 Task: Find a place to stay in Moorhead, United States, from July 10 to July 15 for 7 guests, with 4 bedrooms, 7 beds, 4 bathrooms, a price range of ₹10,000 to ₹15,000, and amenities like free parking and TV.
Action: Mouse moved to (830, 161)
Screenshot: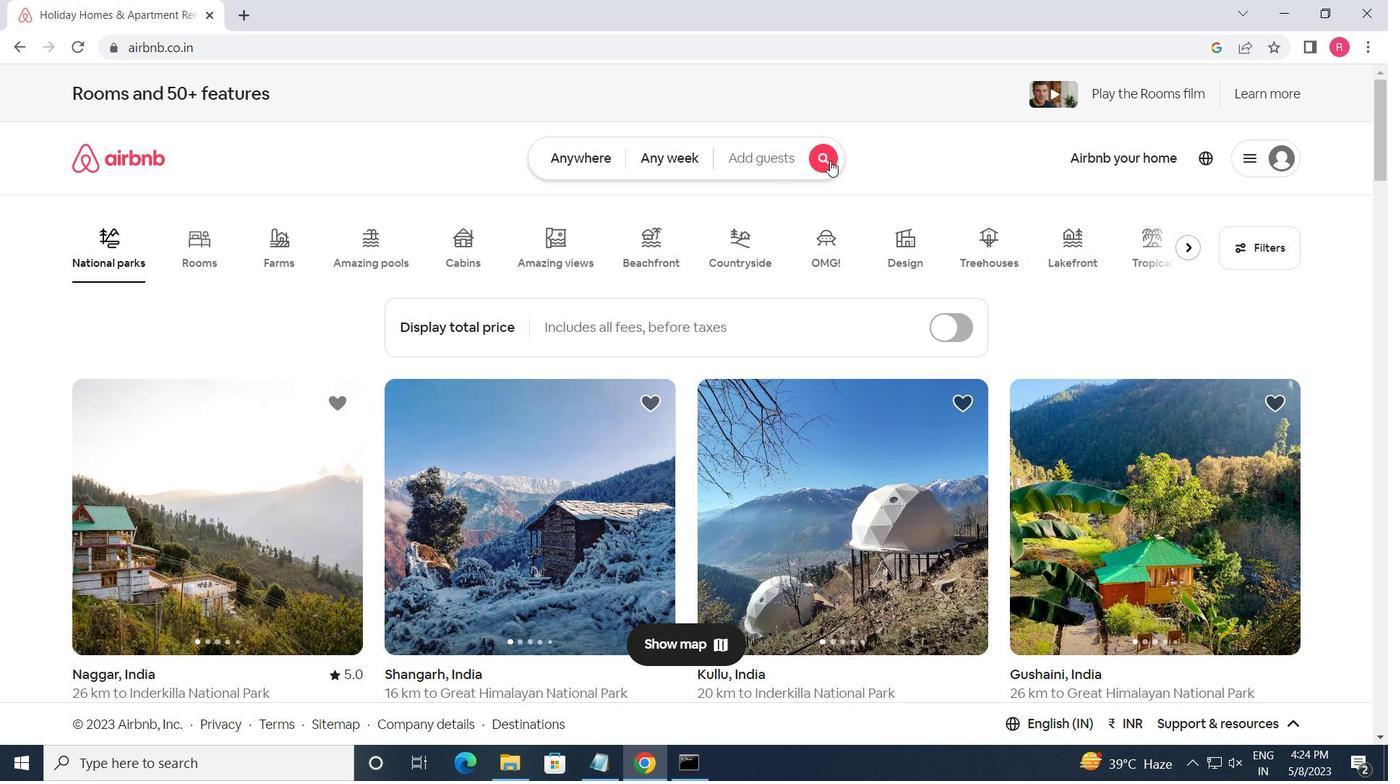 
Action: Mouse pressed left at (830, 161)
Screenshot: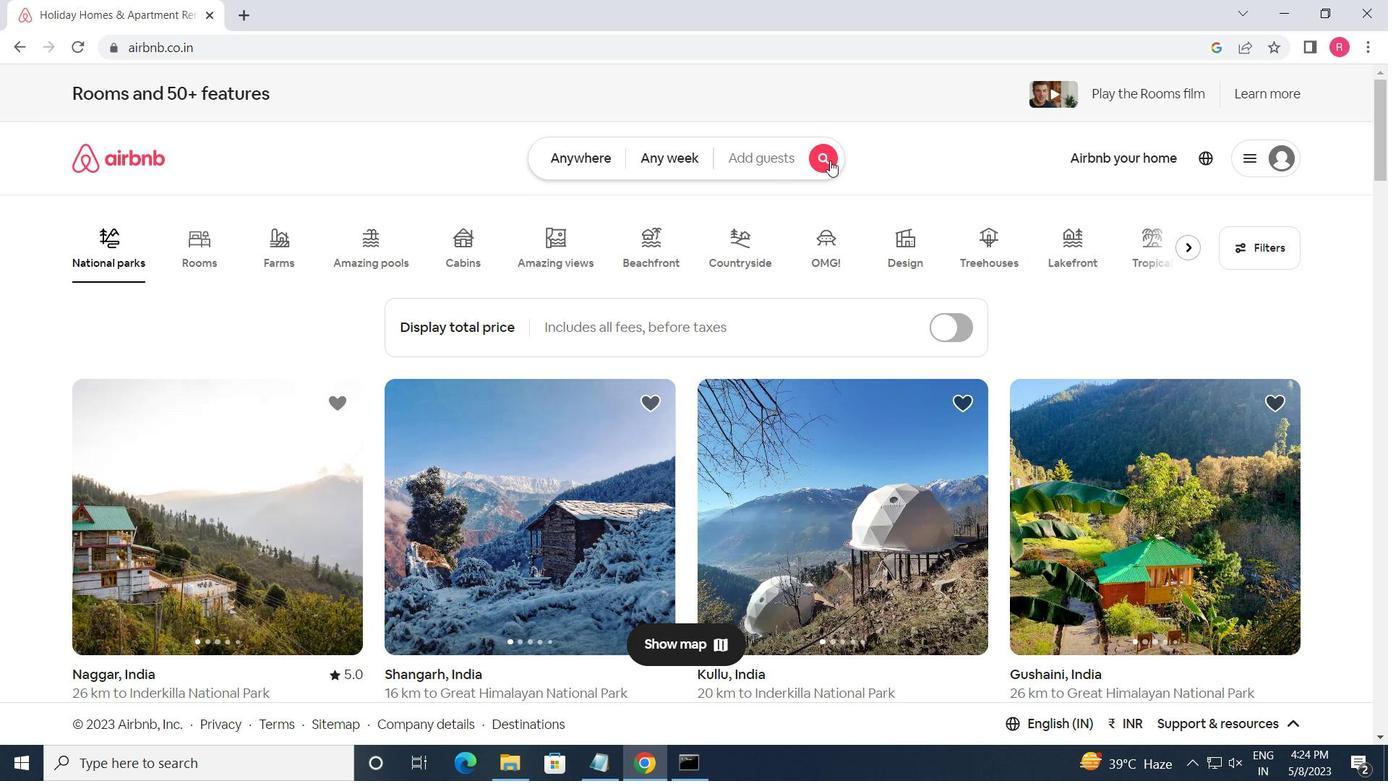 
Action: Mouse moved to (542, 219)
Screenshot: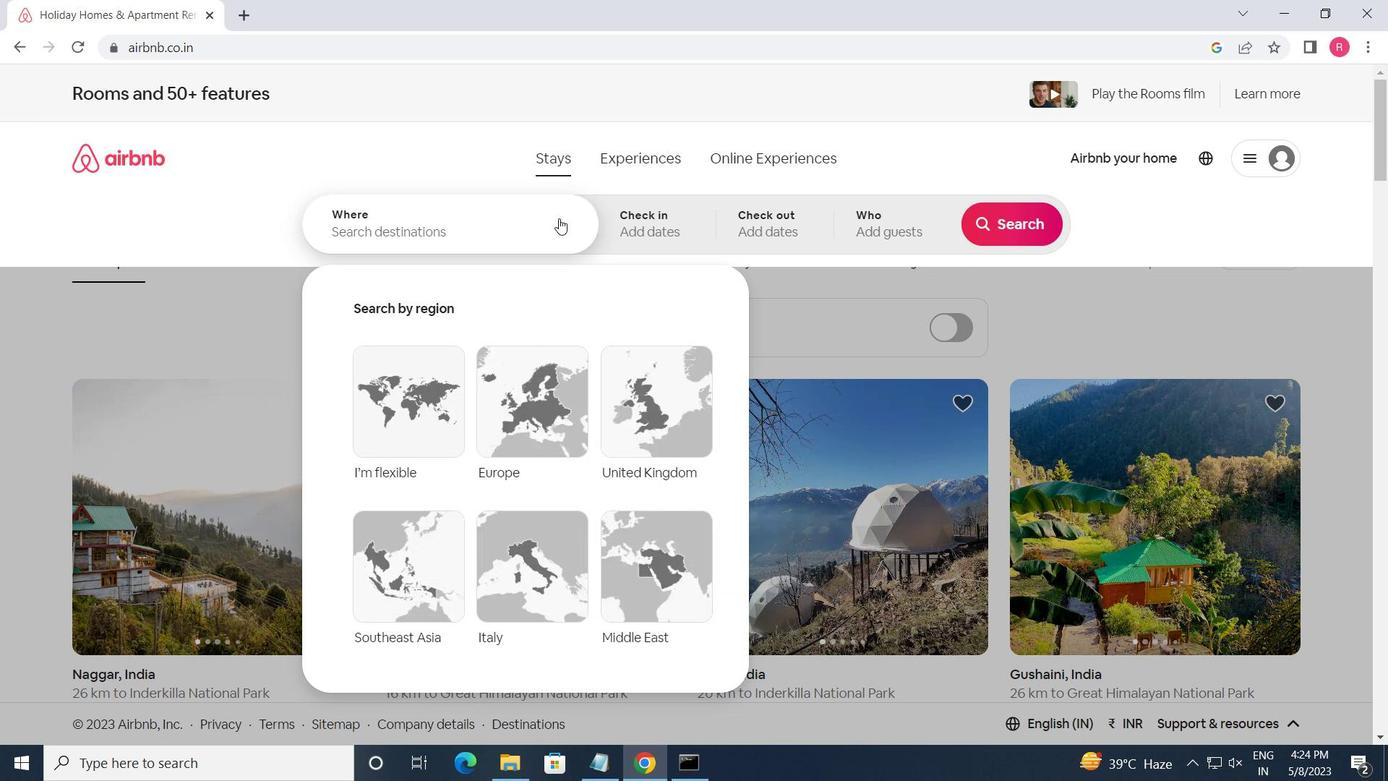 
Action: Mouse pressed left at (542, 219)
Screenshot: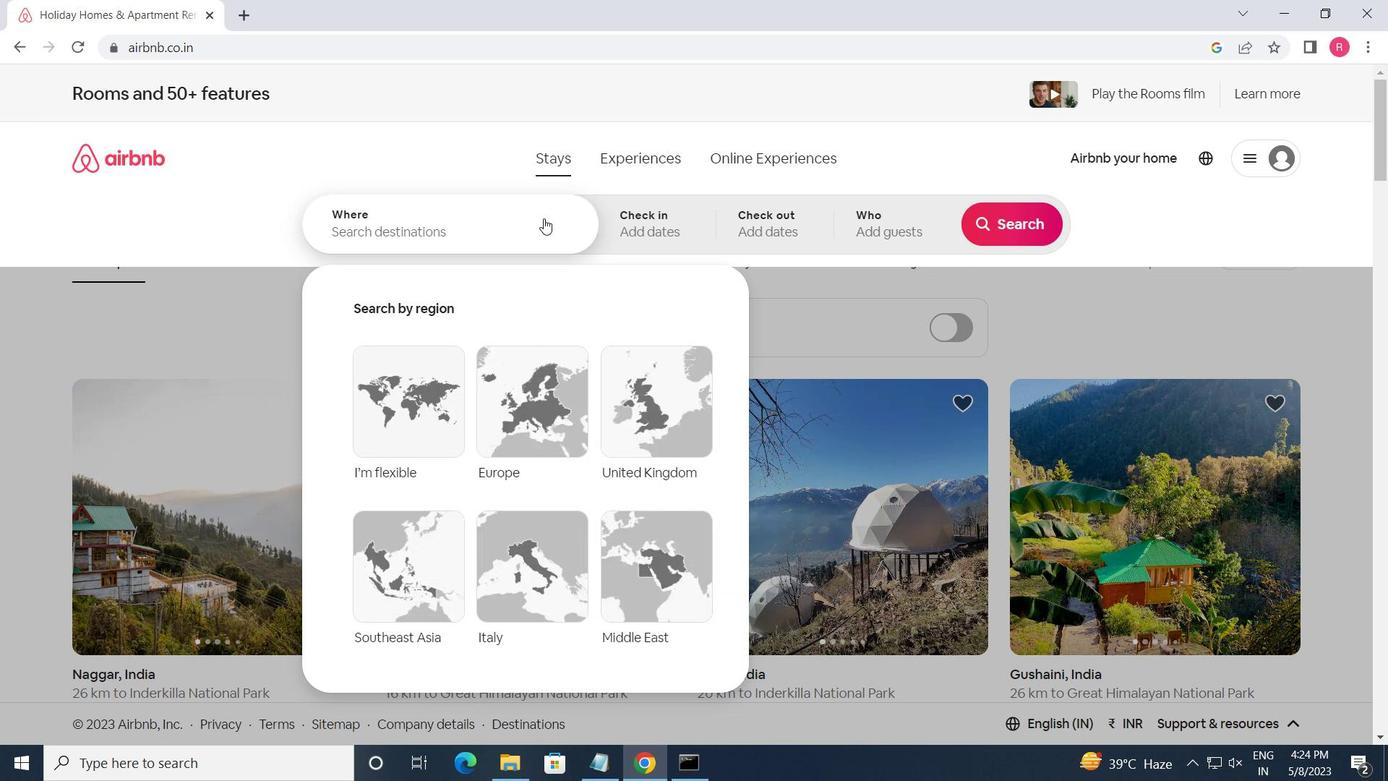 
Action: Key pressed <Key.shift_r>Moorhead,<Key.space><Key.shift_r>United<Key.space><Key.shift>STATE<Key.enter>
Screenshot: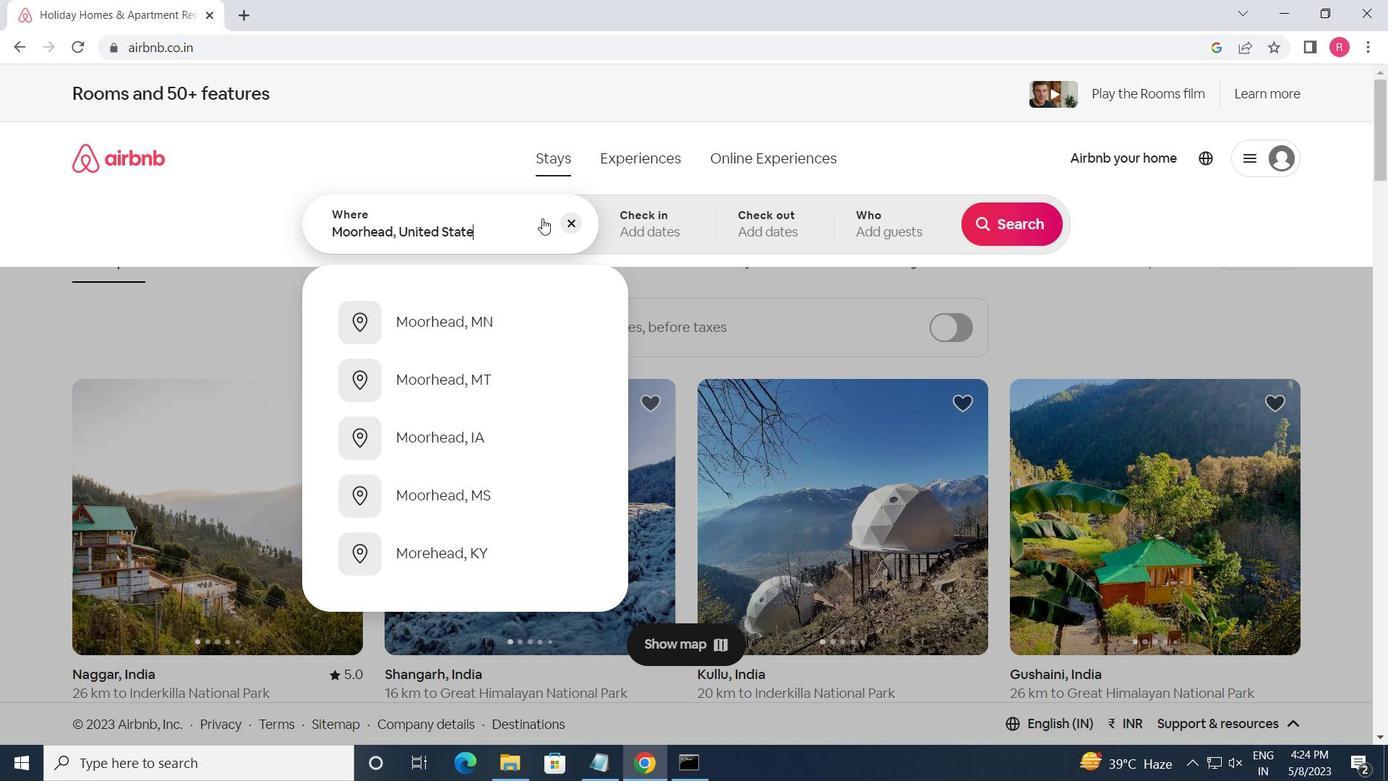 
Action: Mouse moved to (1005, 381)
Screenshot: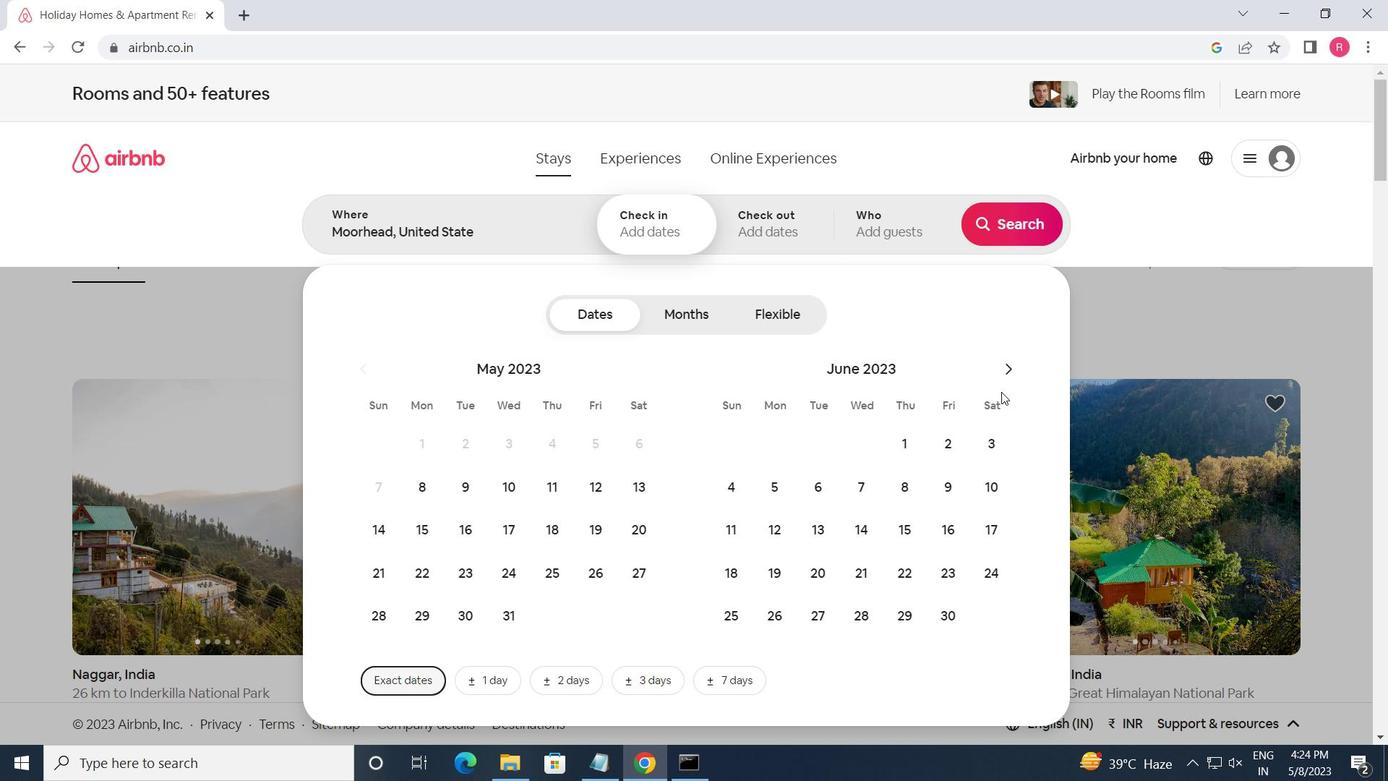 
Action: Mouse pressed left at (1005, 381)
Screenshot: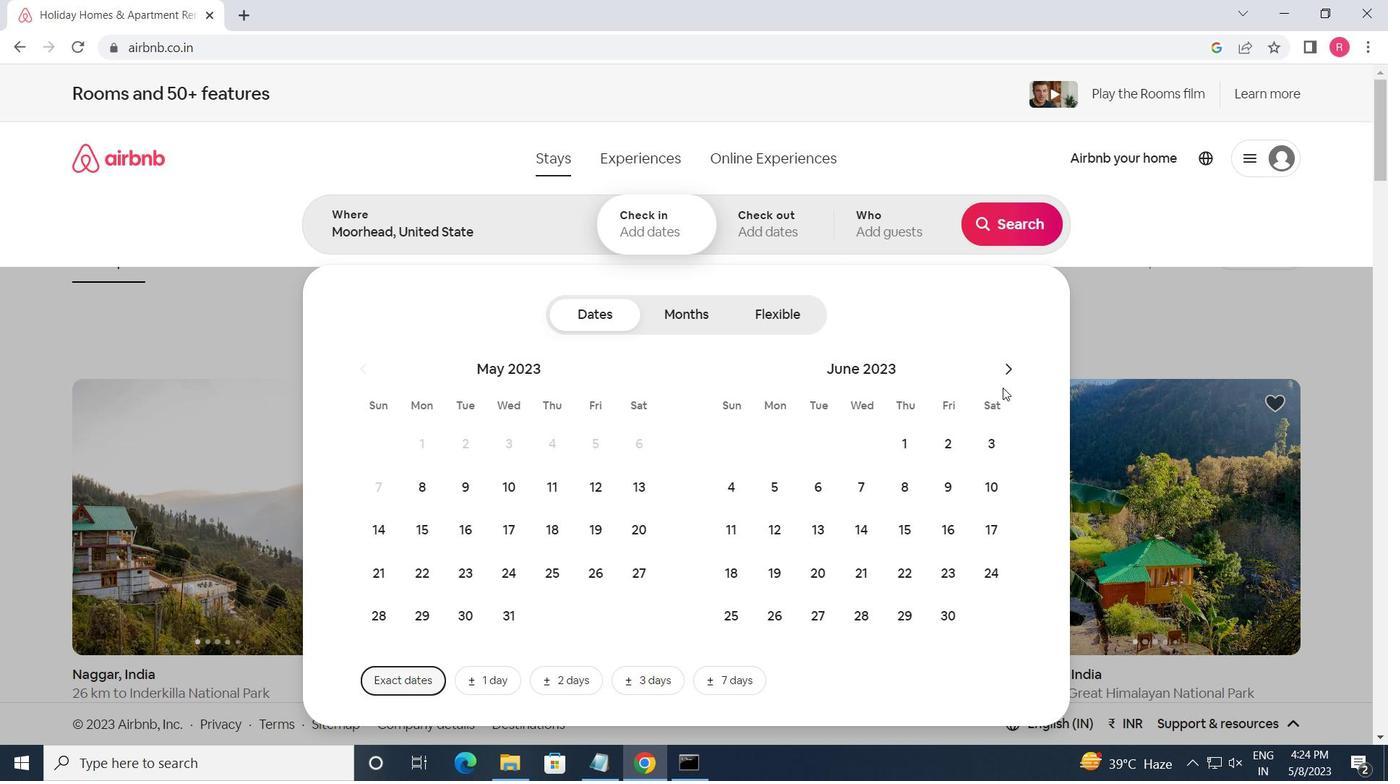
Action: Mouse moved to (773, 528)
Screenshot: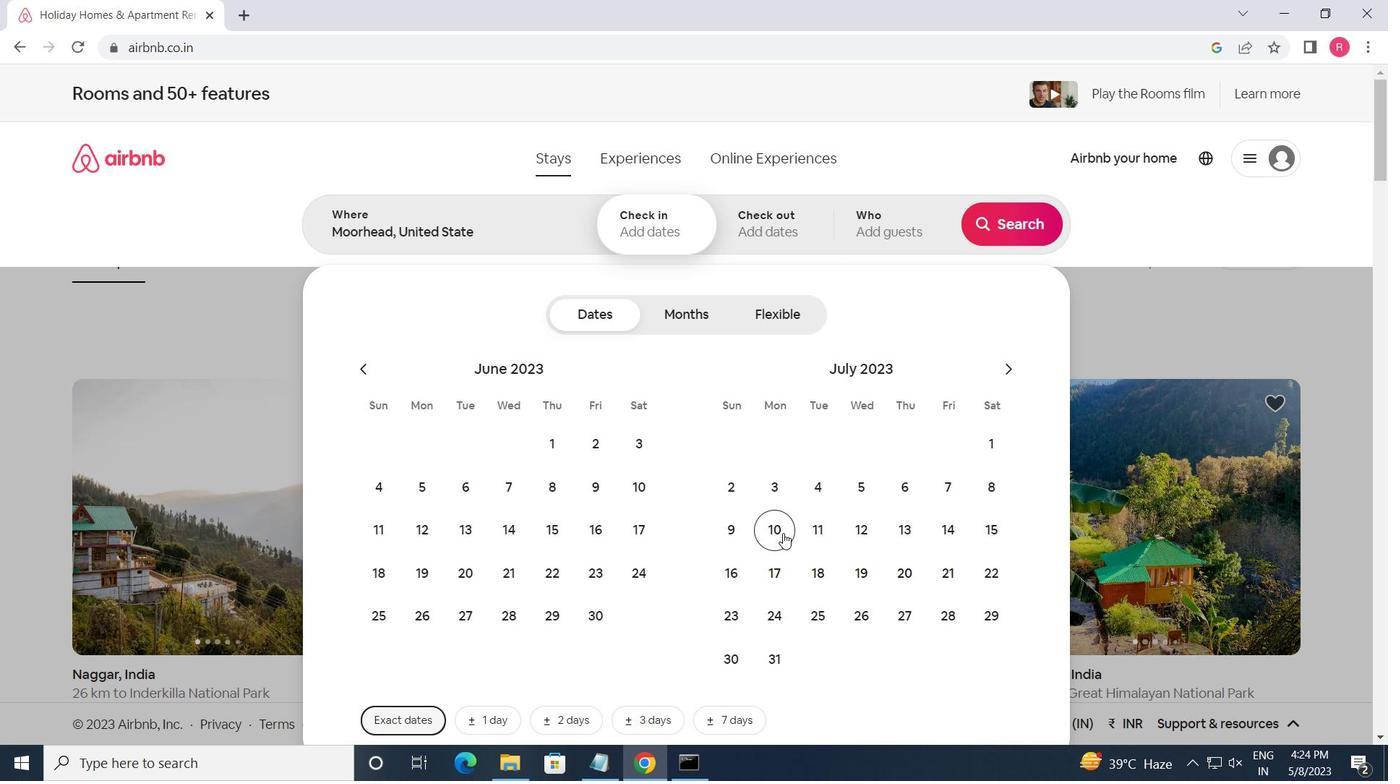 
Action: Mouse pressed left at (773, 528)
Screenshot: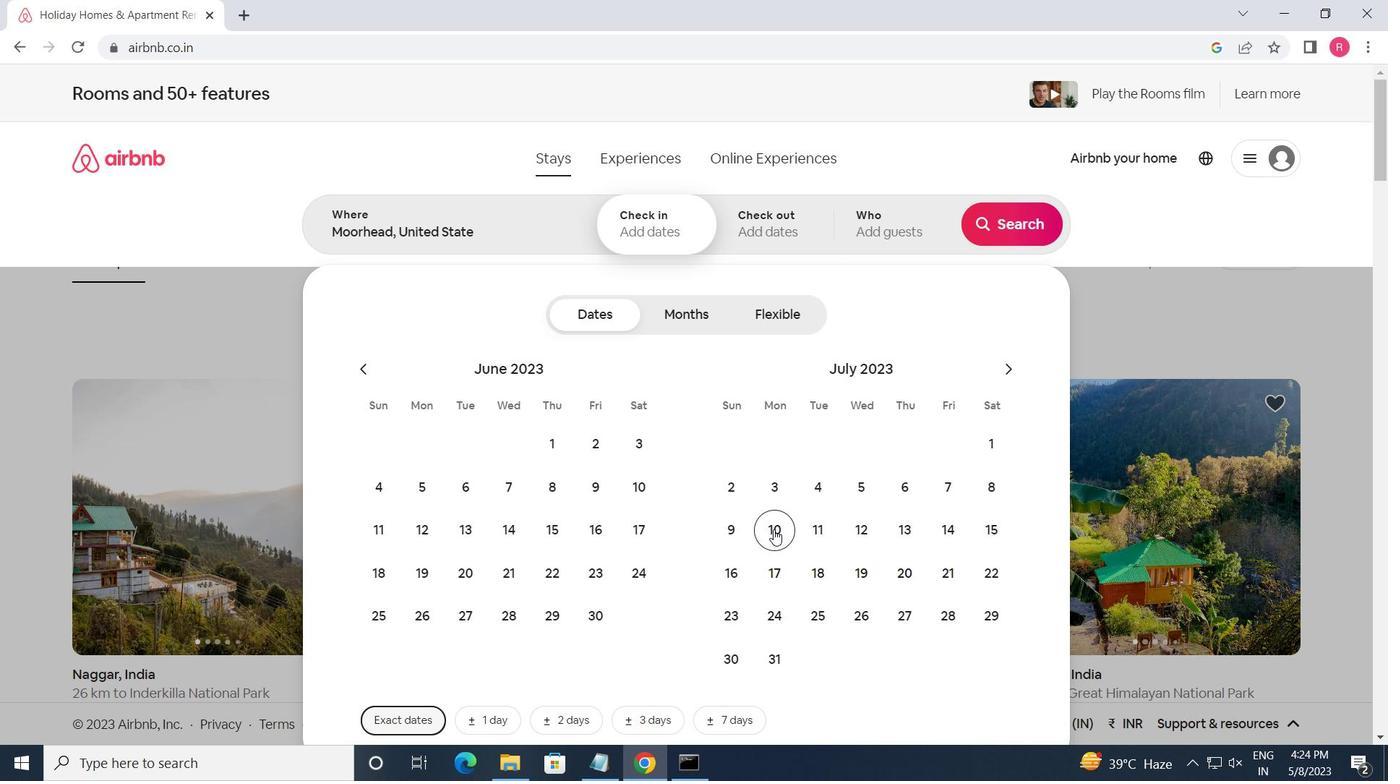 
Action: Mouse moved to (993, 532)
Screenshot: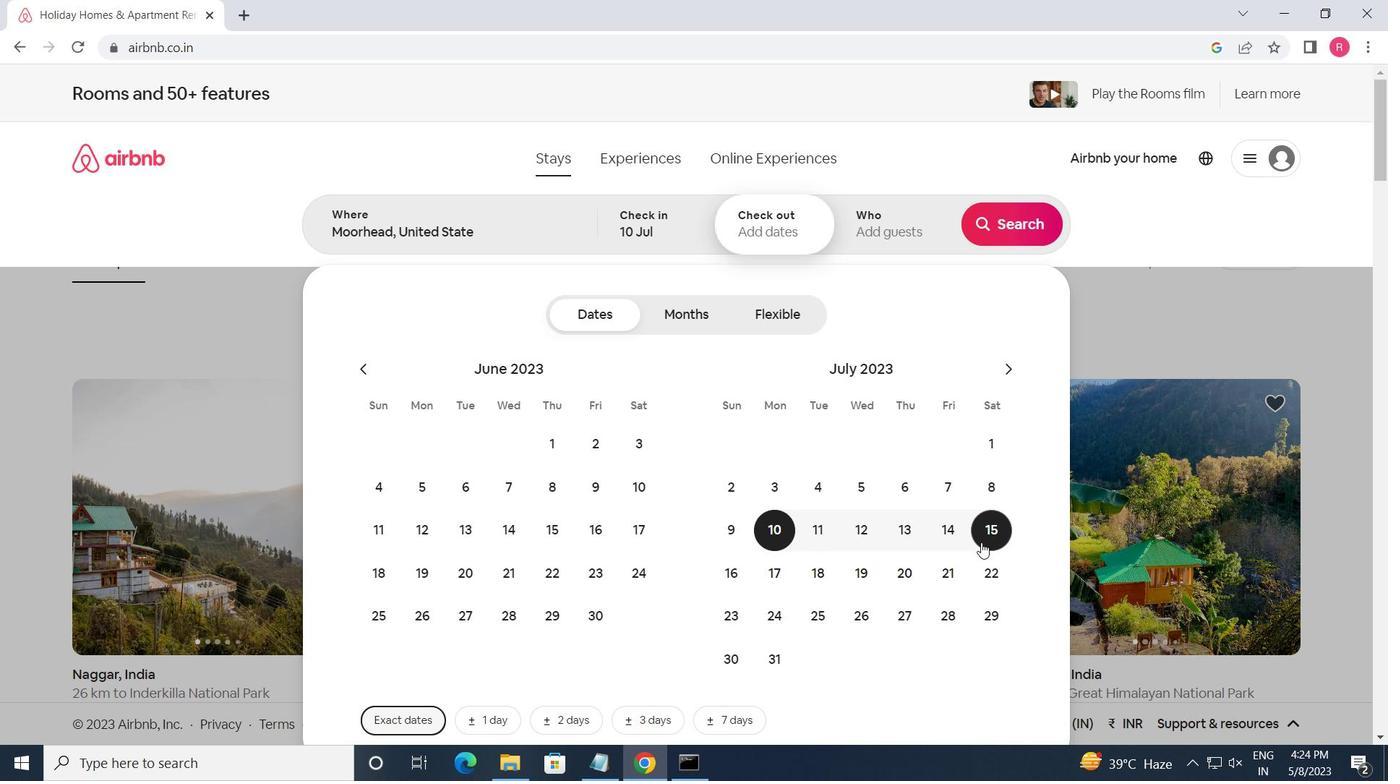
Action: Mouse pressed left at (993, 532)
Screenshot: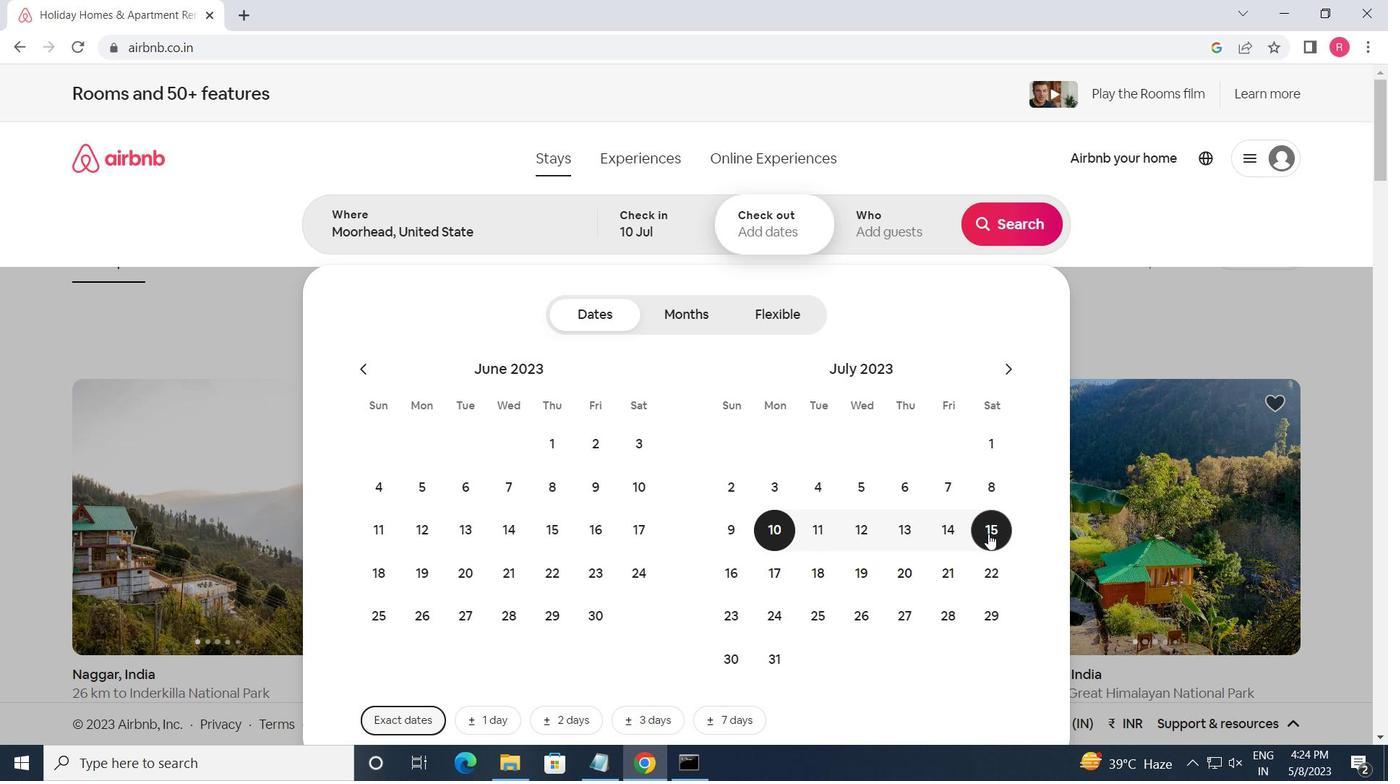 
Action: Mouse moved to (890, 241)
Screenshot: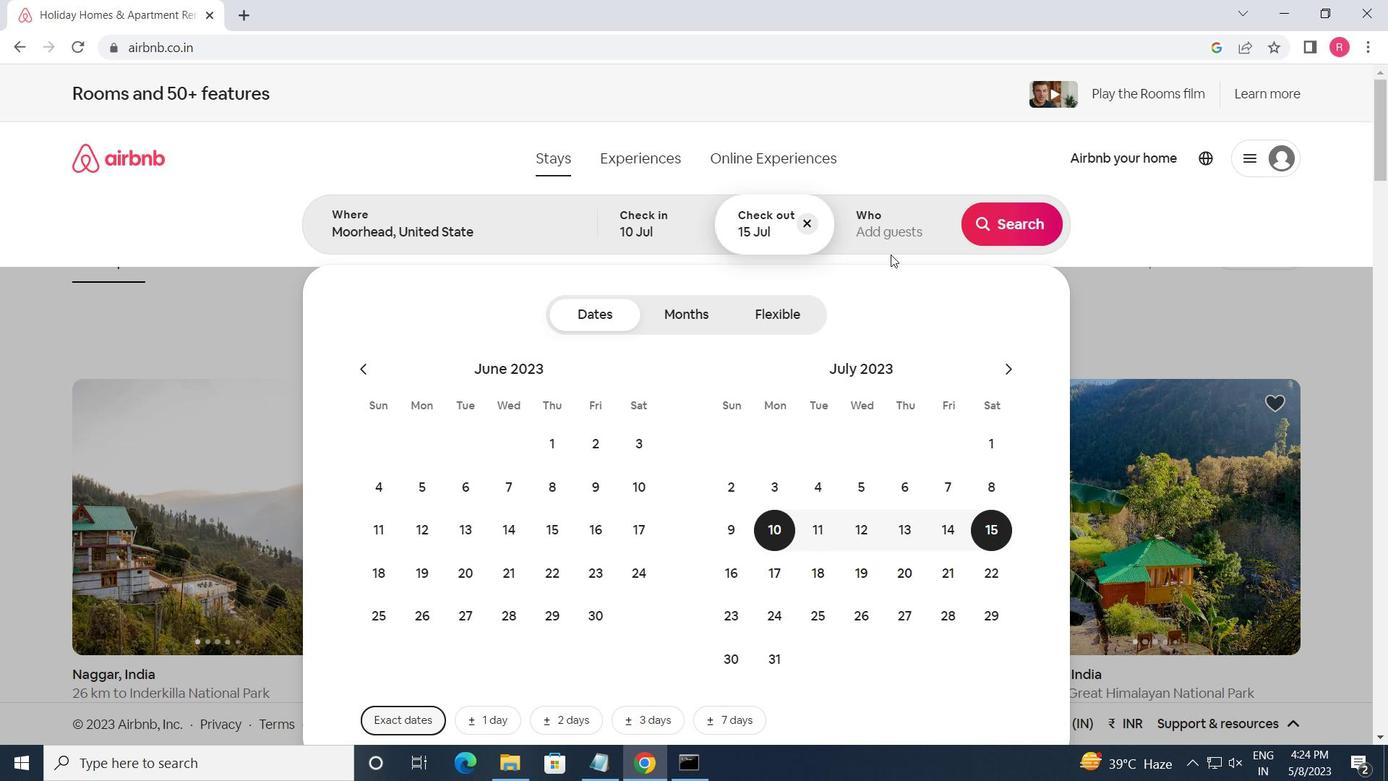 
Action: Mouse pressed left at (890, 241)
Screenshot: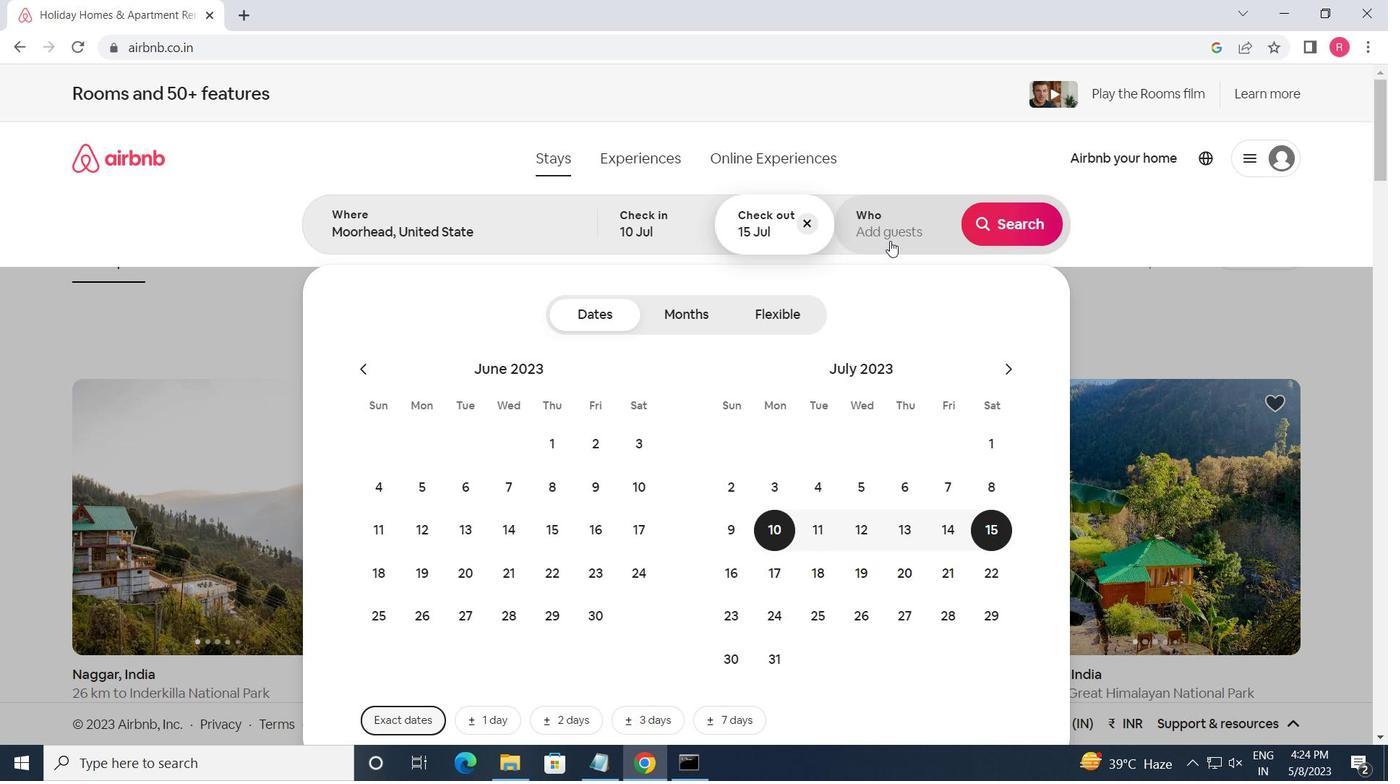 
Action: Mouse moved to (1019, 321)
Screenshot: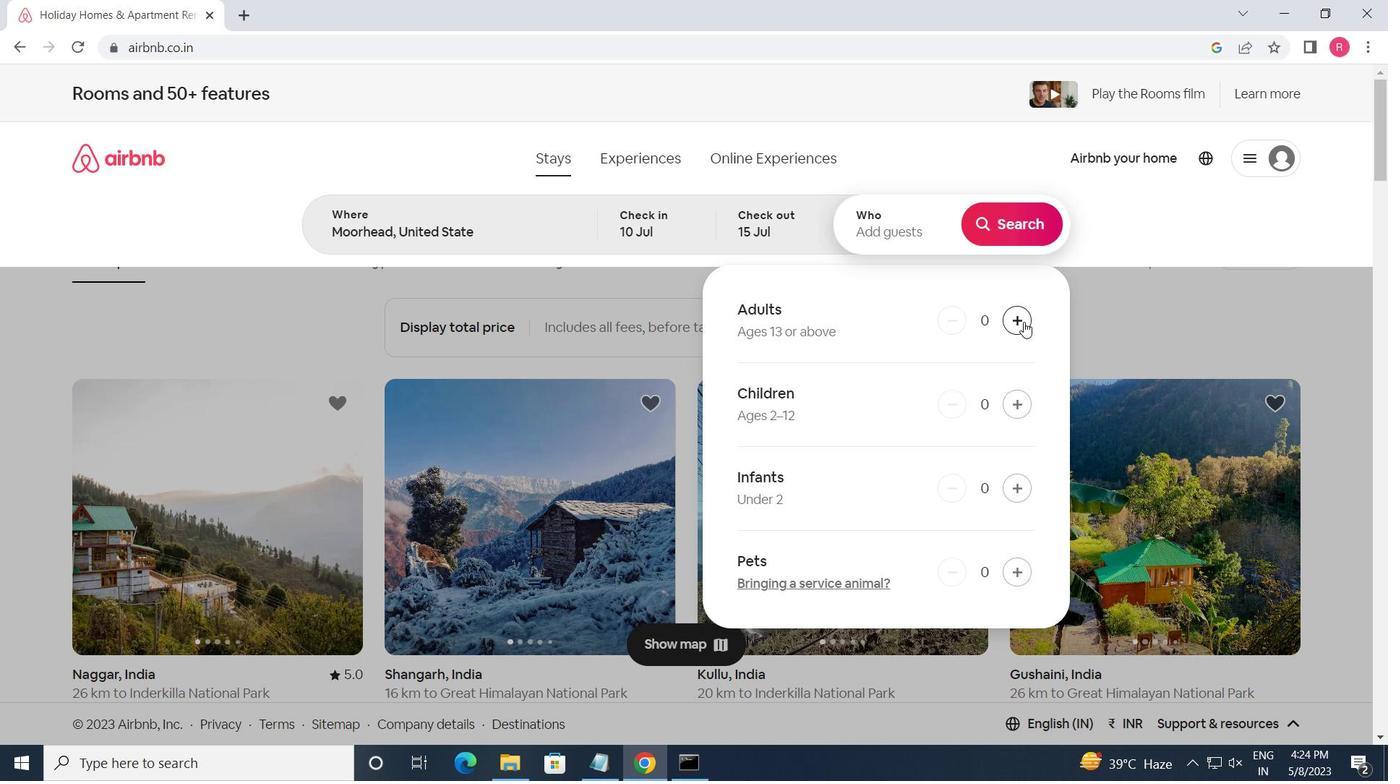 
Action: Mouse pressed left at (1019, 321)
Screenshot: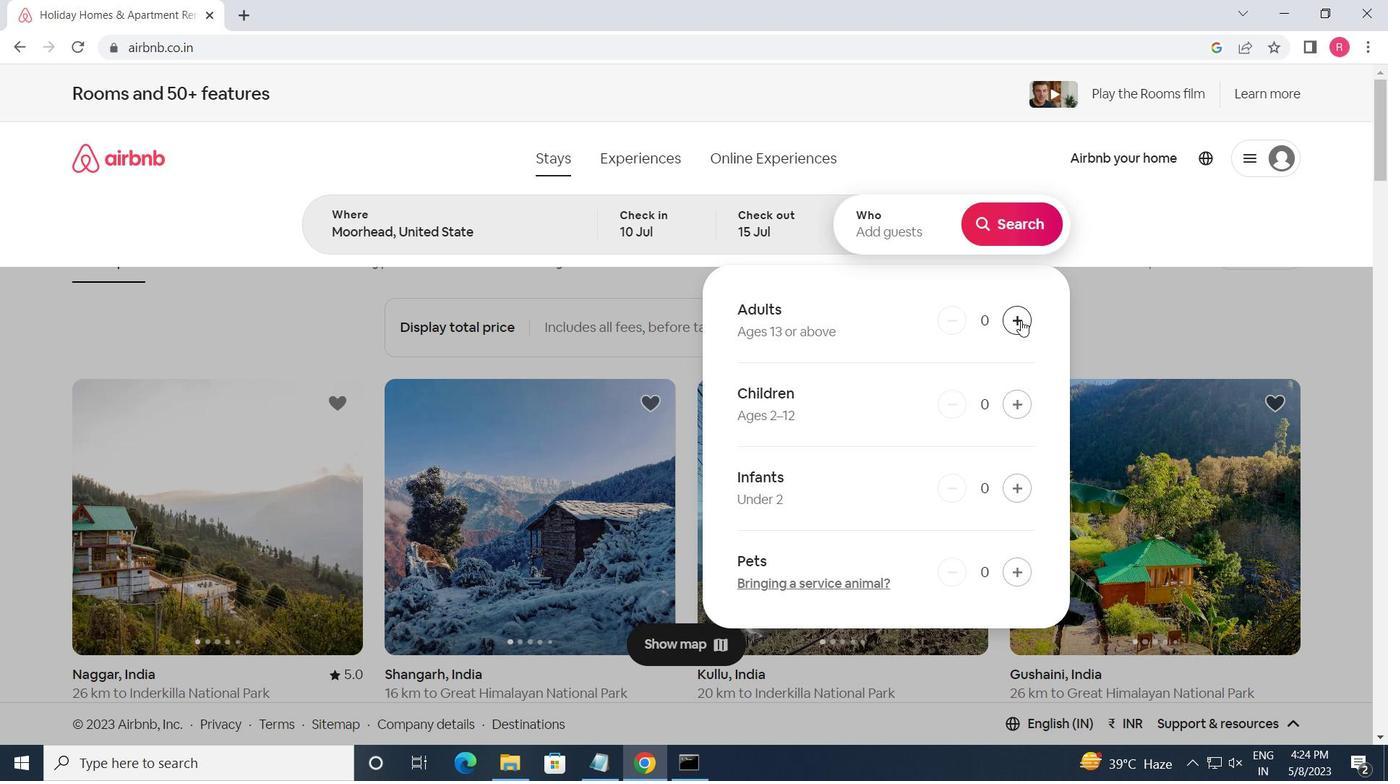 
Action: Mouse pressed left at (1019, 321)
Screenshot: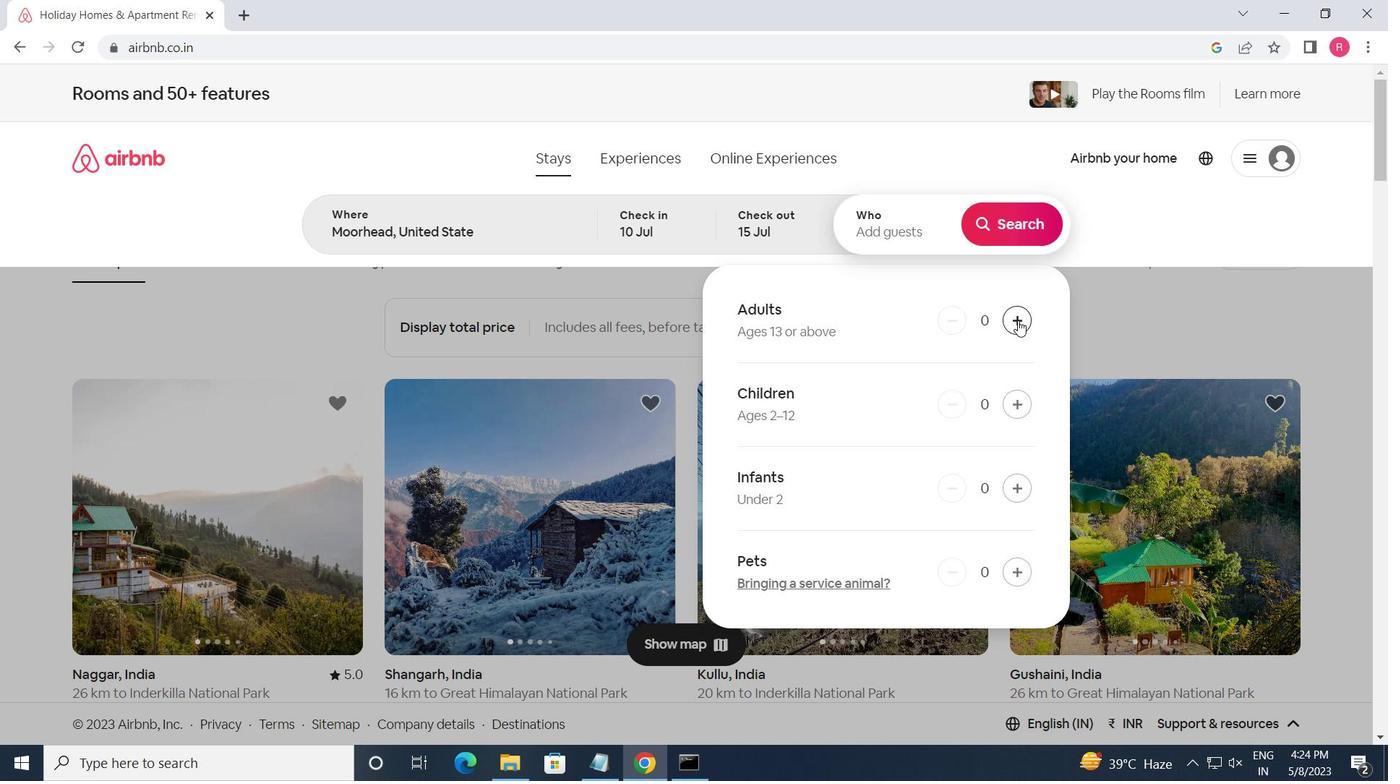 
Action: Mouse pressed left at (1019, 321)
Screenshot: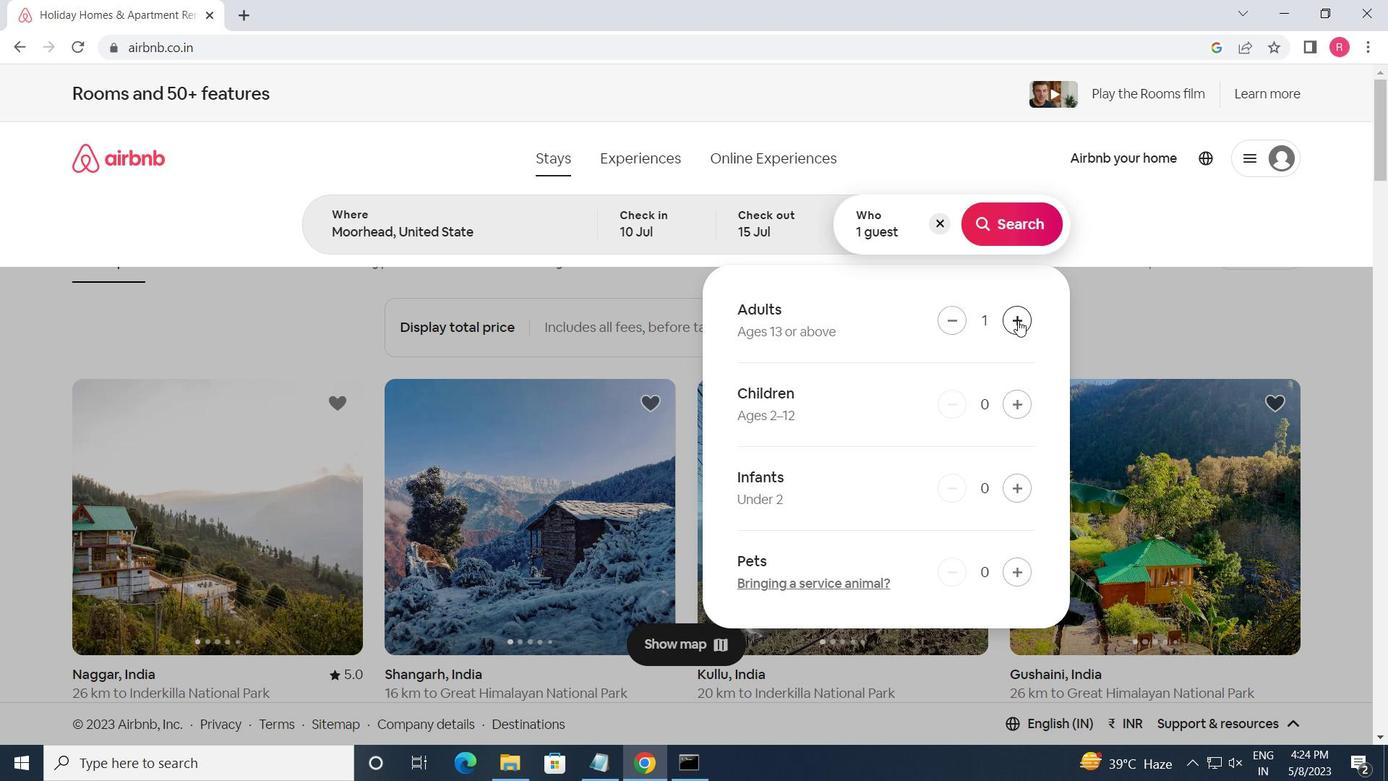 
Action: Mouse pressed left at (1019, 321)
Screenshot: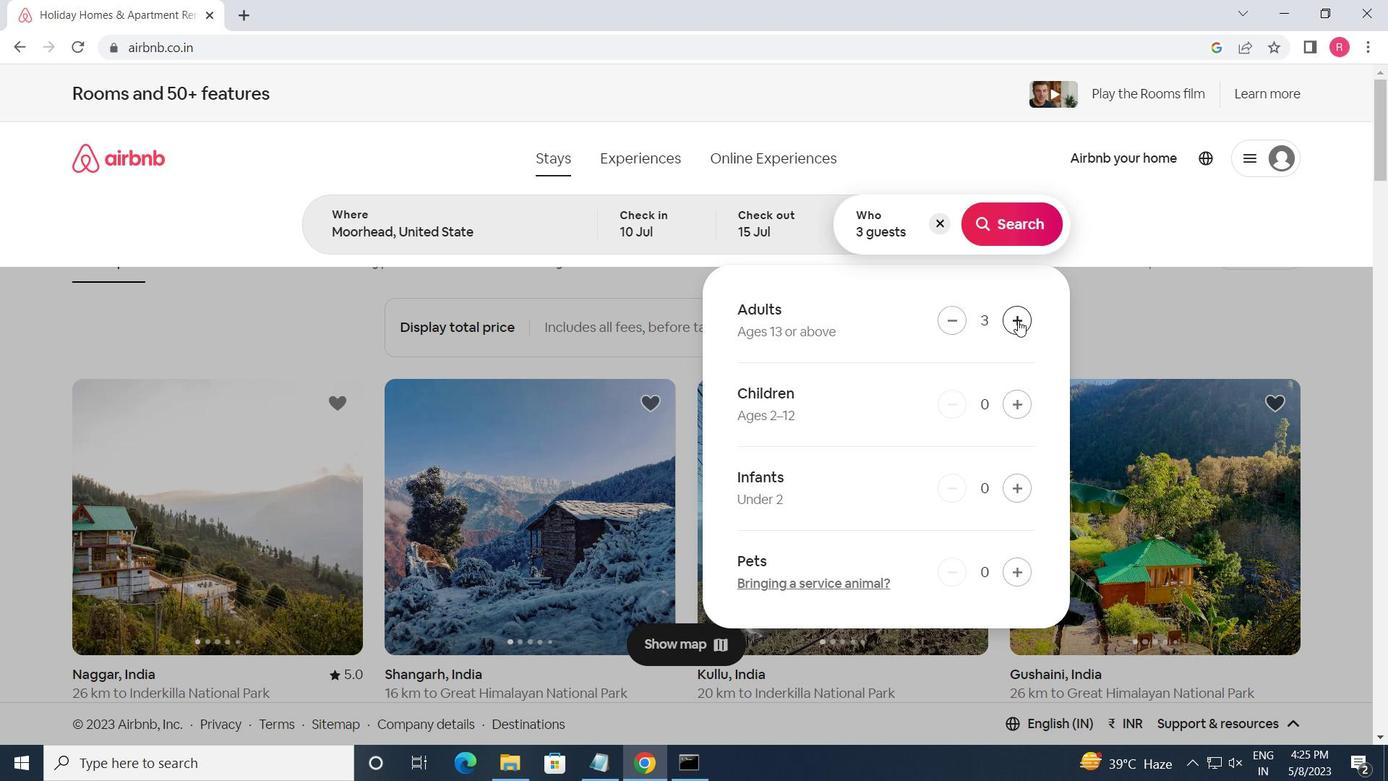
Action: Mouse pressed left at (1019, 321)
Screenshot: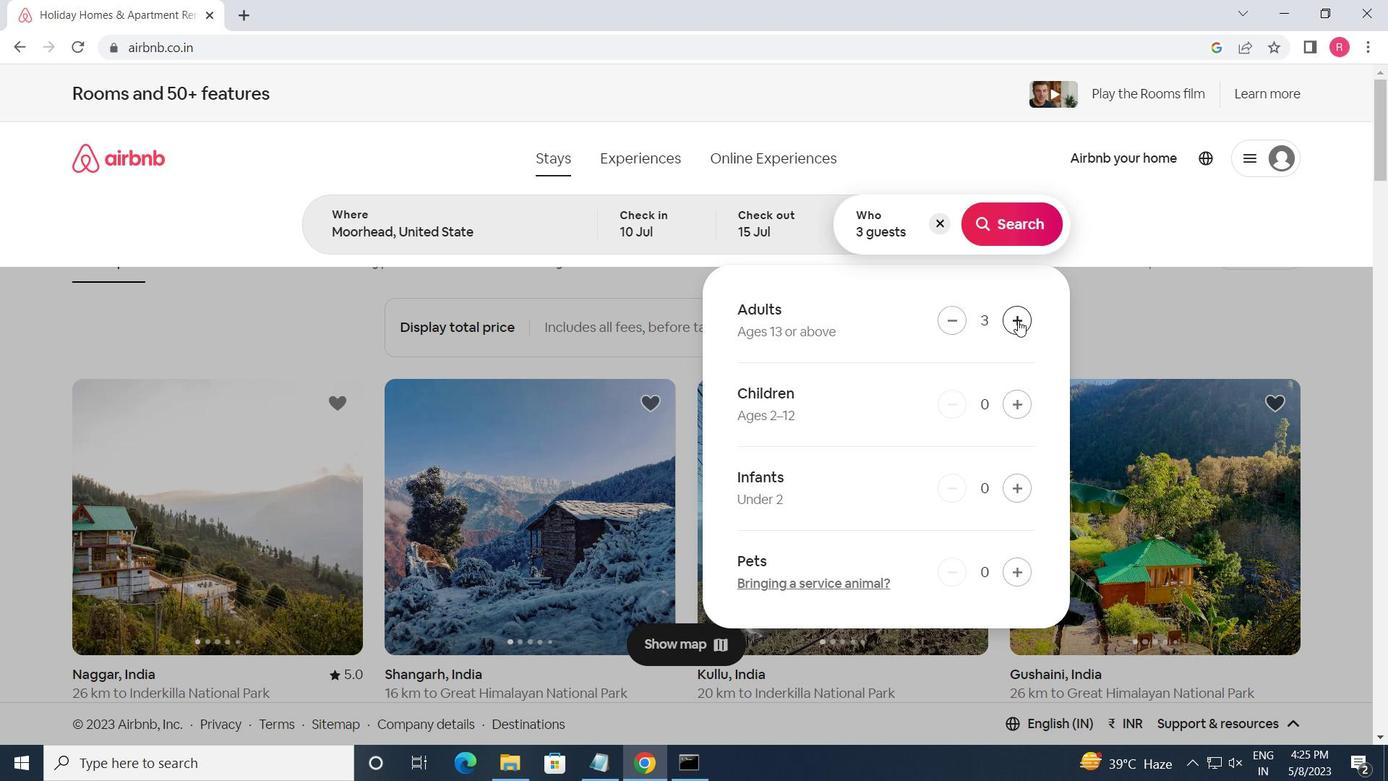 
Action: Mouse pressed left at (1019, 321)
Screenshot: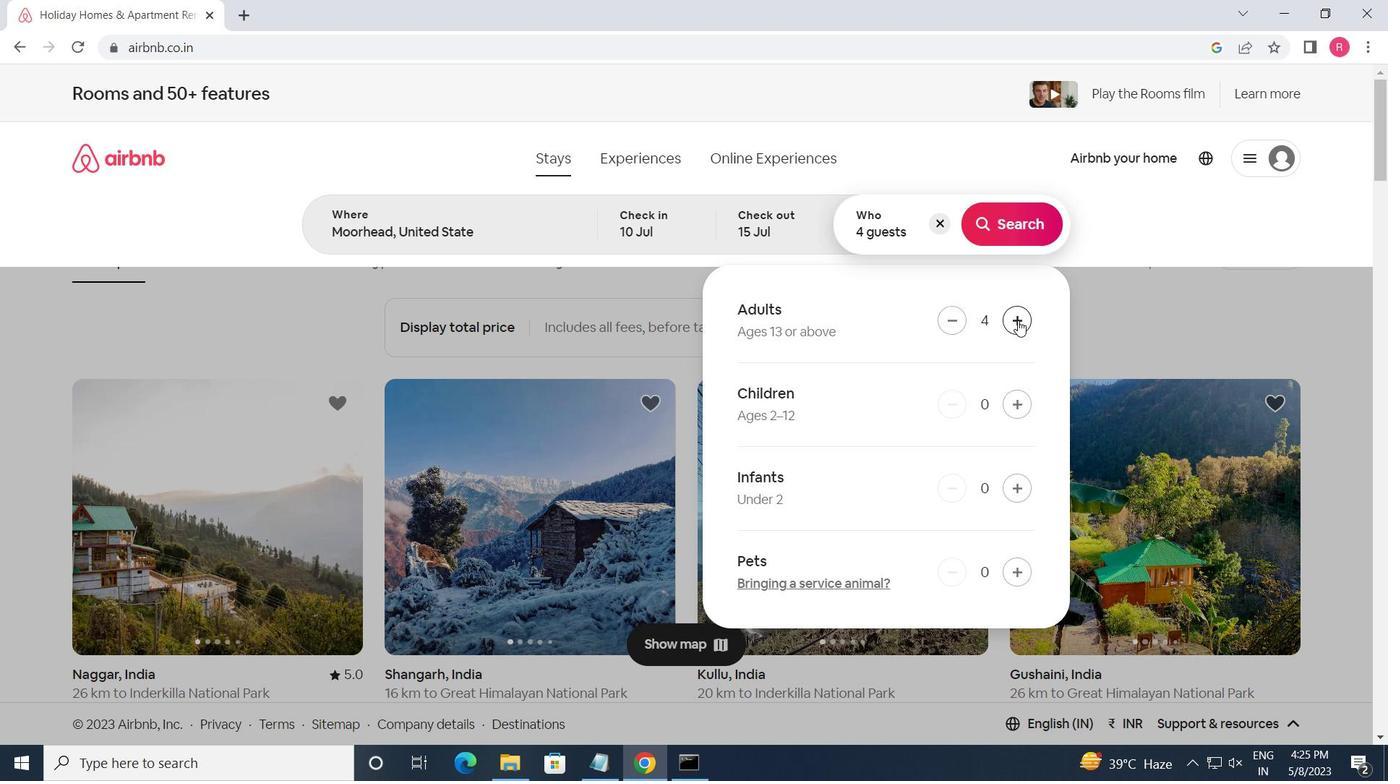 
Action: Mouse pressed left at (1019, 321)
Screenshot: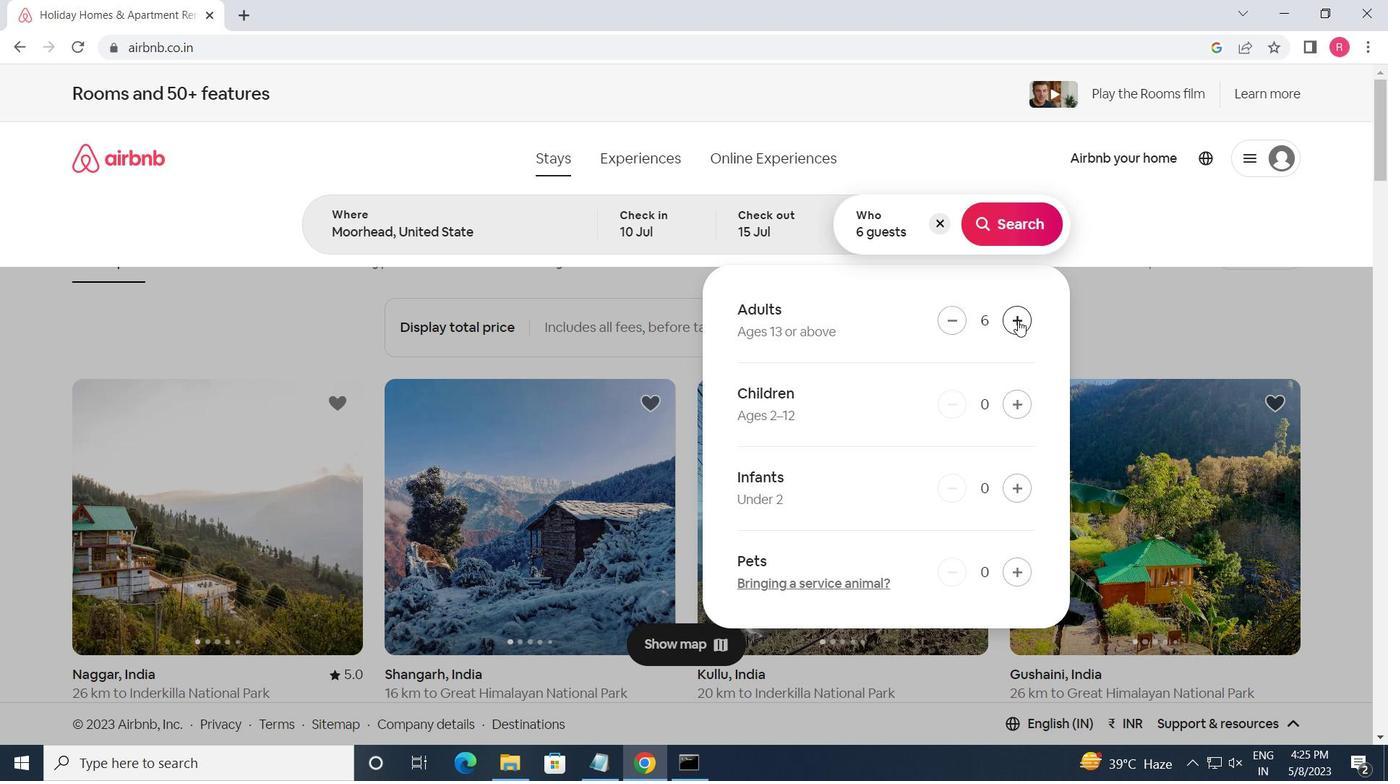 
Action: Mouse moved to (1010, 236)
Screenshot: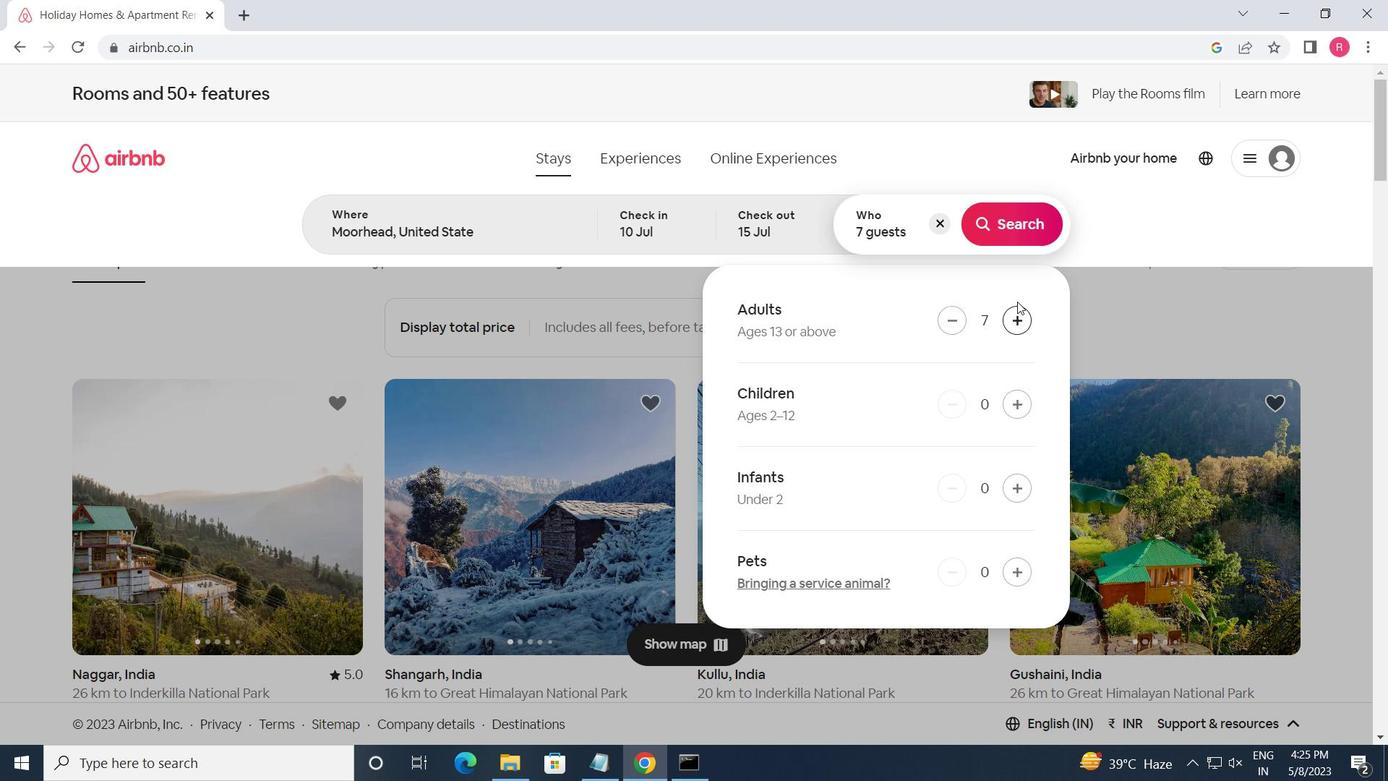 
Action: Mouse pressed left at (1010, 236)
Screenshot: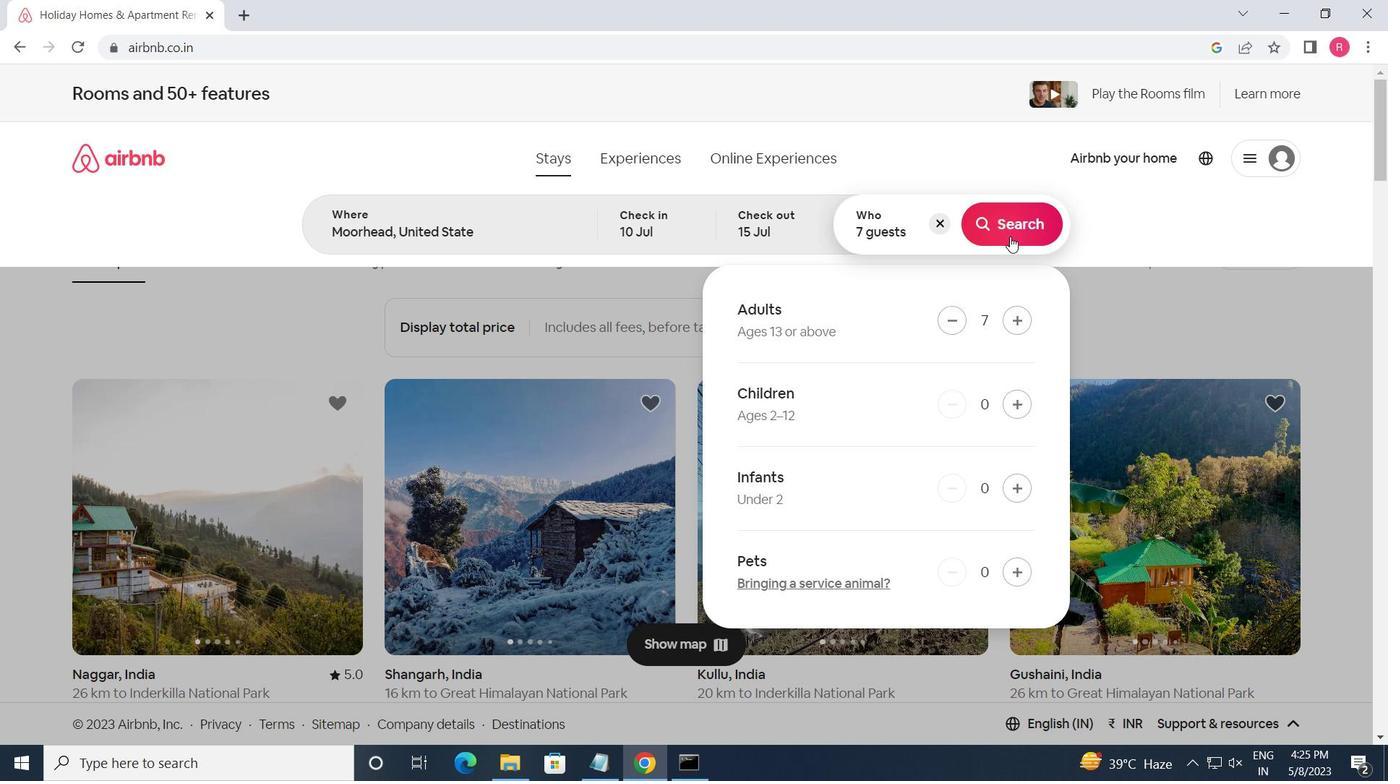 
Action: Mouse moved to (1324, 180)
Screenshot: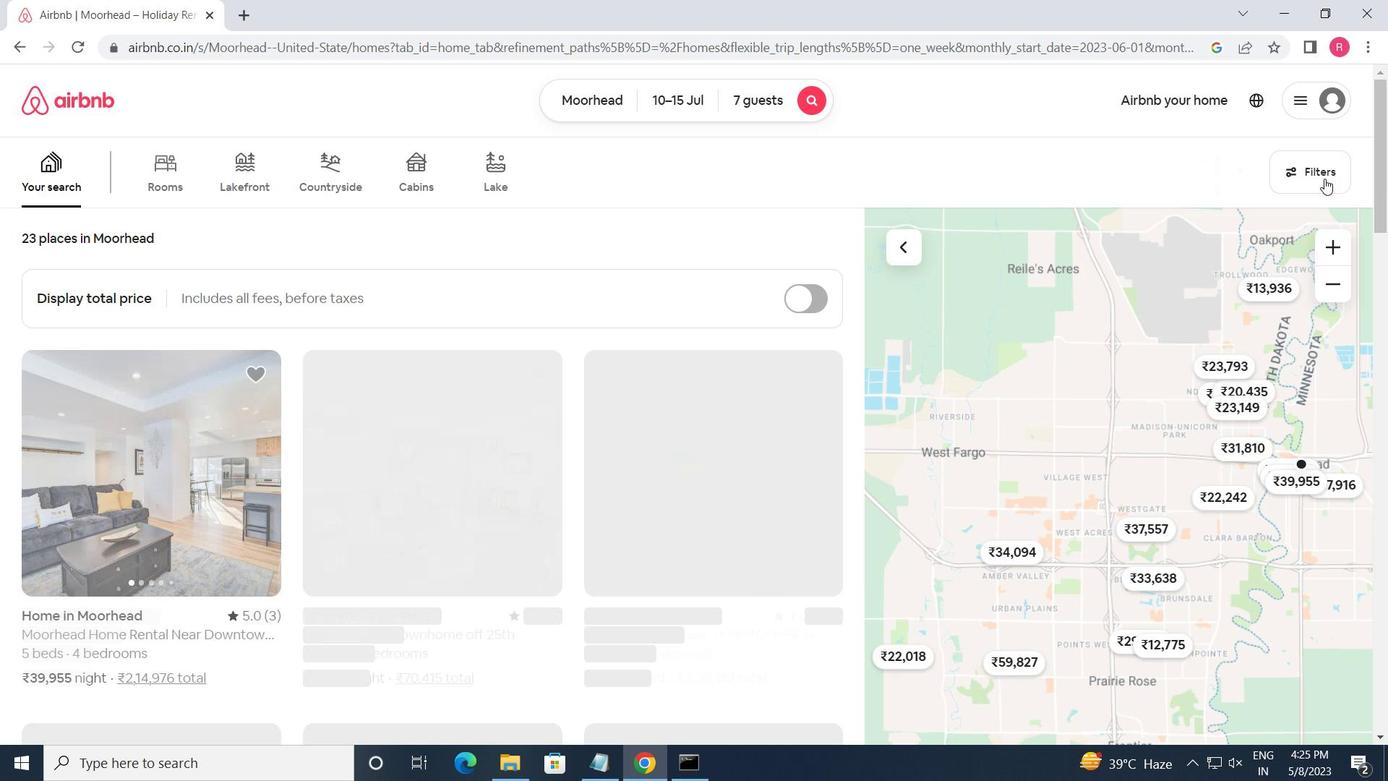 
Action: Mouse pressed left at (1324, 180)
Screenshot: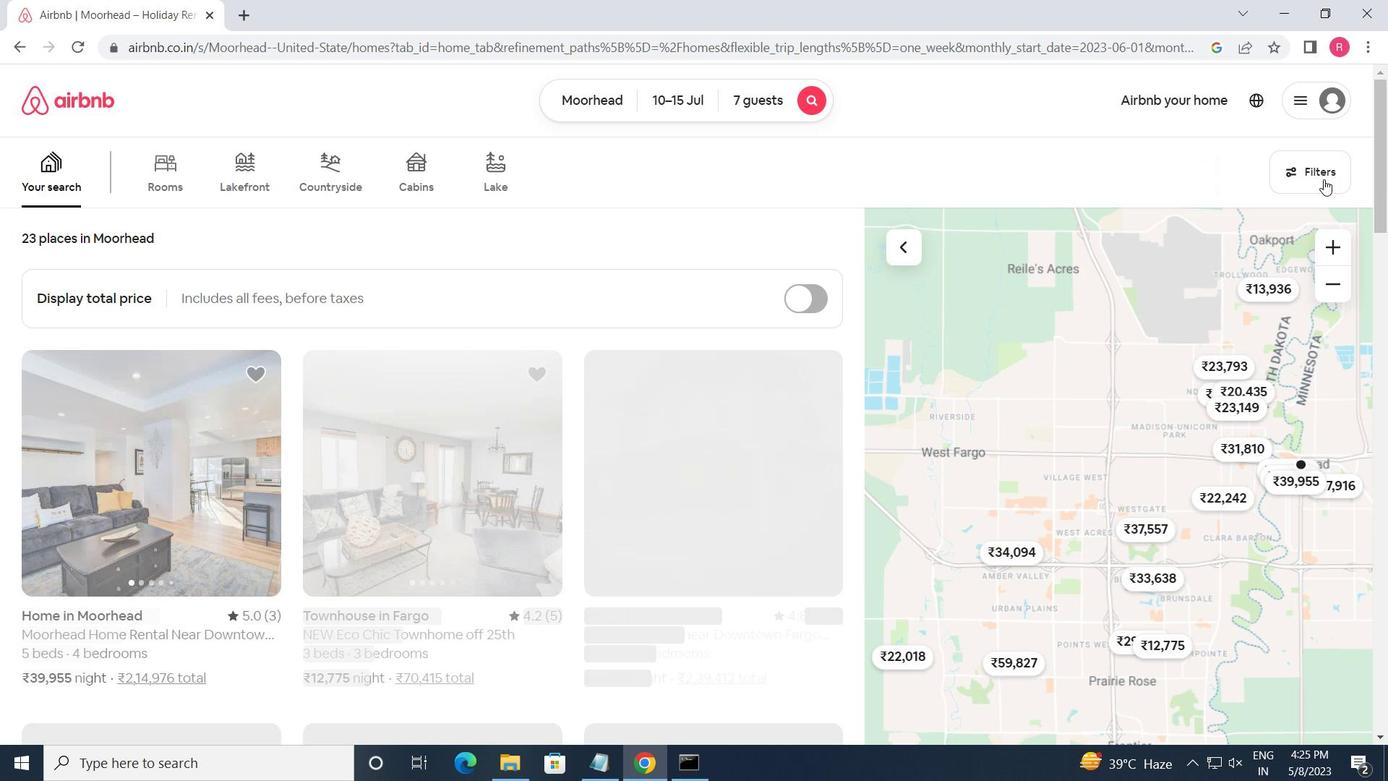 
Action: Mouse moved to (488, 601)
Screenshot: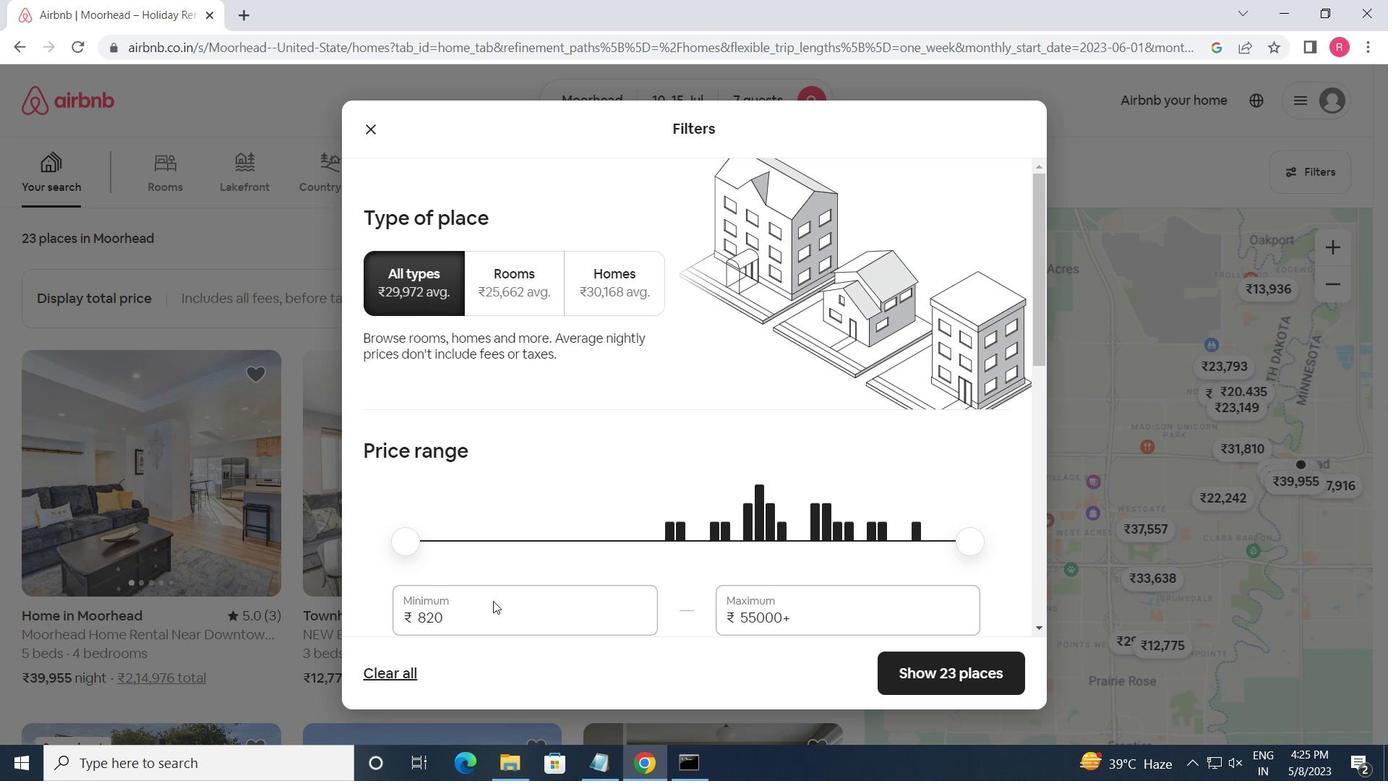 
Action: Mouse pressed left at (488, 601)
Screenshot: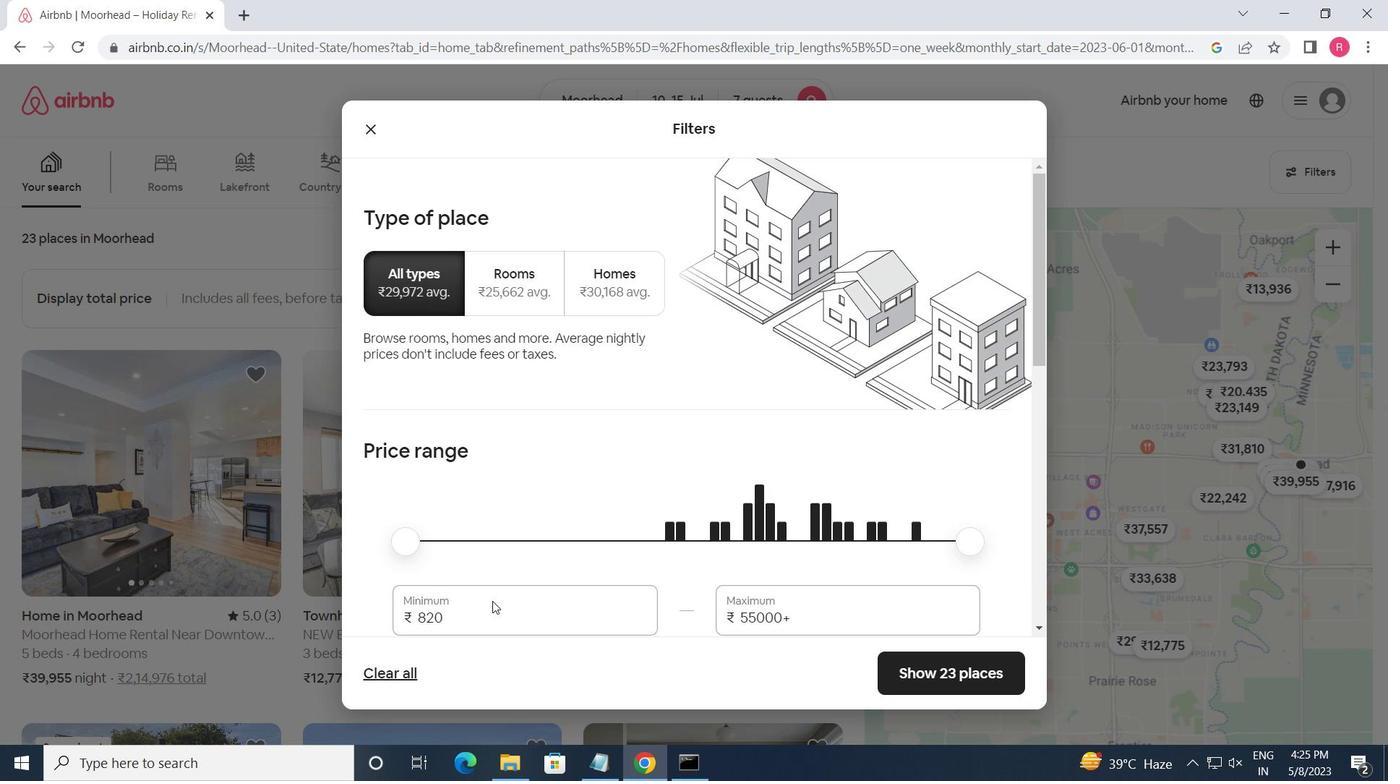 
Action: Mouse moved to (484, 599)
Screenshot: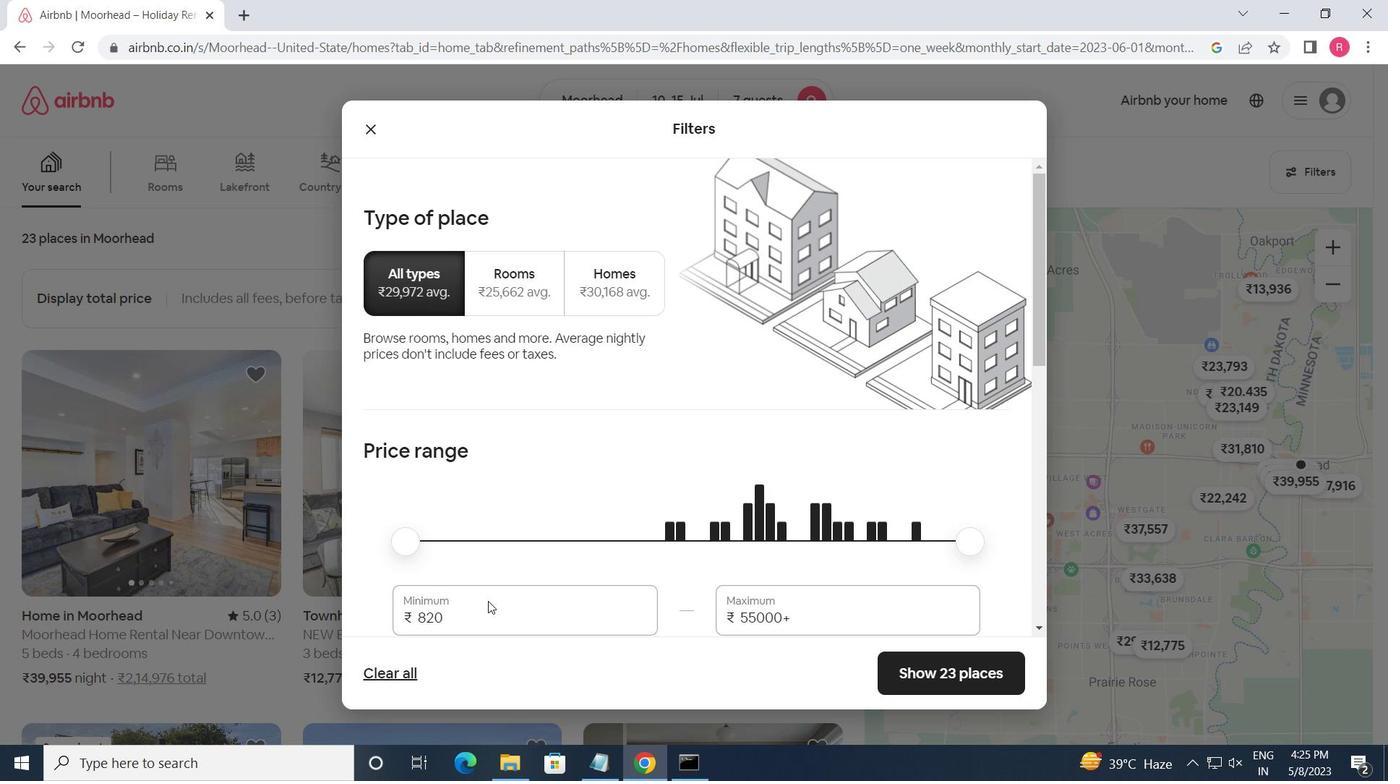 
Action: Key pressed <Key.backspace><Key.backspace><Key.backspace><Key.backspace>10000<Key.tab>15000
Screenshot: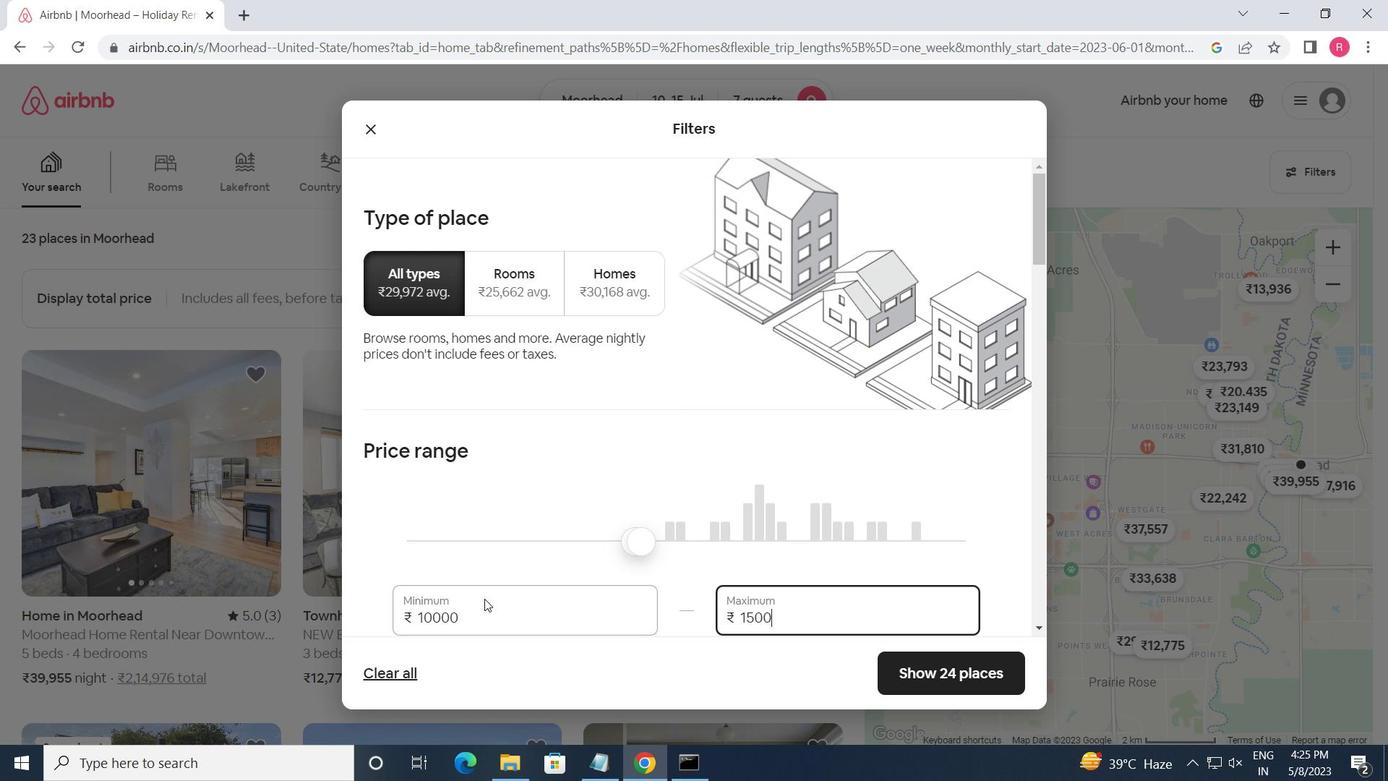 
Action: Mouse moved to (698, 554)
Screenshot: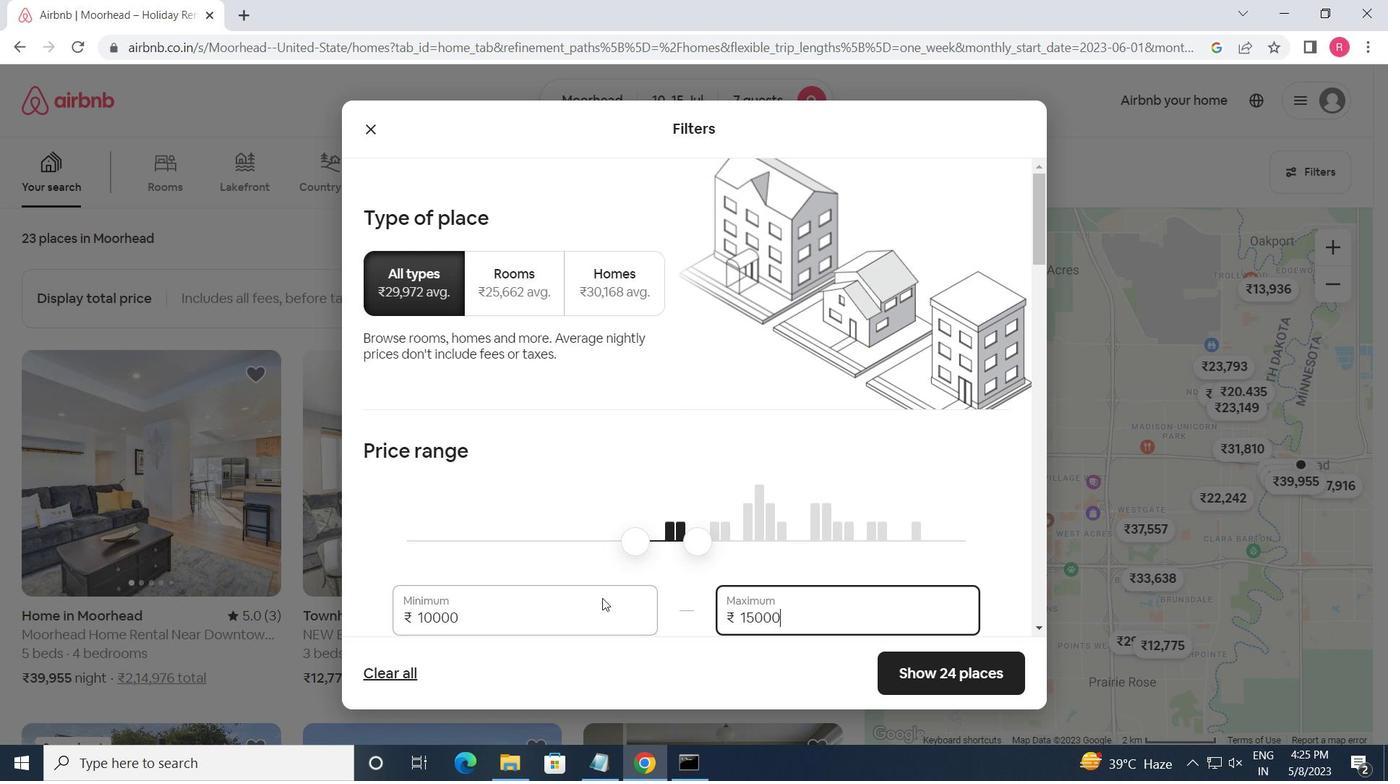 
Action: Mouse scrolled (698, 553) with delta (0, 0)
Screenshot: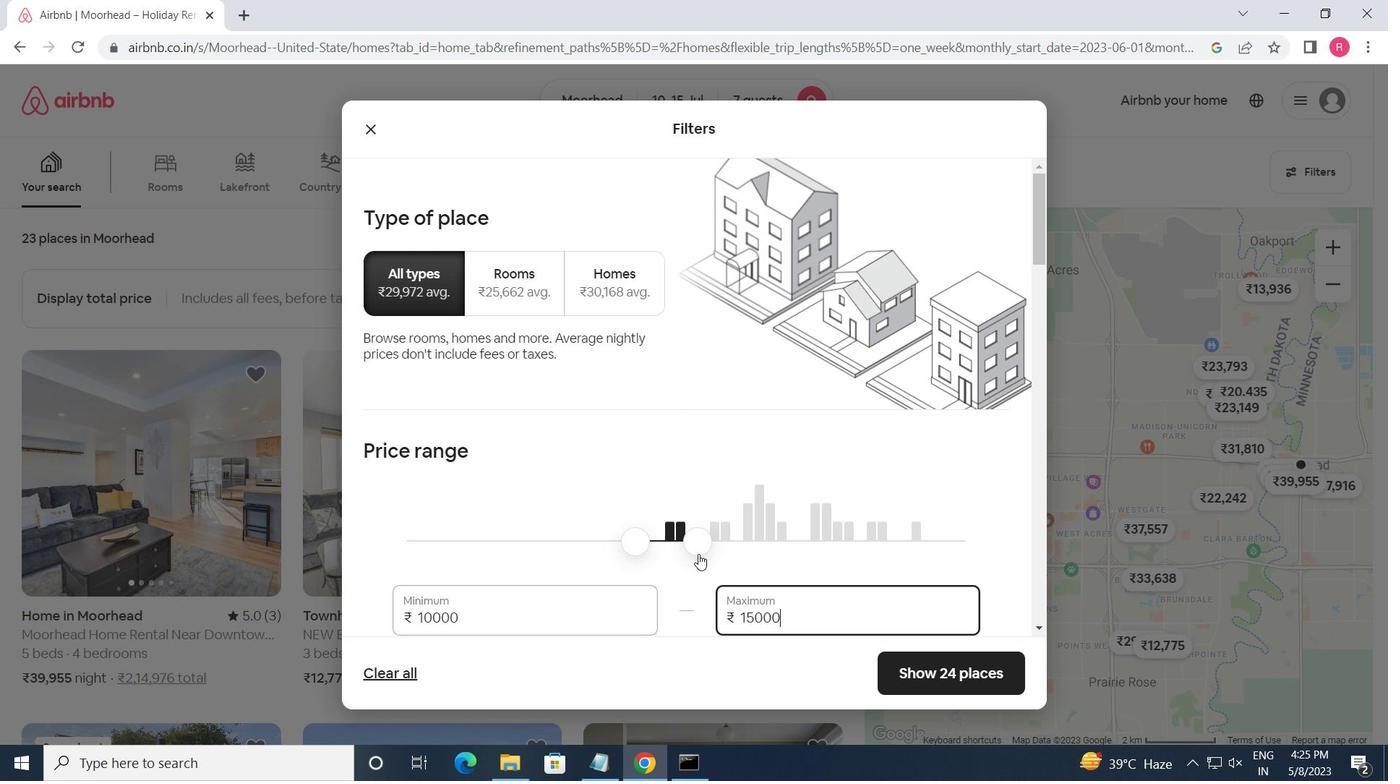 
Action: Mouse scrolled (698, 553) with delta (0, 0)
Screenshot: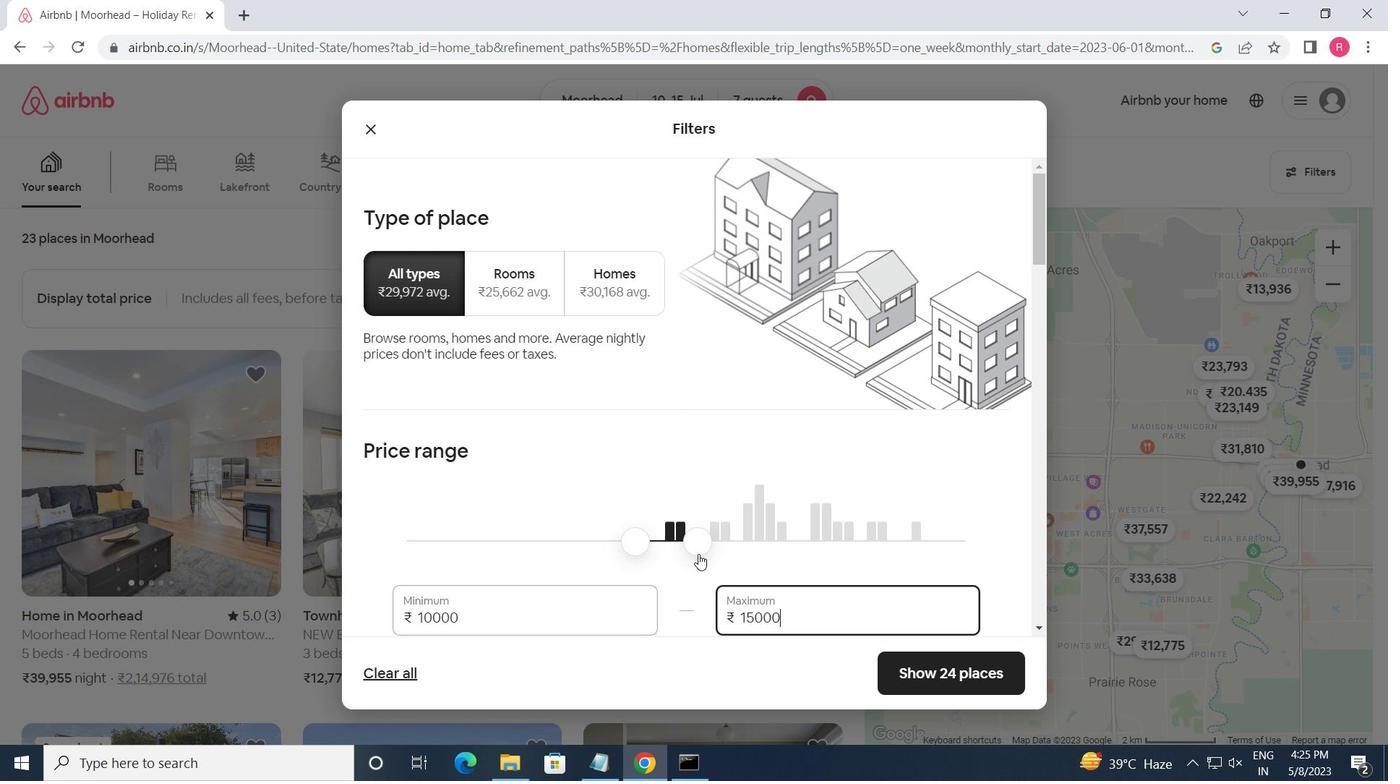 
Action: Mouse scrolled (698, 553) with delta (0, 0)
Screenshot: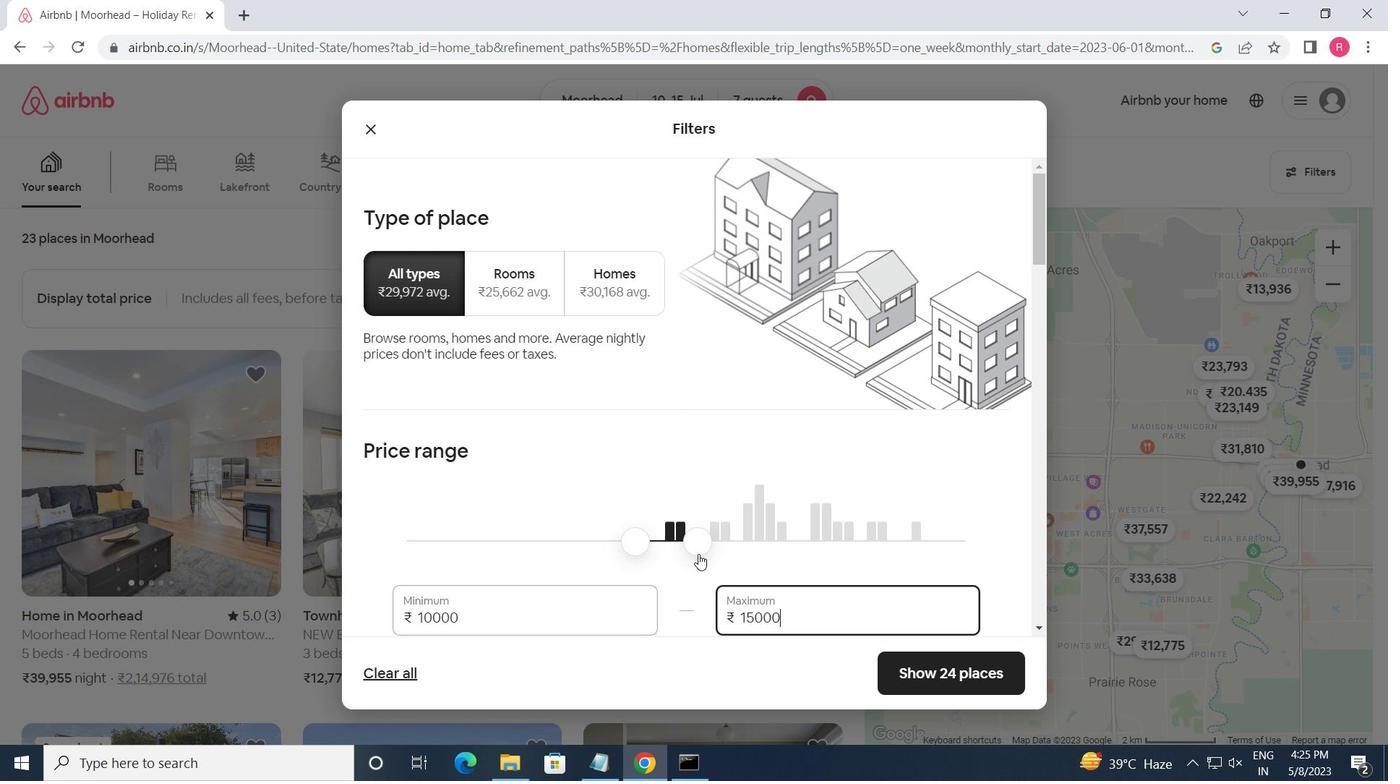 
Action: Mouse moved to (686, 552)
Screenshot: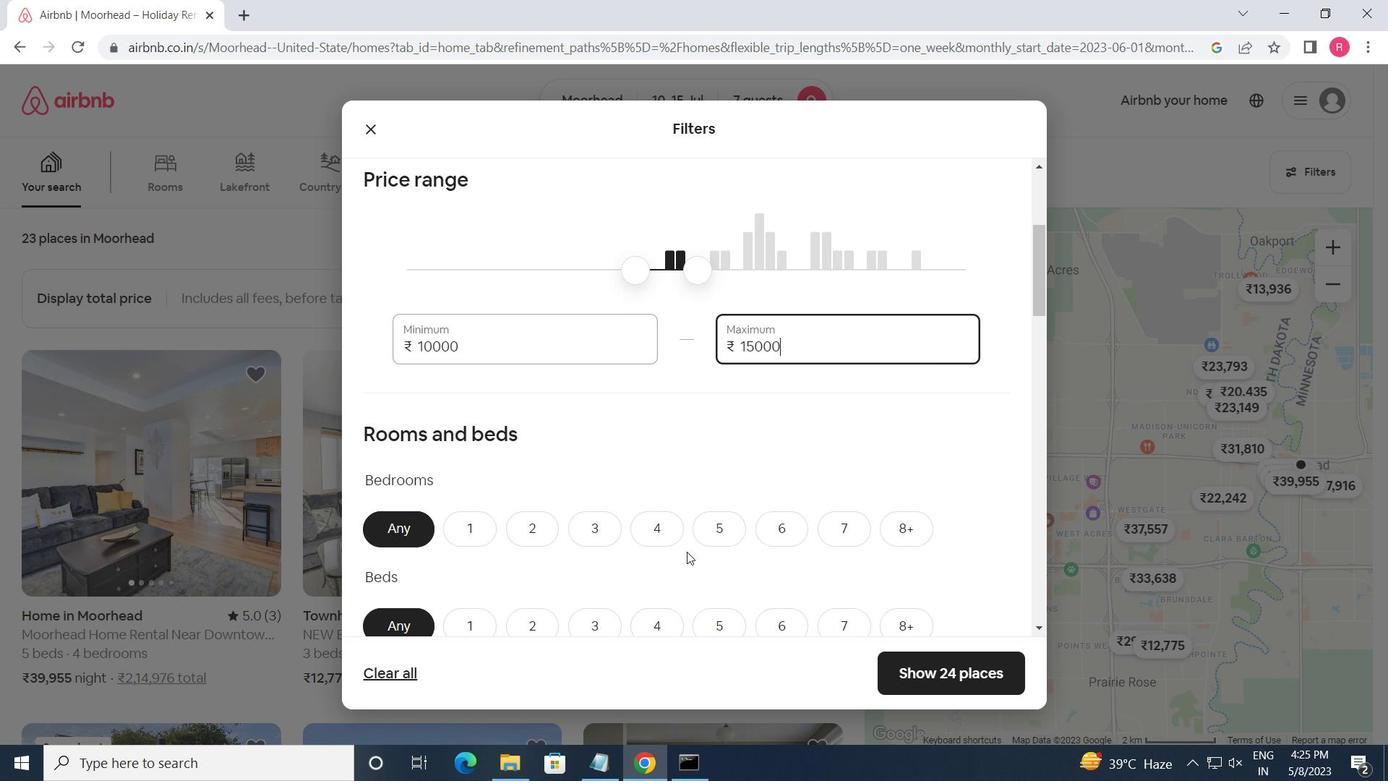 
Action: Mouse scrolled (686, 551) with delta (0, 0)
Screenshot: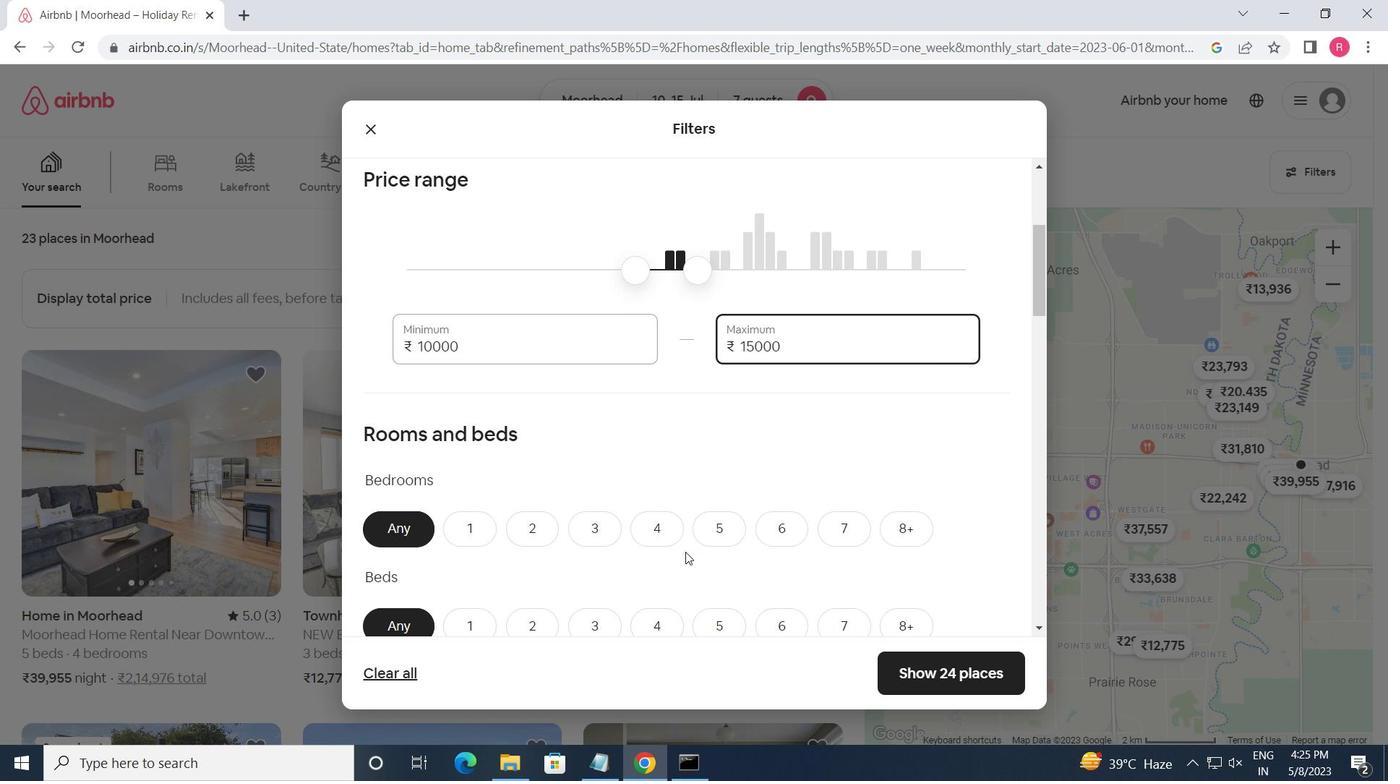 
Action: Mouse scrolled (686, 551) with delta (0, 0)
Screenshot: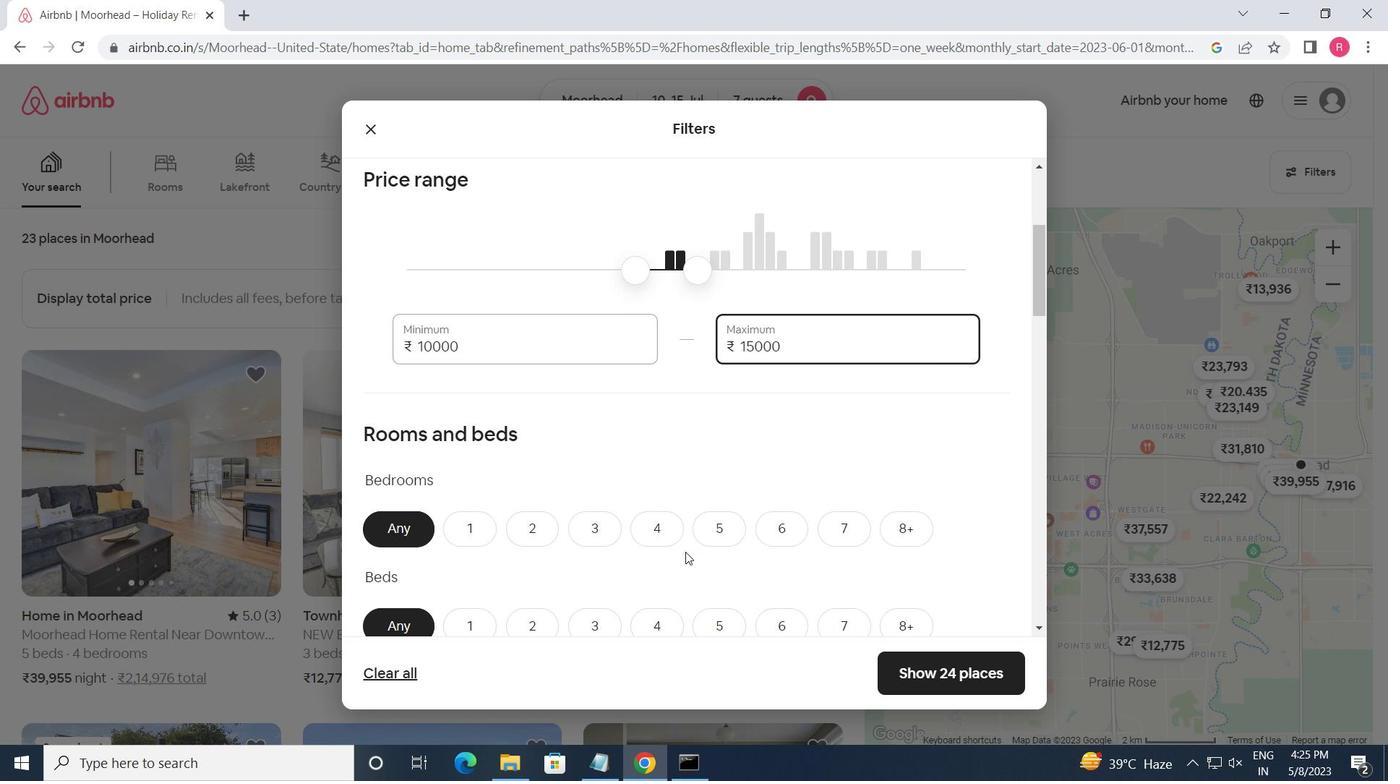
Action: Mouse moved to (652, 349)
Screenshot: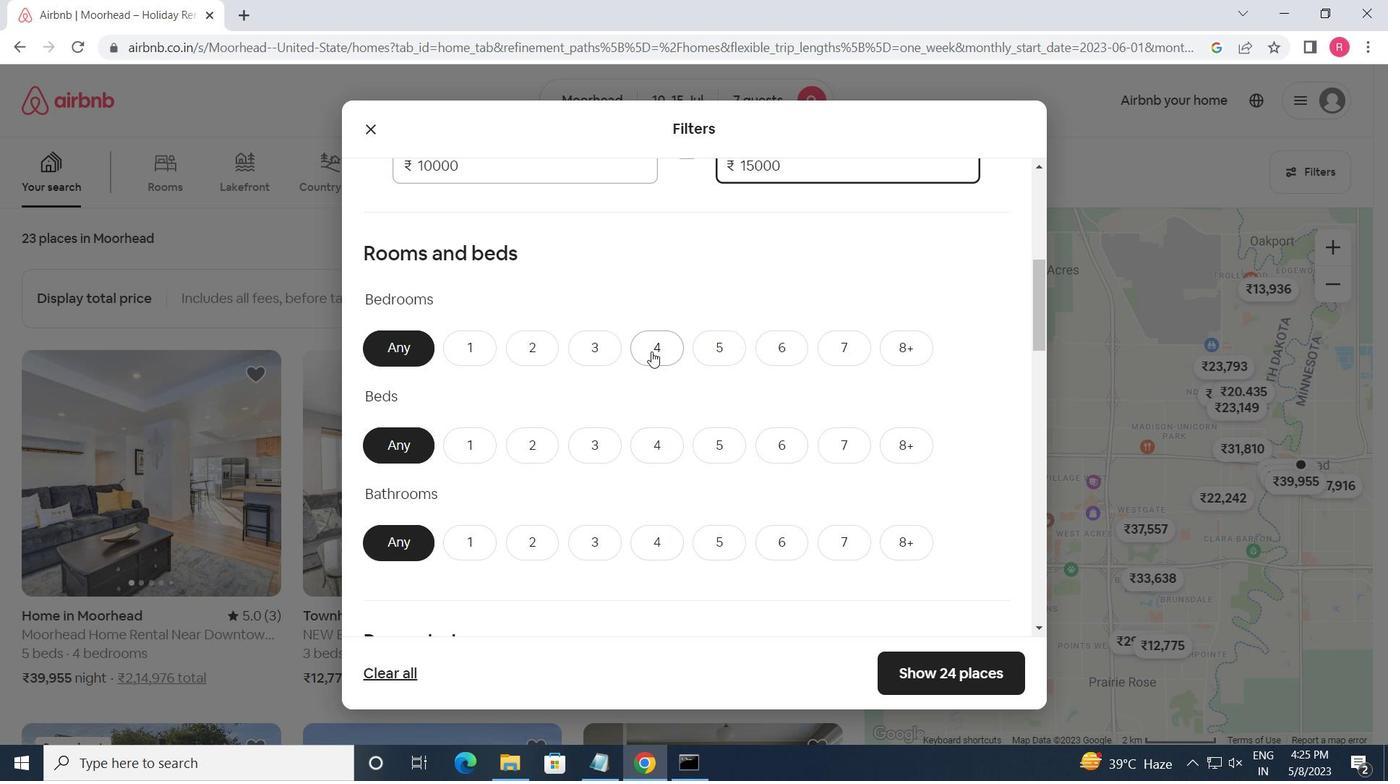 
Action: Mouse pressed left at (652, 349)
Screenshot: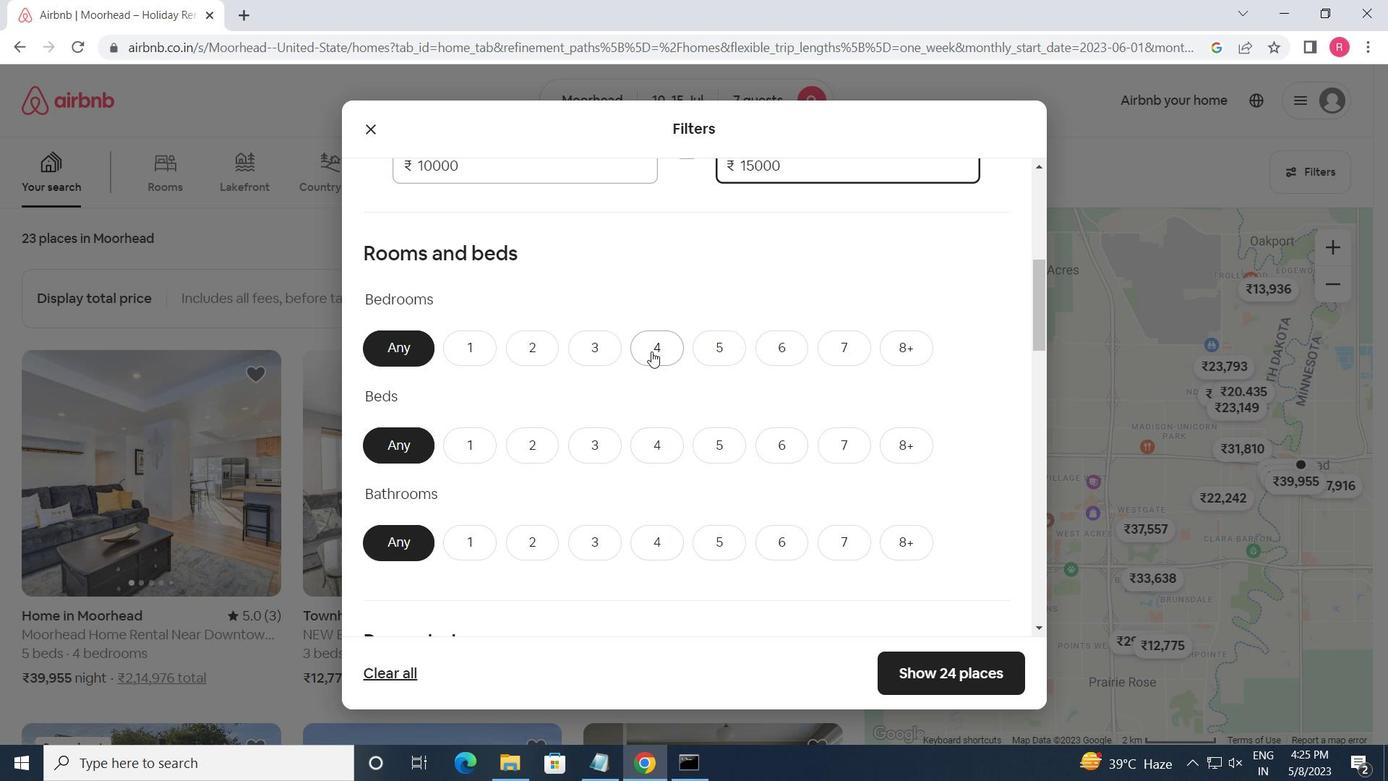 
Action: Mouse moved to (837, 439)
Screenshot: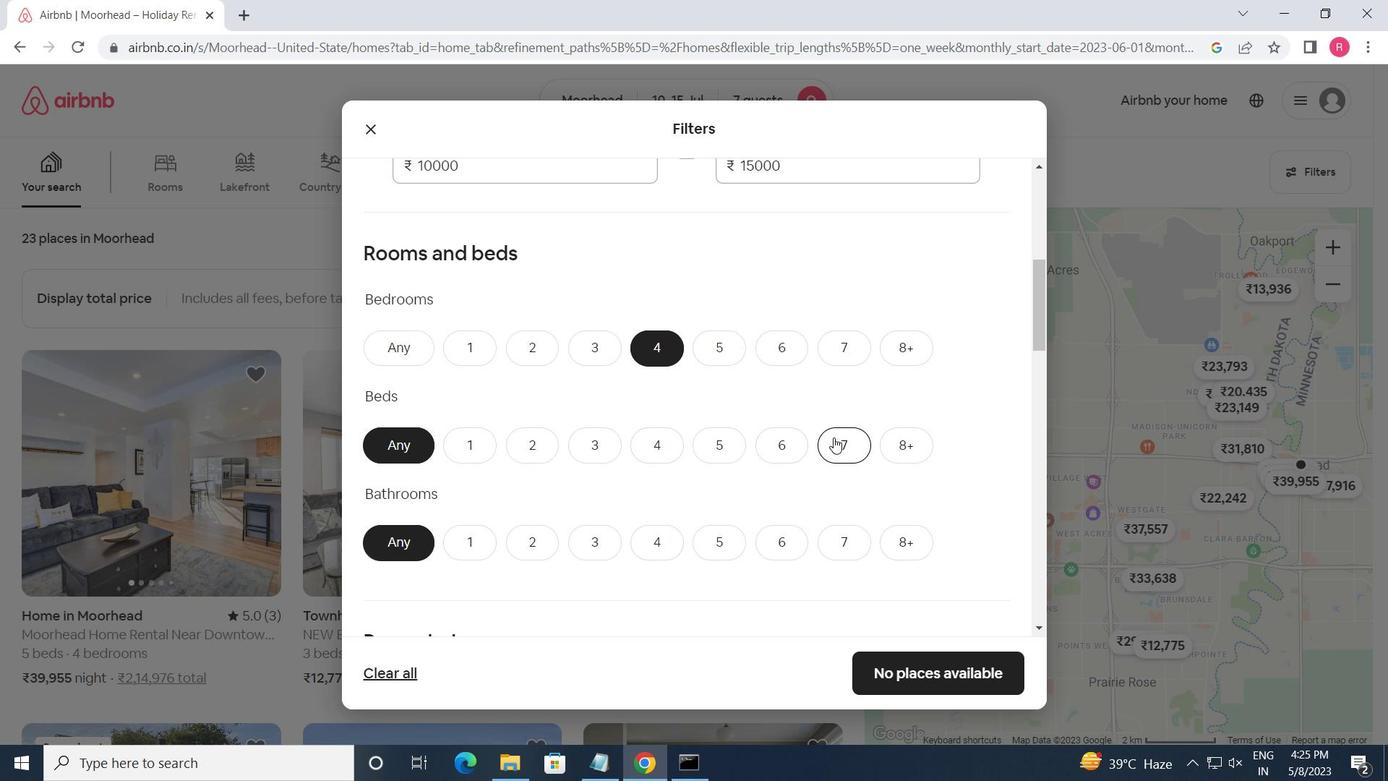 
Action: Mouse pressed left at (837, 439)
Screenshot: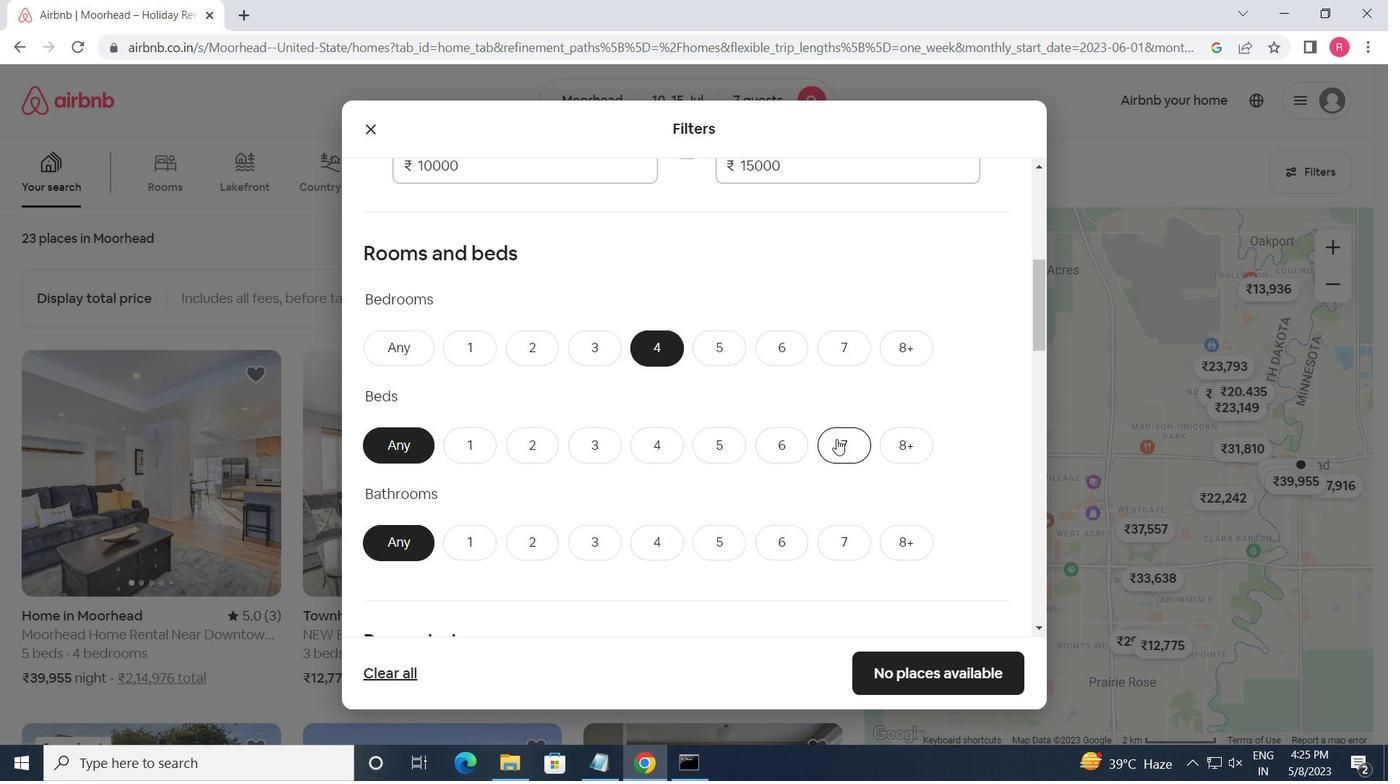 
Action: Mouse moved to (663, 540)
Screenshot: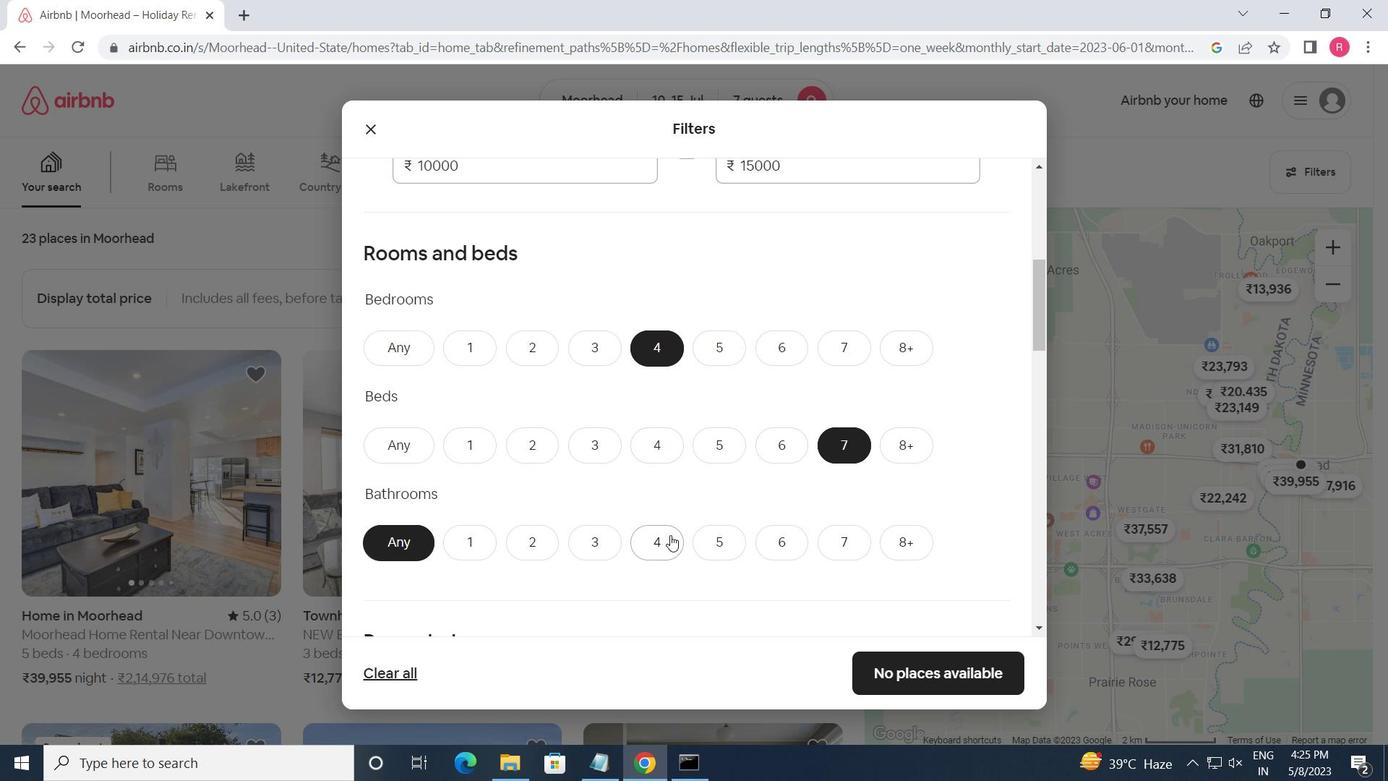 
Action: Mouse pressed left at (663, 540)
Screenshot: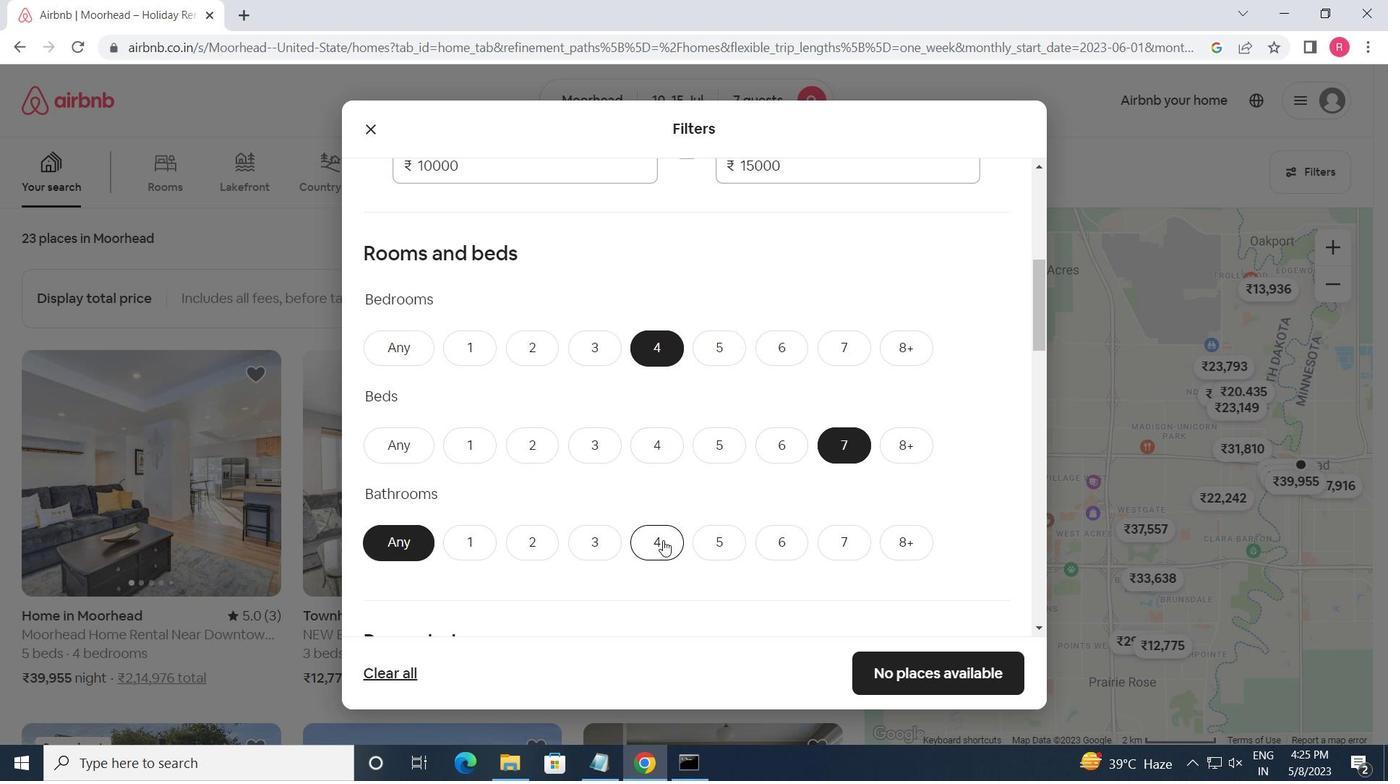 
Action: Mouse moved to (658, 537)
Screenshot: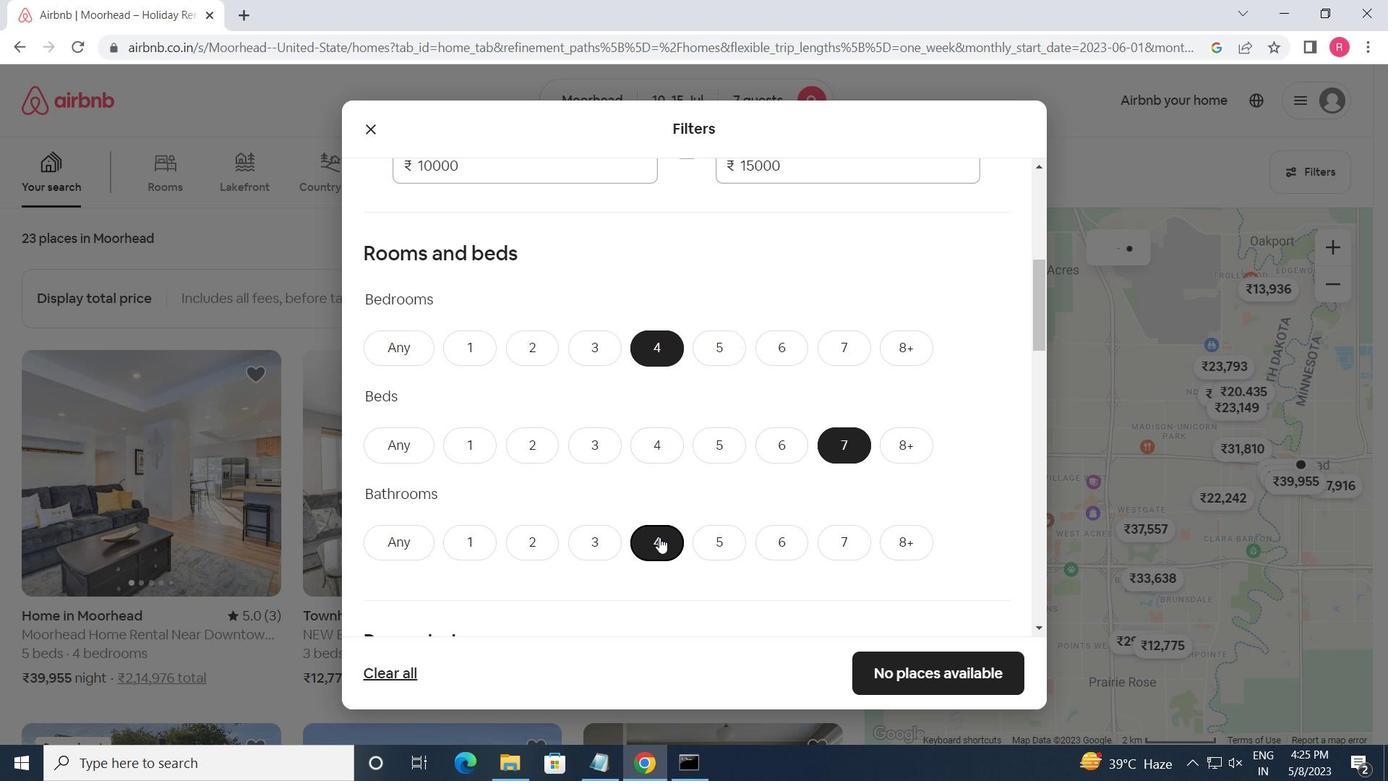 
Action: Mouse scrolled (658, 536) with delta (0, 0)
Screenshot: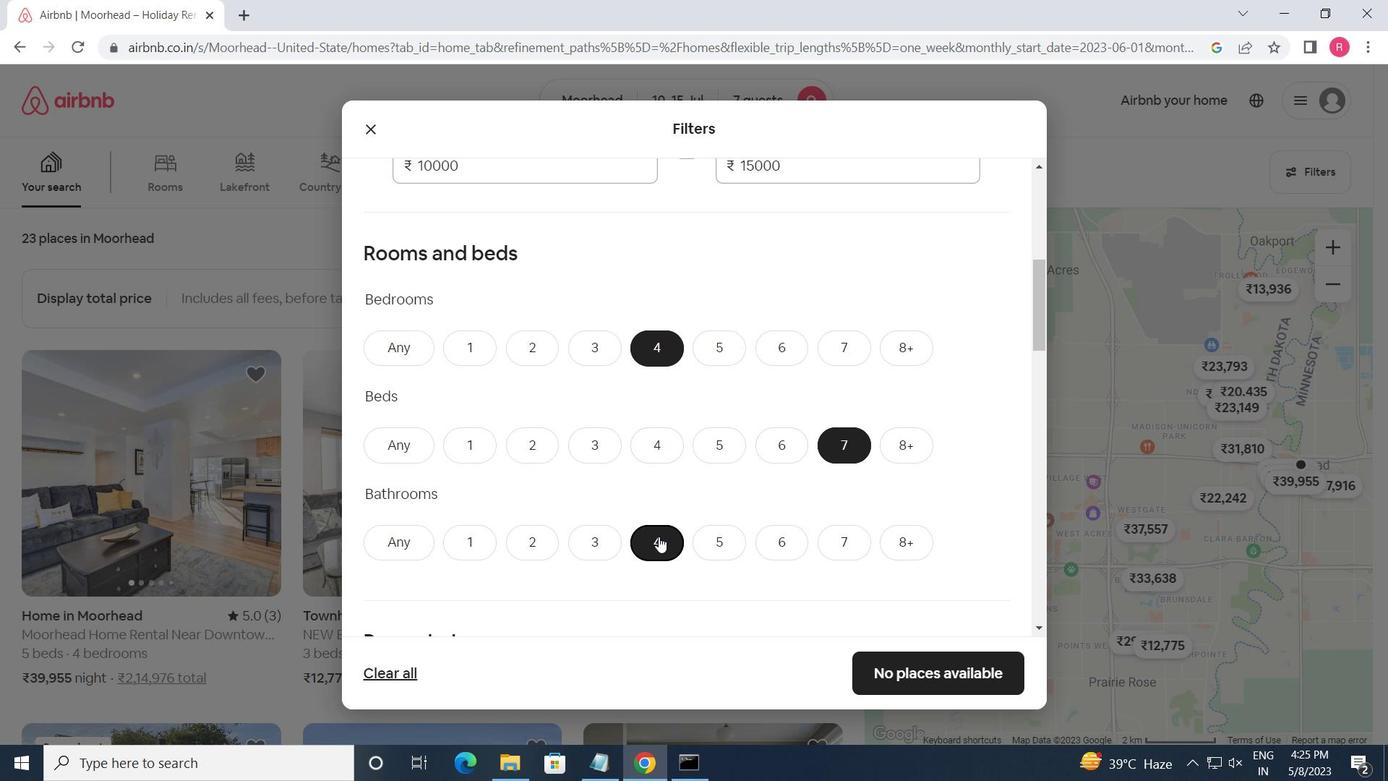 
Action: Mouse scrolled (658, 536) with delta (0, 0)
Screenshot: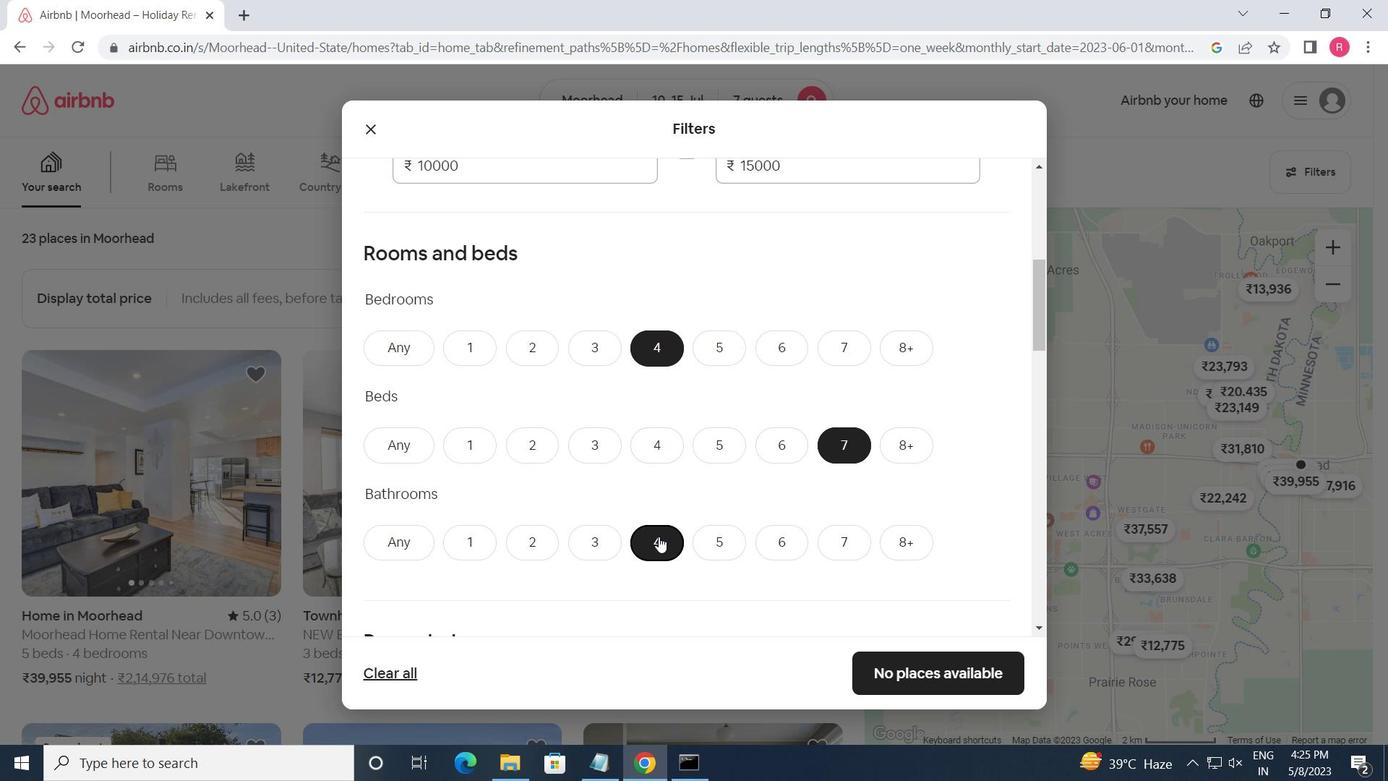 
Action: Mouse moved to (484, 537)
Screenshot: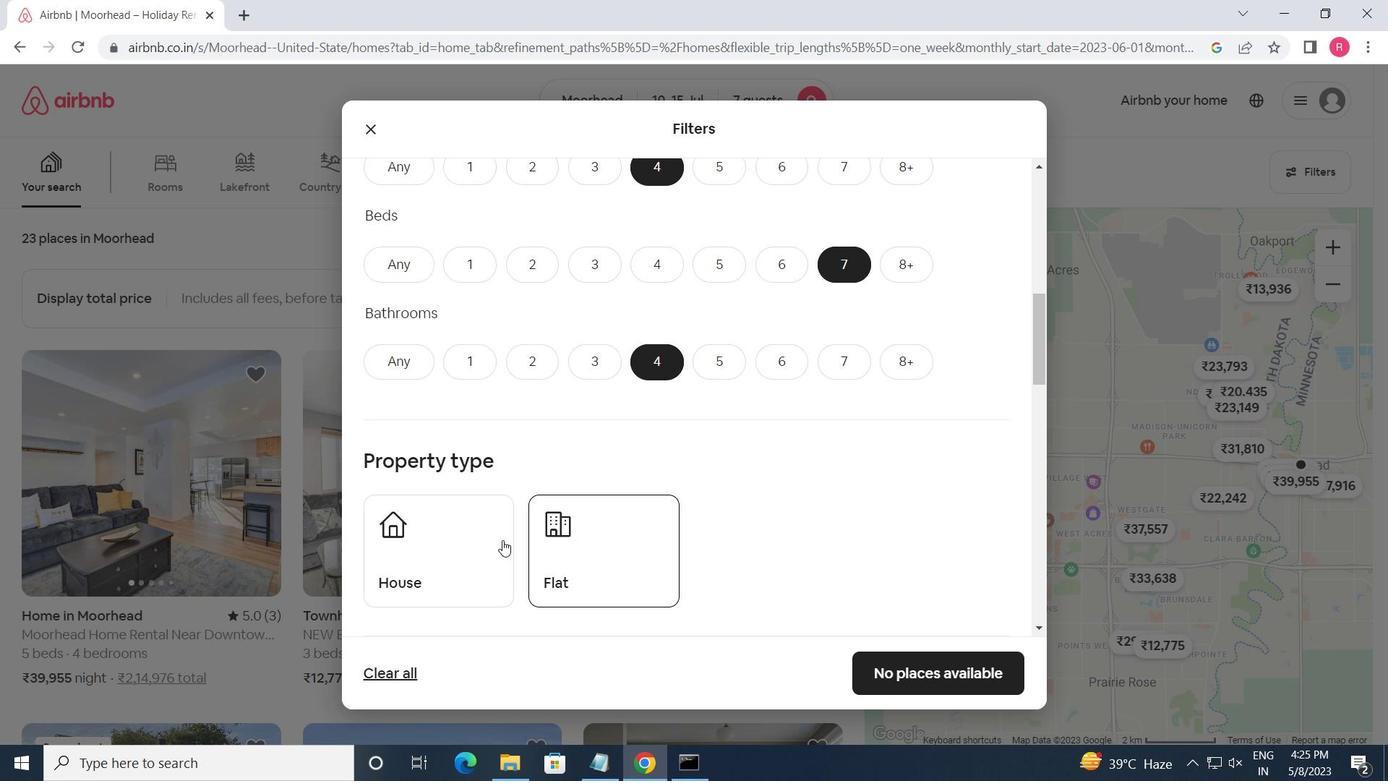 
Action: Mouse pressed left at (484, 537)
Screenshot: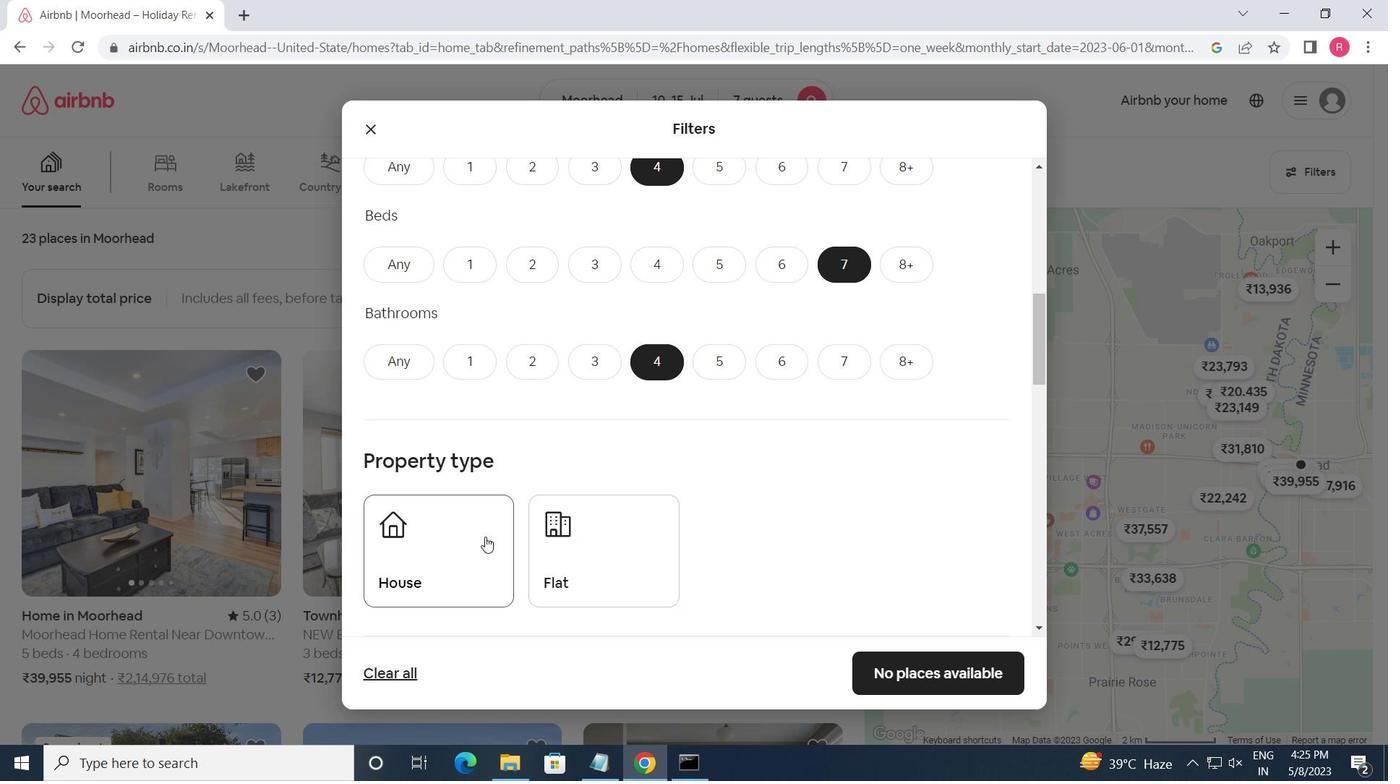 
Action: Mouse moved to (586, 548)
Screenshot: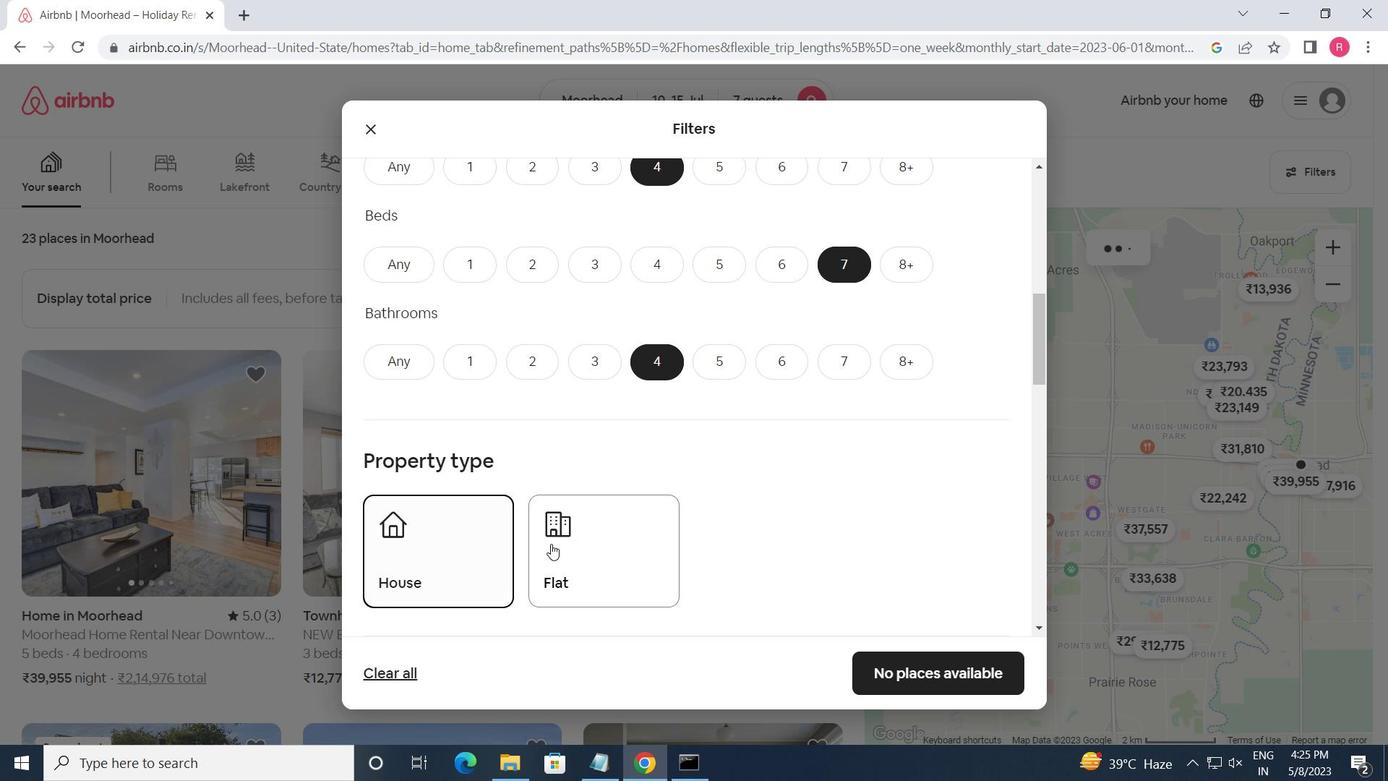 
Action: Mouse pressed left at (586, 548)
Screenshot: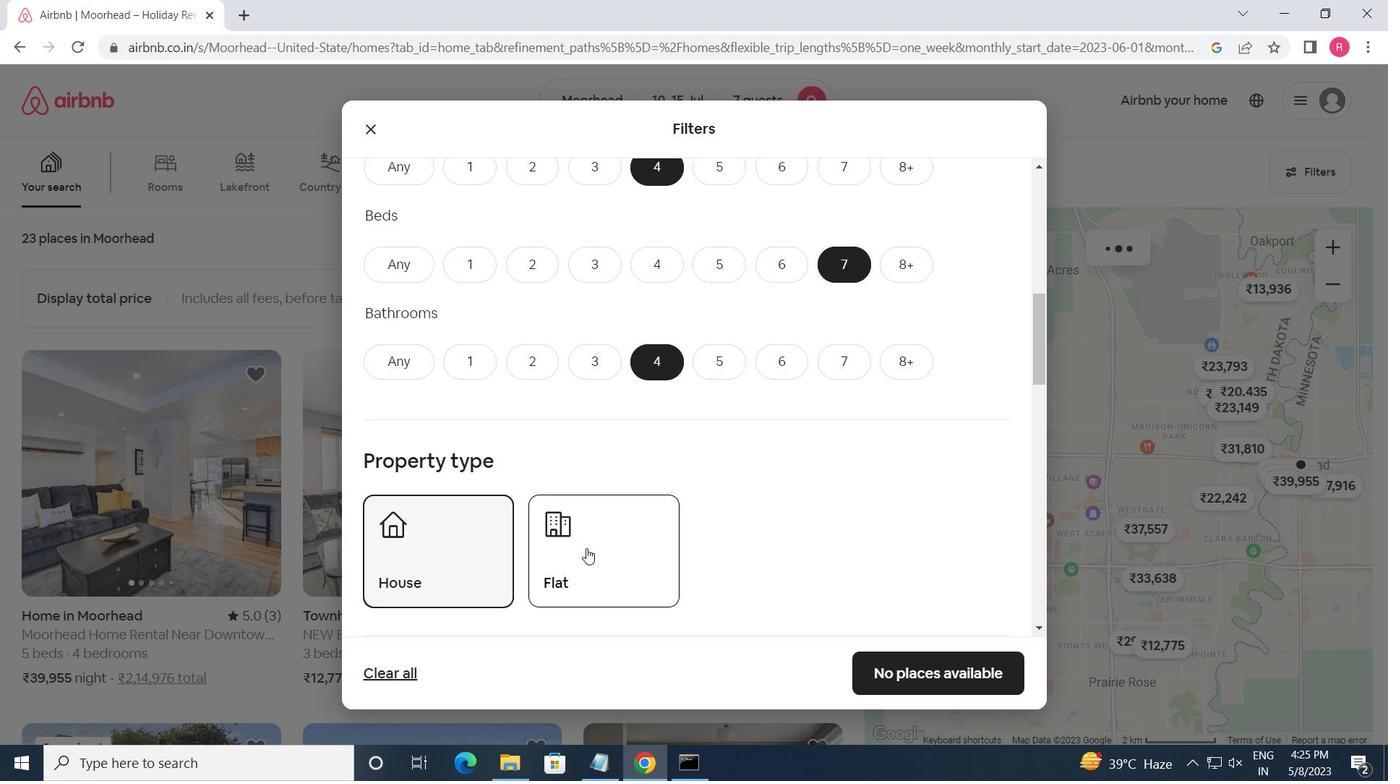 
Action: Mouse moved to (613, 535)
Screenshot: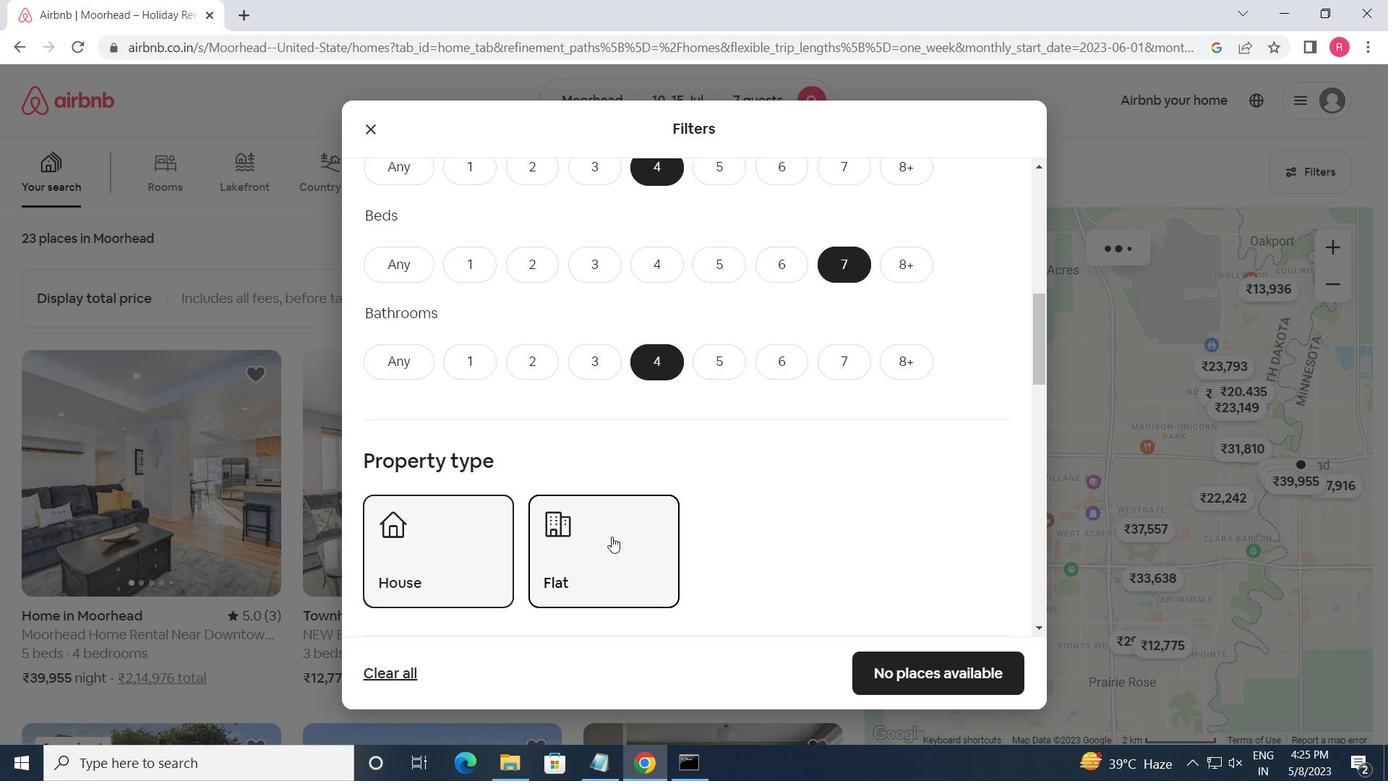 
Action: Mouse scrolled (613, 535) with delta (0, 0)
Screenshot: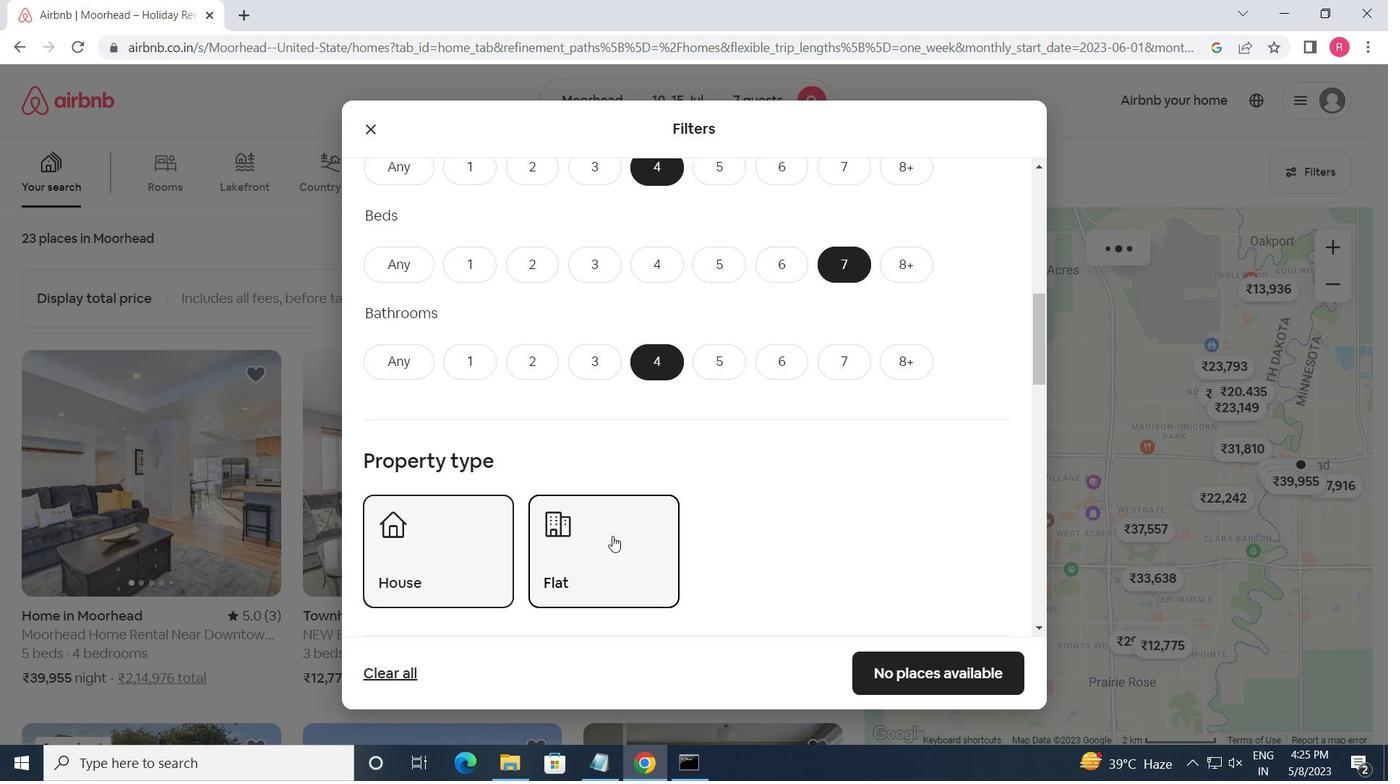 
Action: Mouse moved to (617, 535)
Screenshot: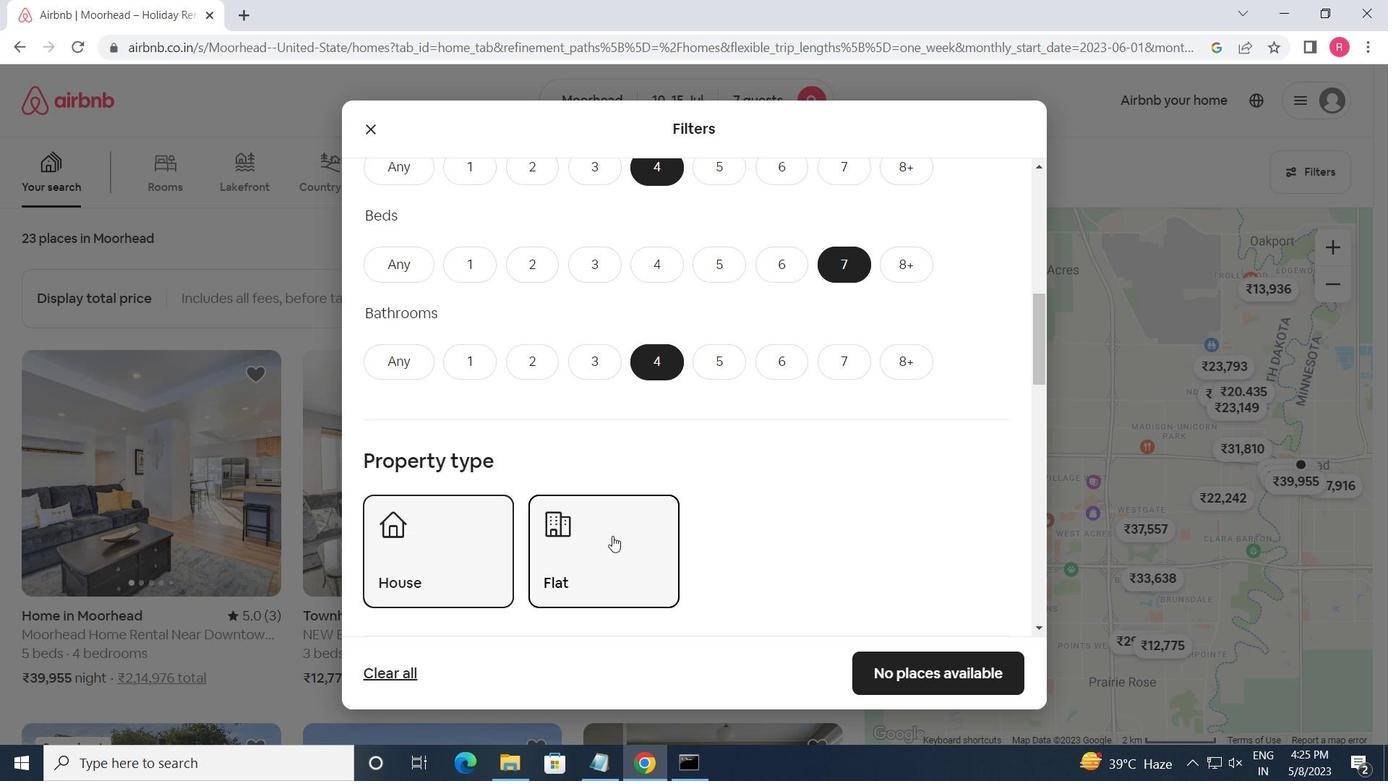 
Action: Mouse scrolled (617, 535) with delta (0, 0)
Screenshot: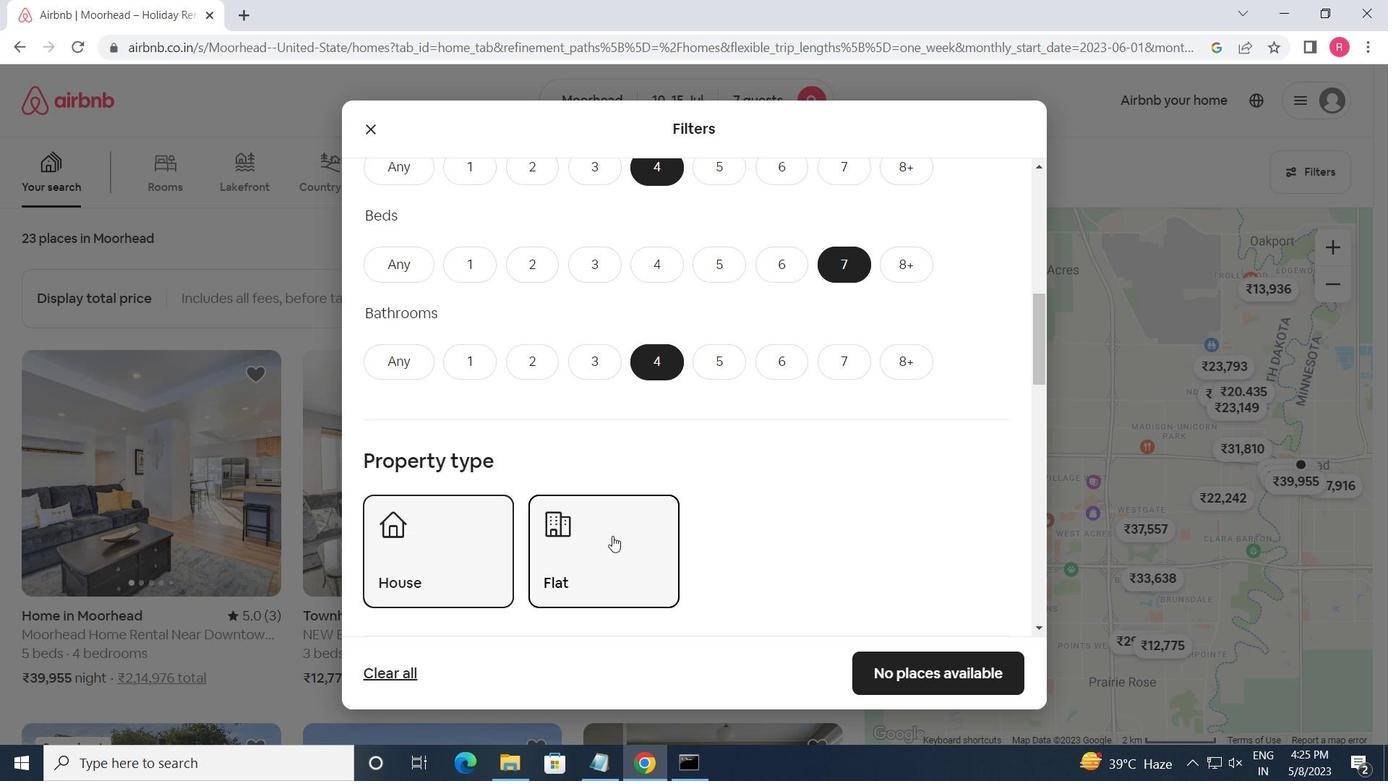 
Action: Mouse moved to (624, 527)
Screenshot: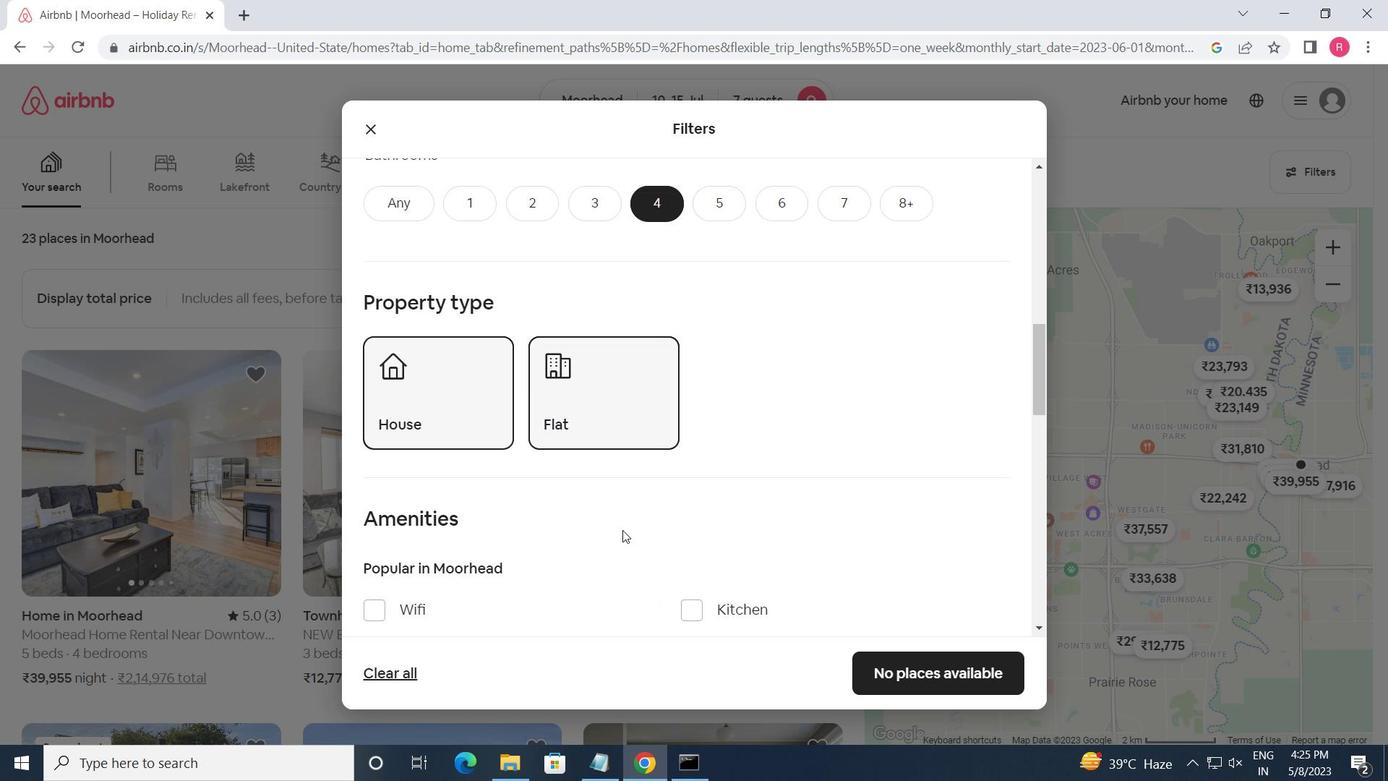 
Action: Mouse scrolled (624, 527) with delta (0, 0)
Screenshot: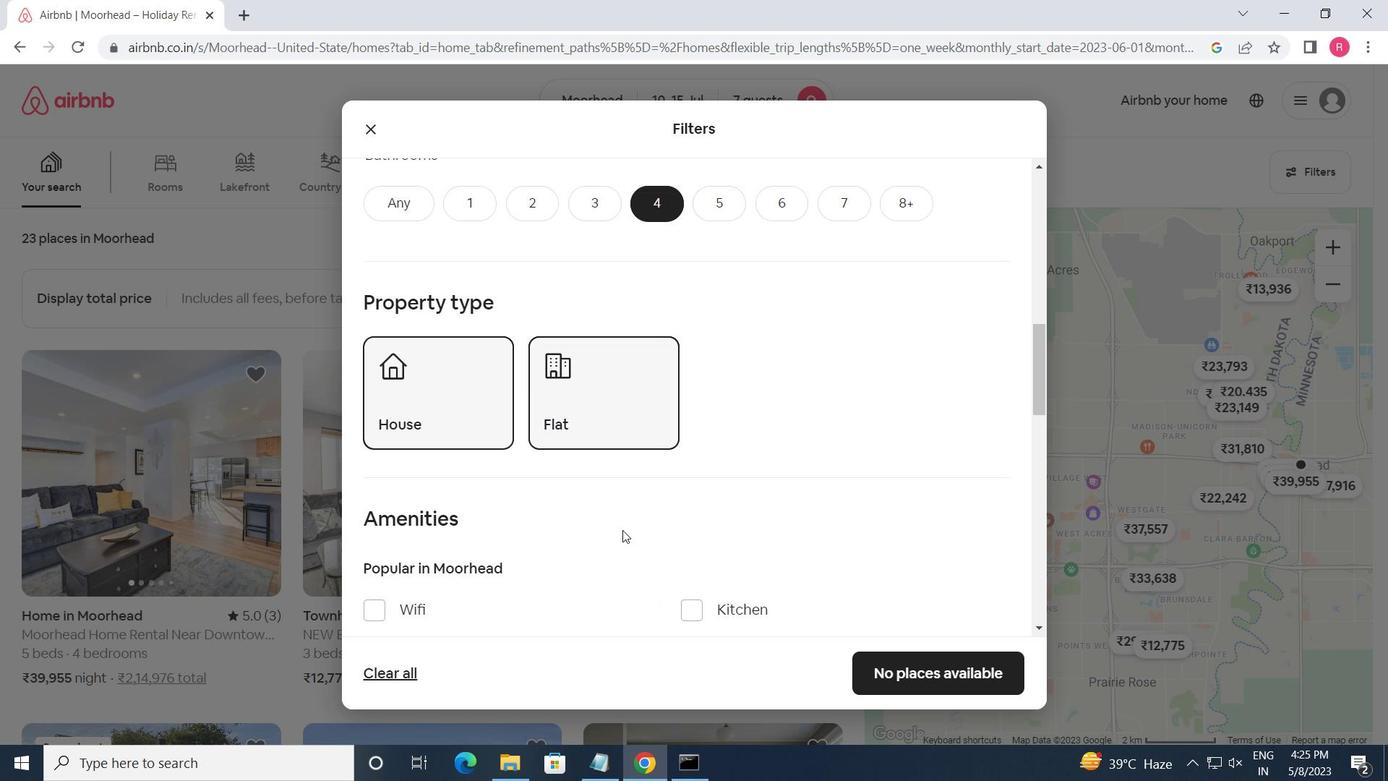 
Action: Mouse moved to (624, 525)
Screenshot: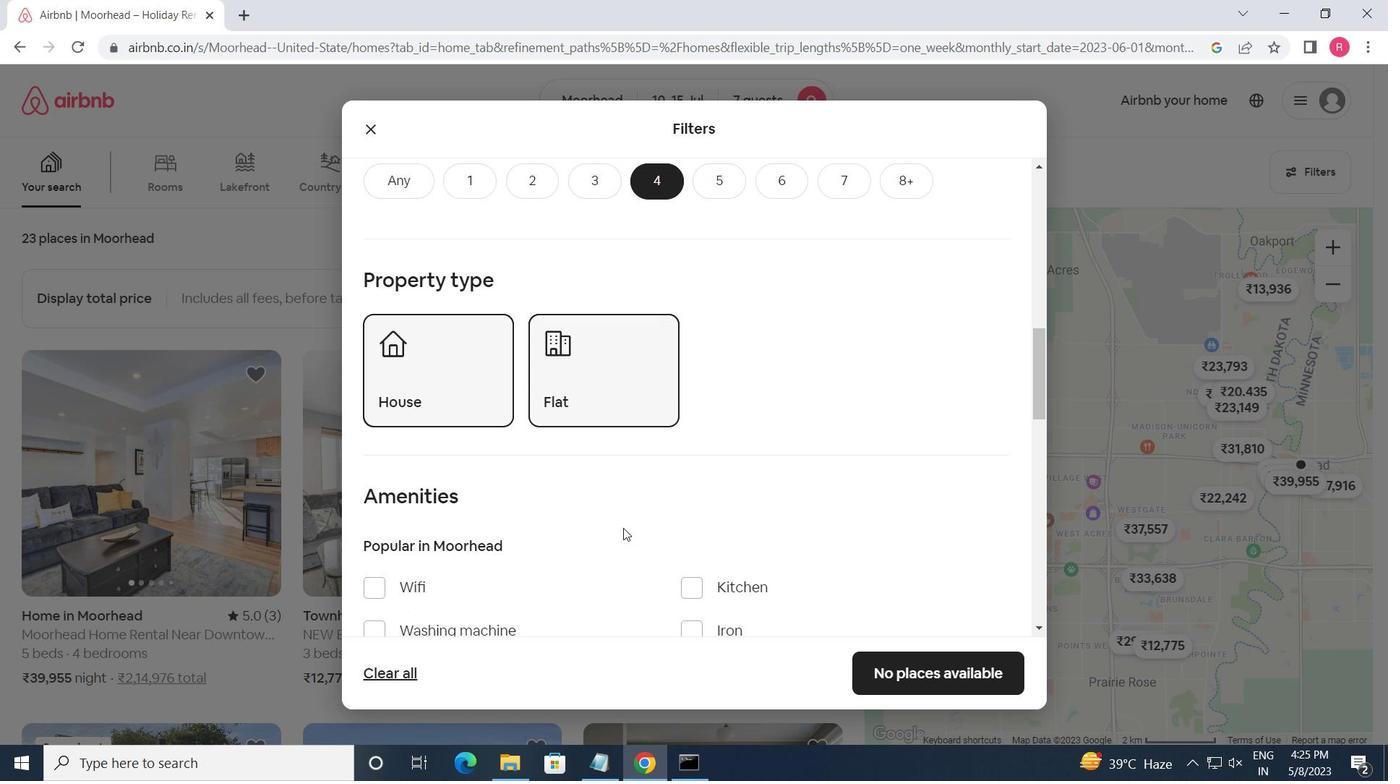 
Action: Mouse scrolled (624, 525) with delta (0, 0)
Screenshot: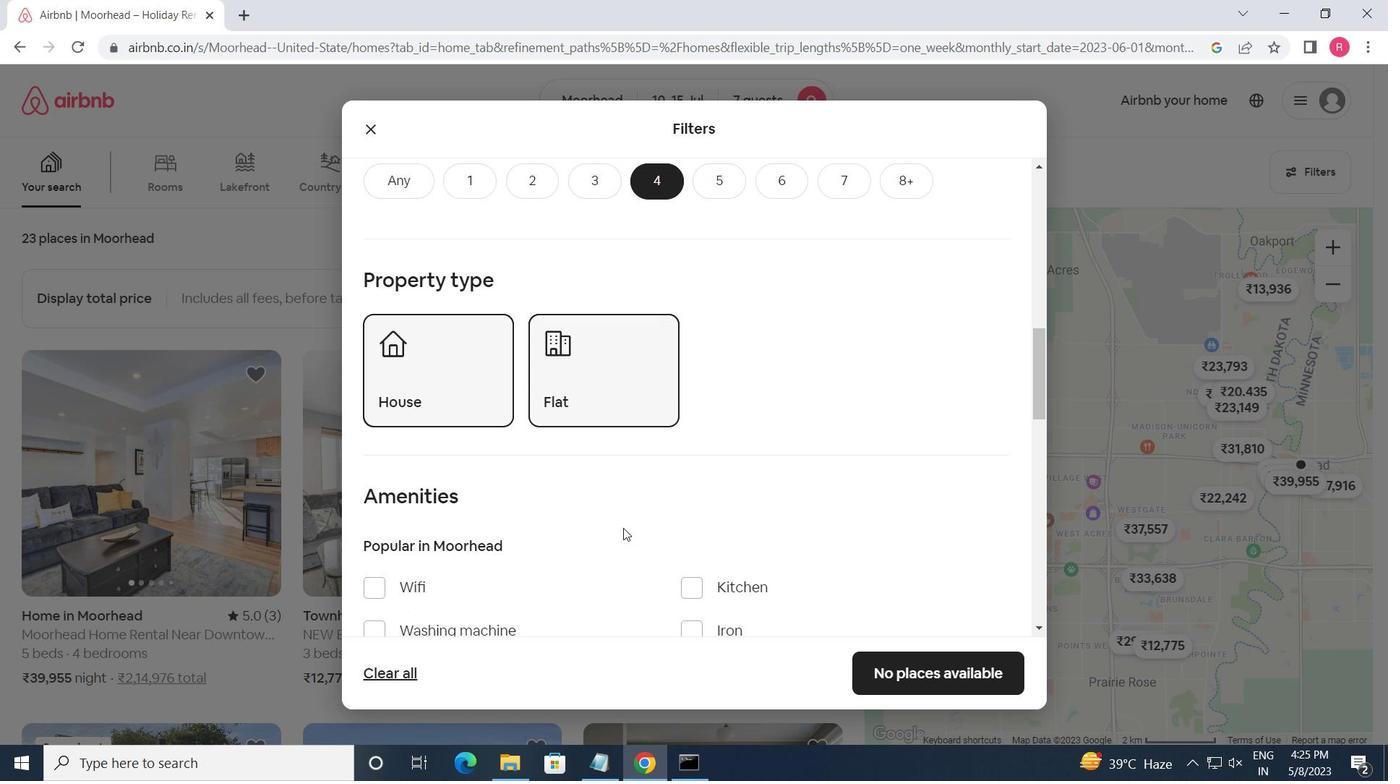 
Action: Mouse moved to (624, 520)
Screenshot: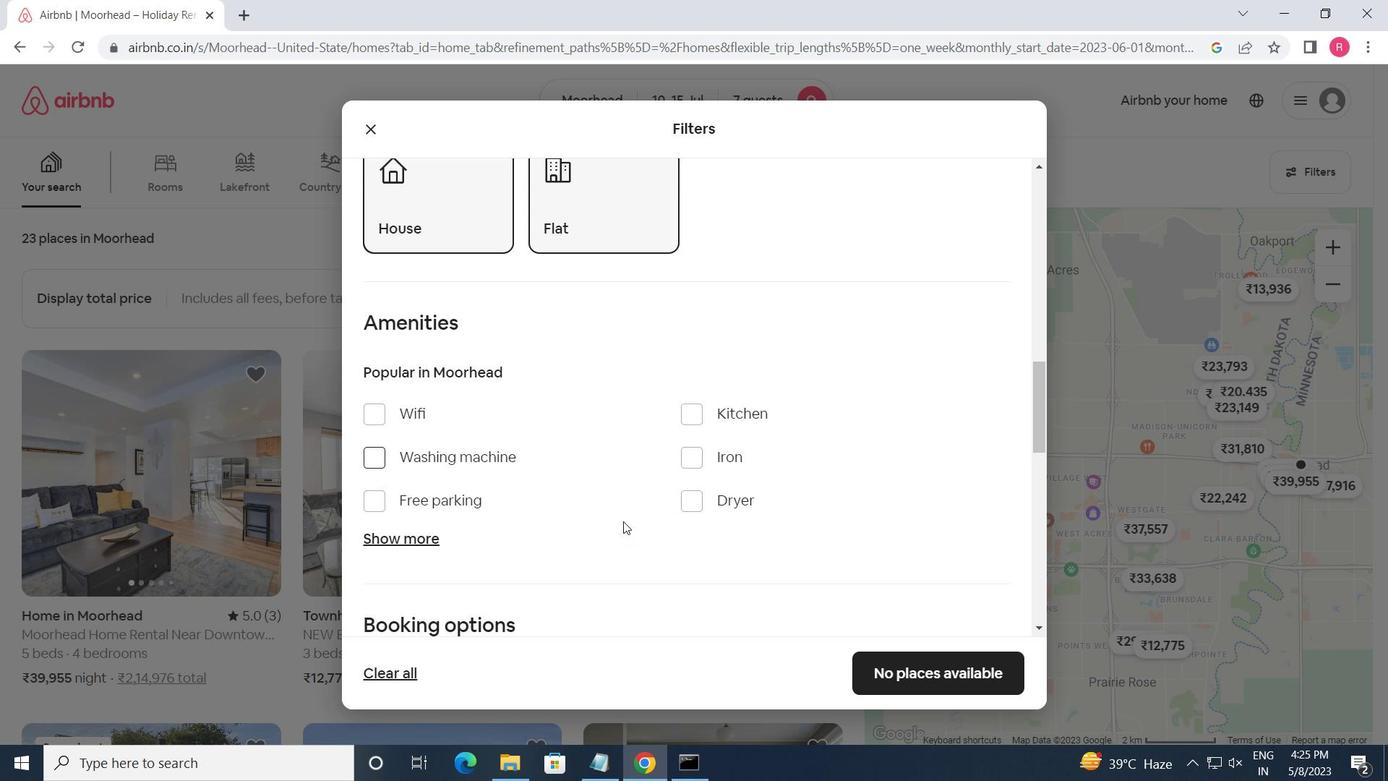 
Action: Mouse scrolled (624, 520) with delta (0, 0)
Screenshot: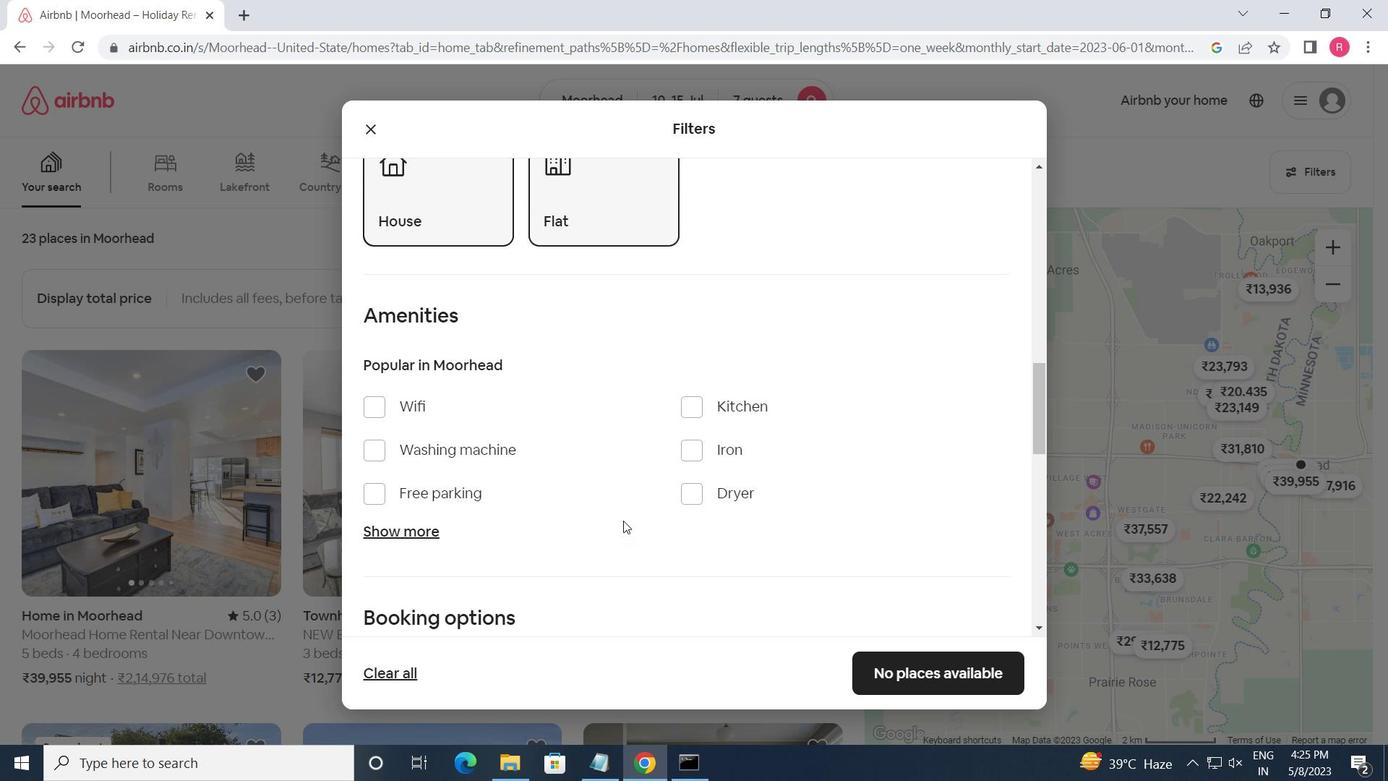 
Action: Mouse moved to (625, 506)
Screenshot: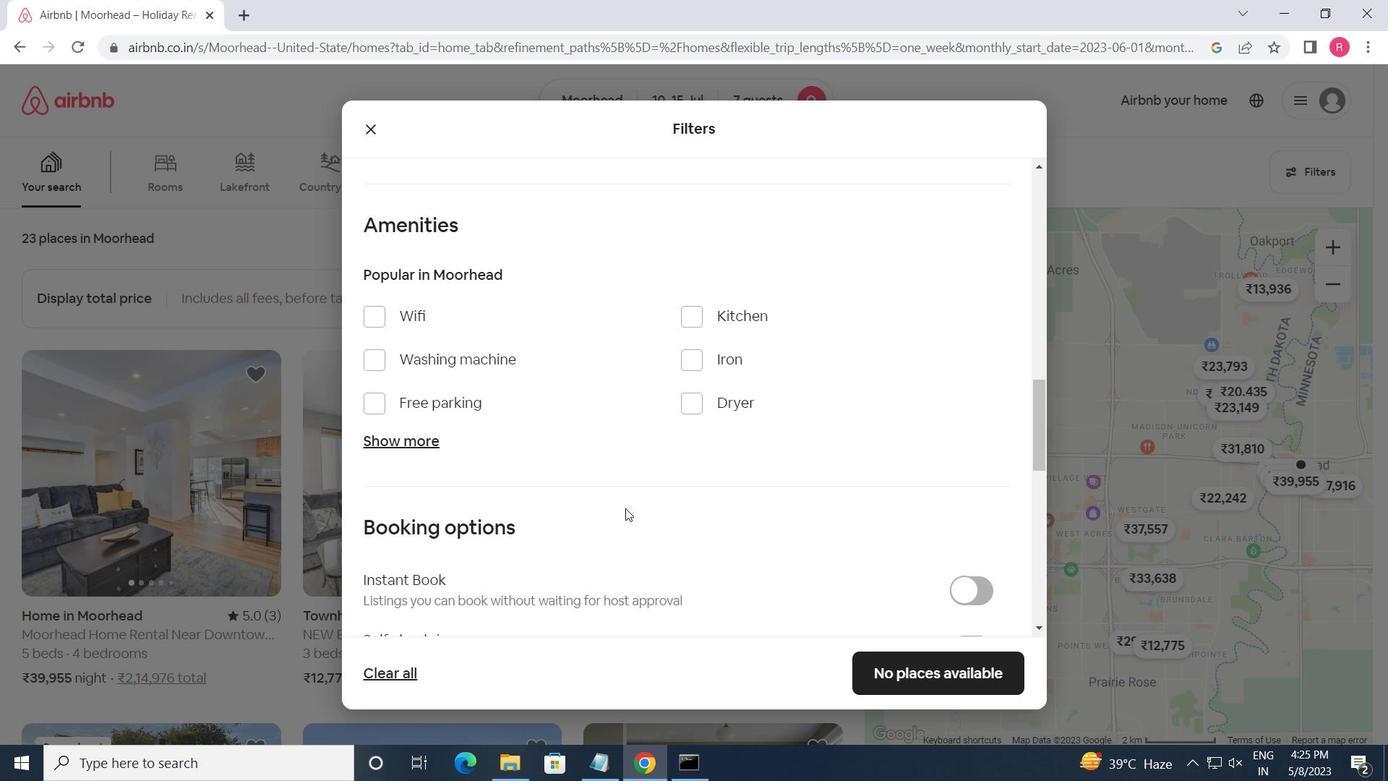 
Action: Mouse scrolled (625, 506) with delta (0, 0)
Screenshot: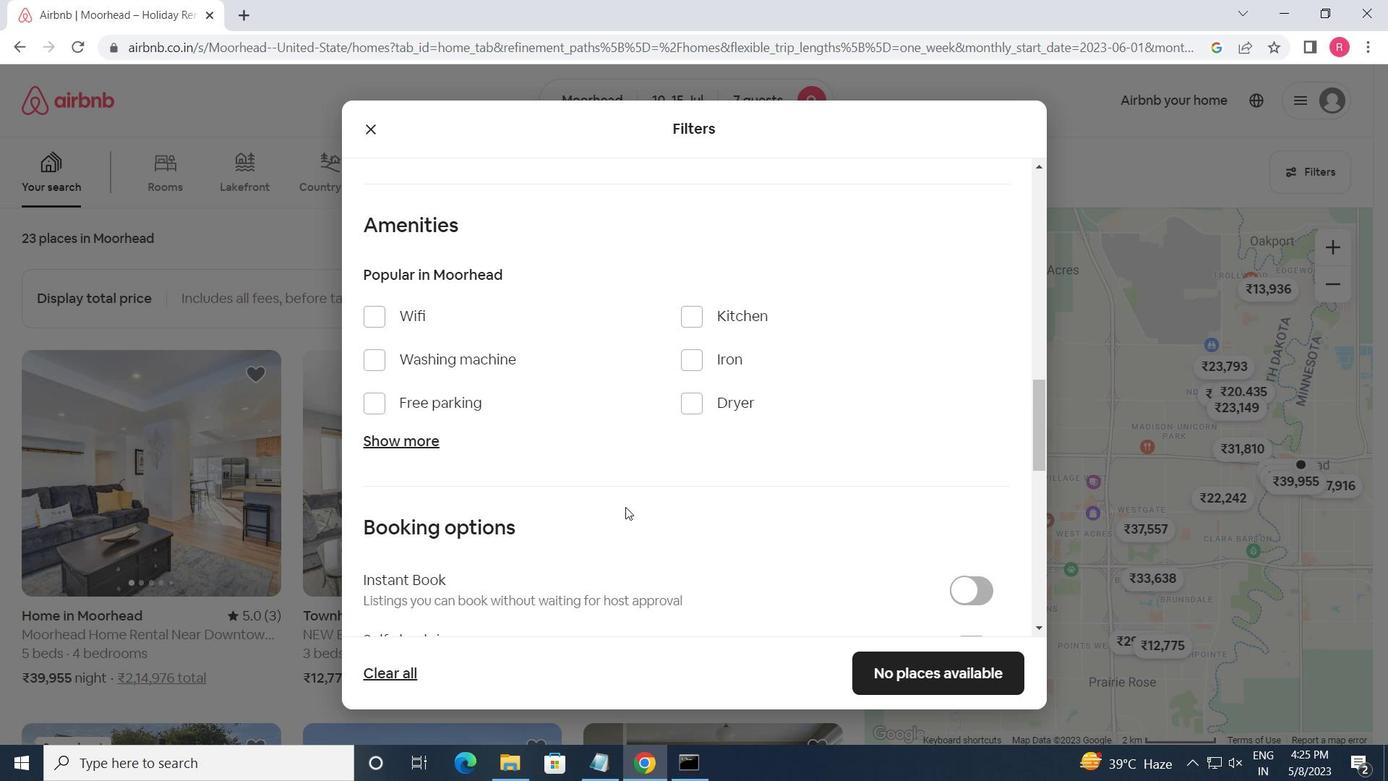 
Action: Mouse moved to (634, 467)
Screenshot: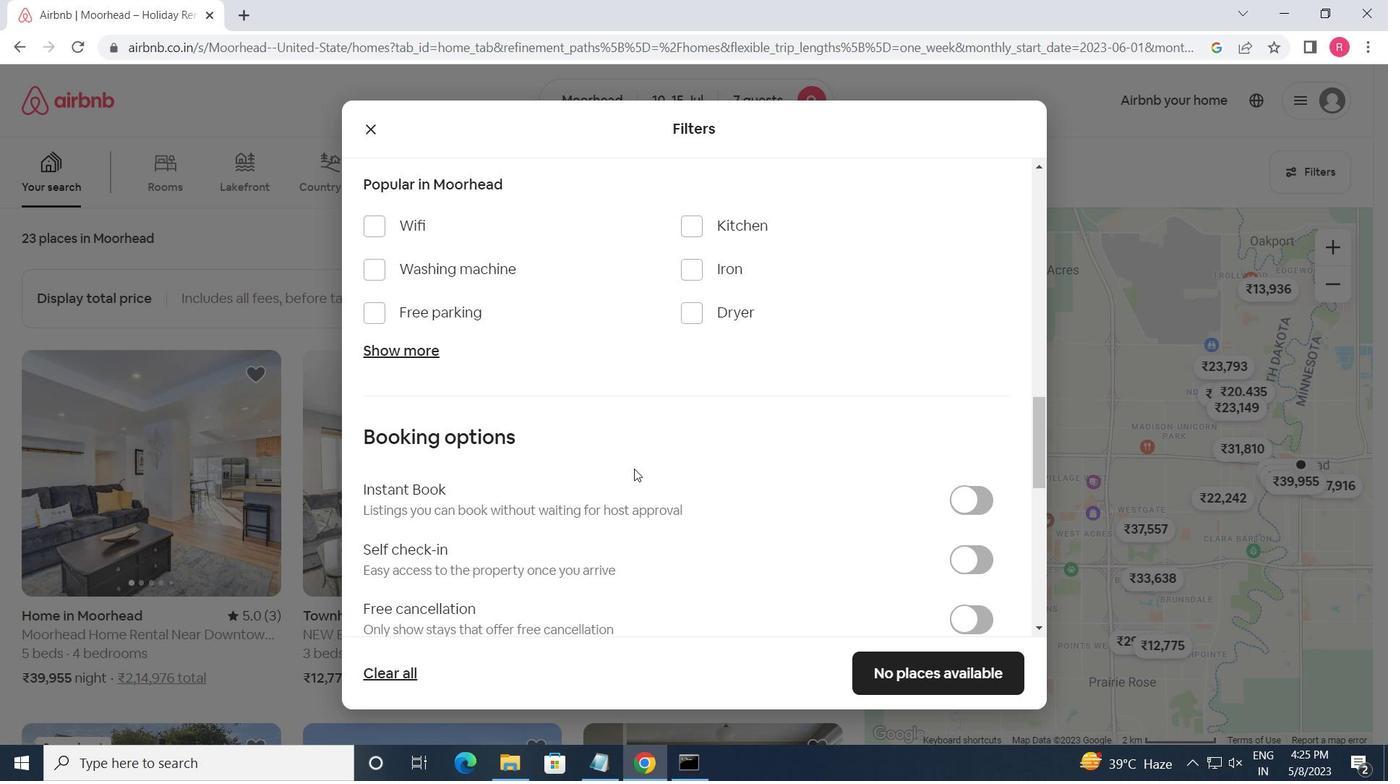 
Action: Mouse scrolled (634, 468) with delta (0, 0)
Screenshot: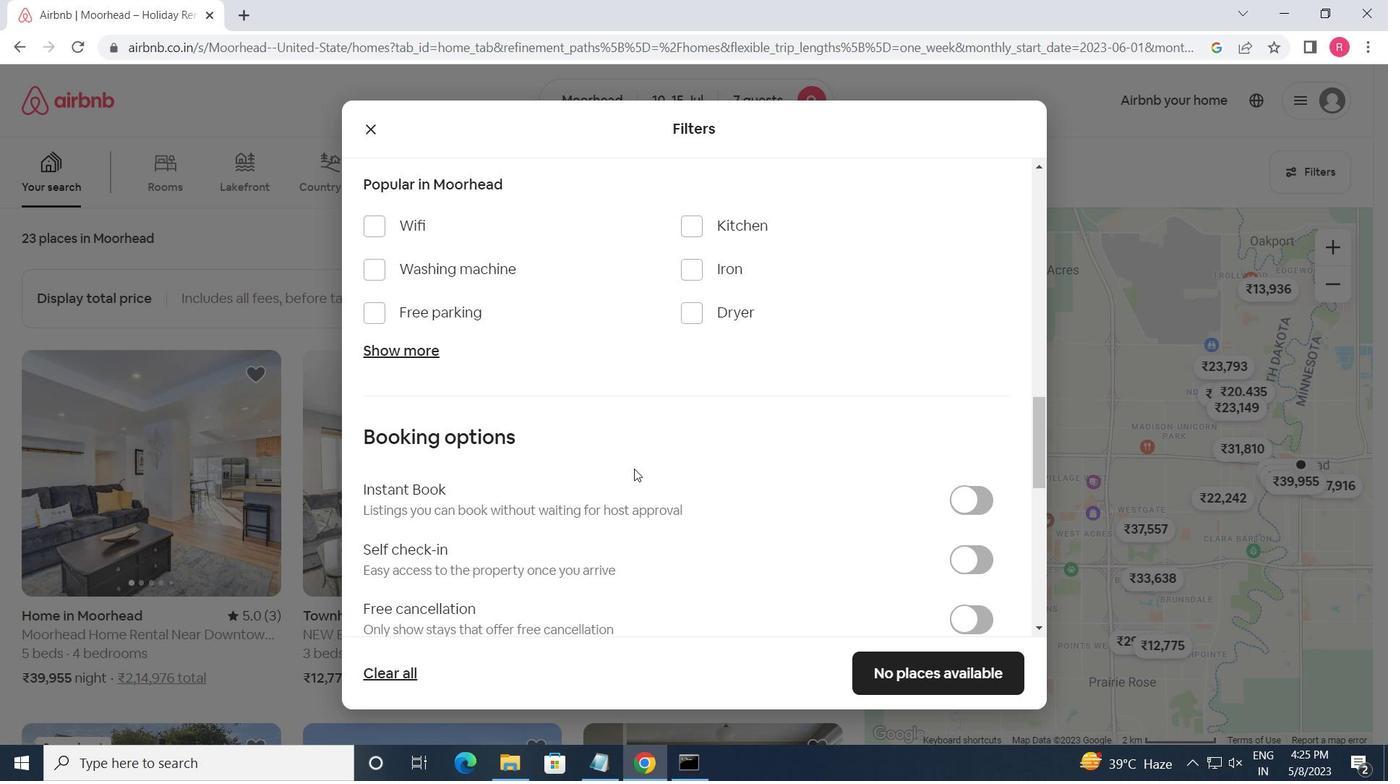 
Action: Mouse moved to (399, 446)
Screenshot: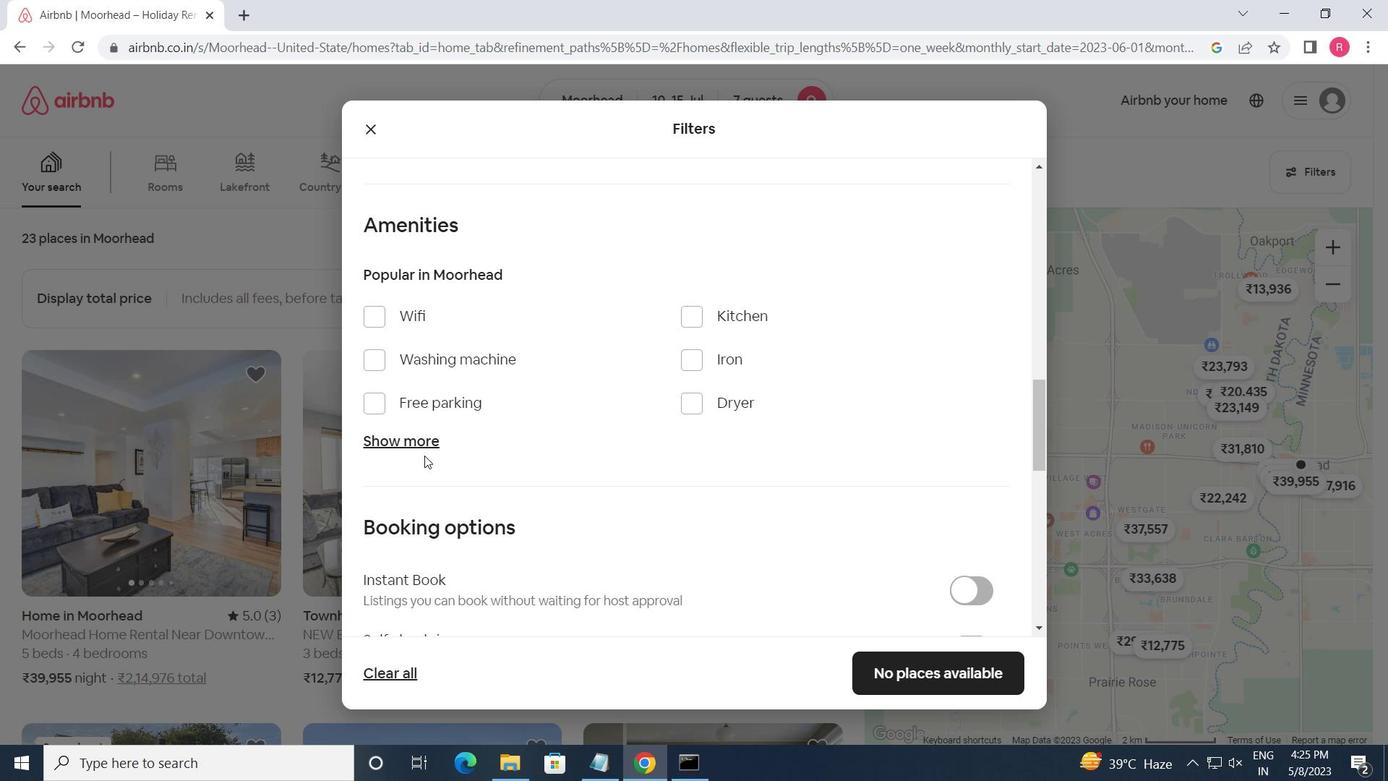 
Action: Mouse pressed left at (399, 446)
Screenshot: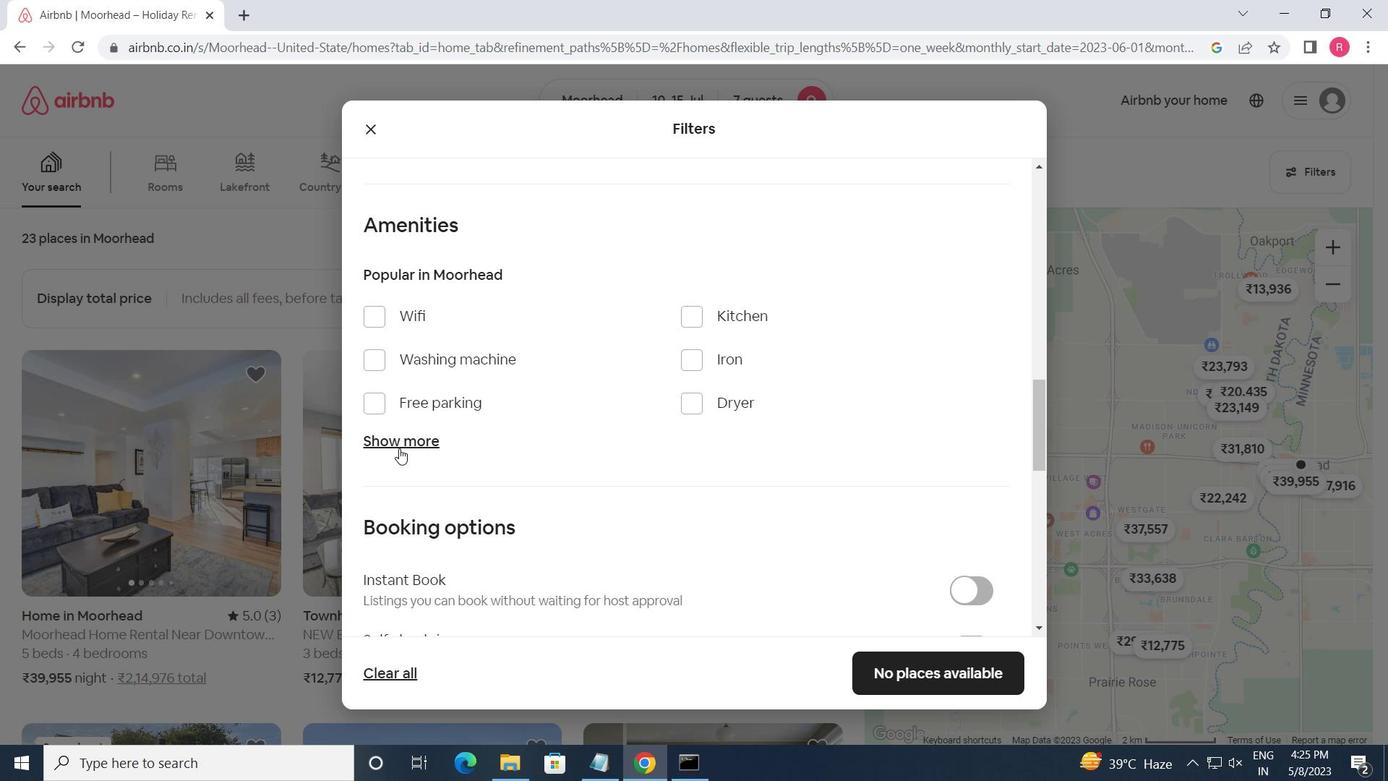 
Action: Mouse moved to (375, 315)
Screenshot: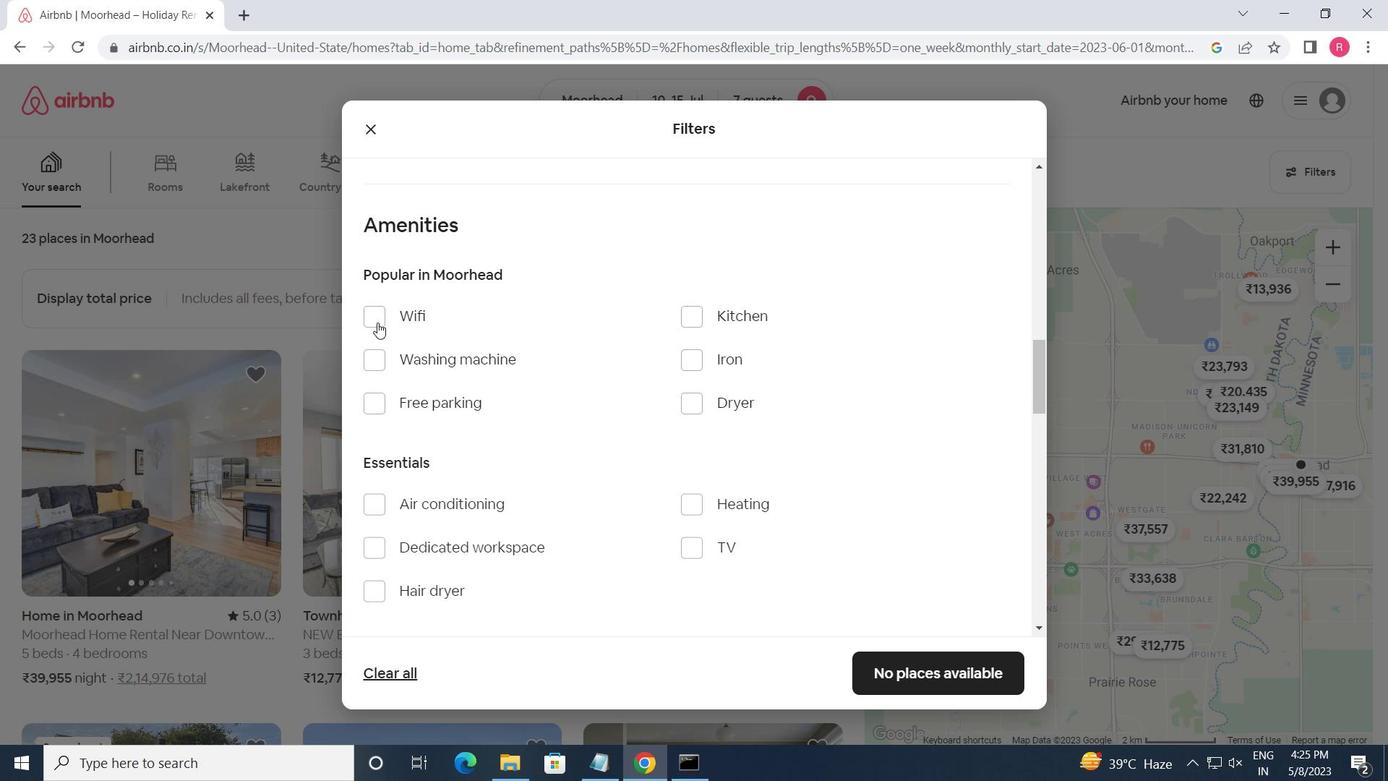 
Action: Mouse pressed left at (375, 315)
Screenshot: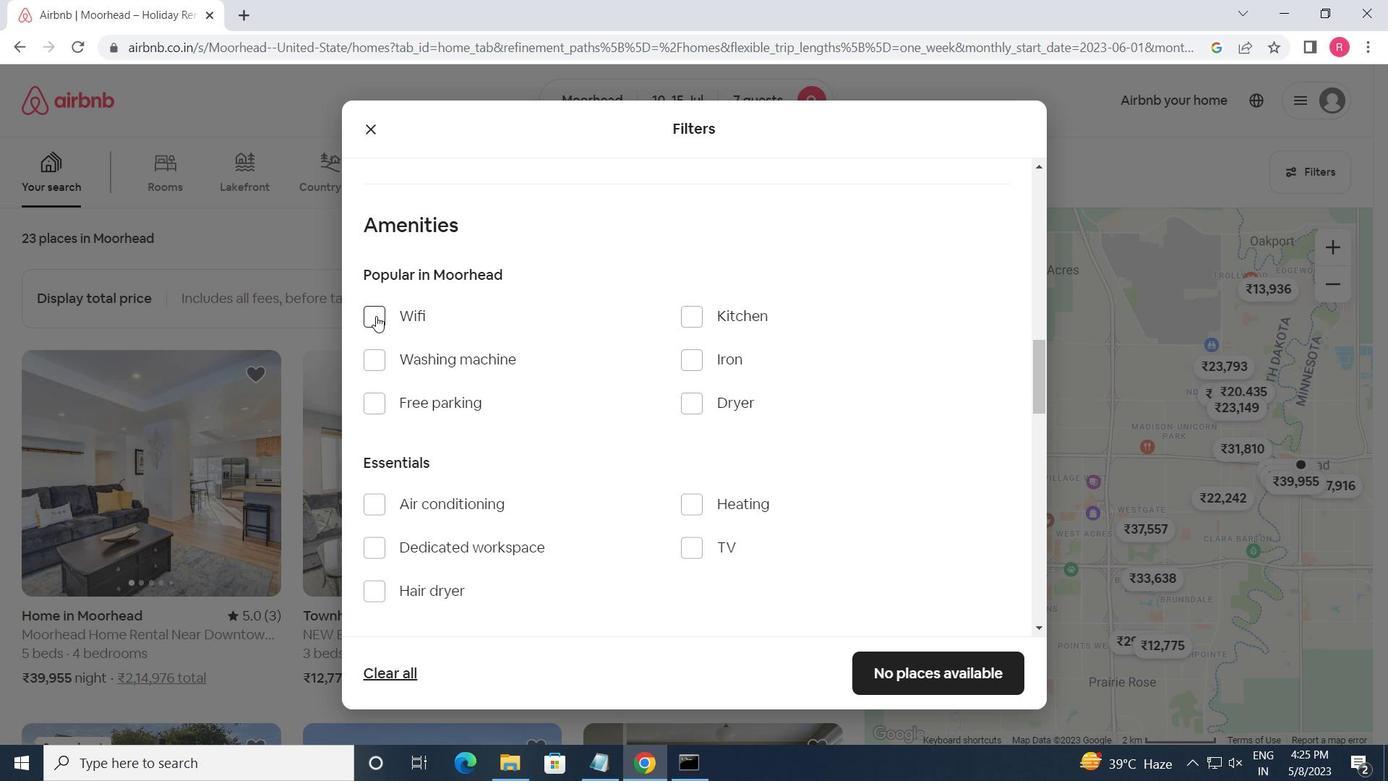 
Action: Mouse moved to (371, 398)
Screenshot: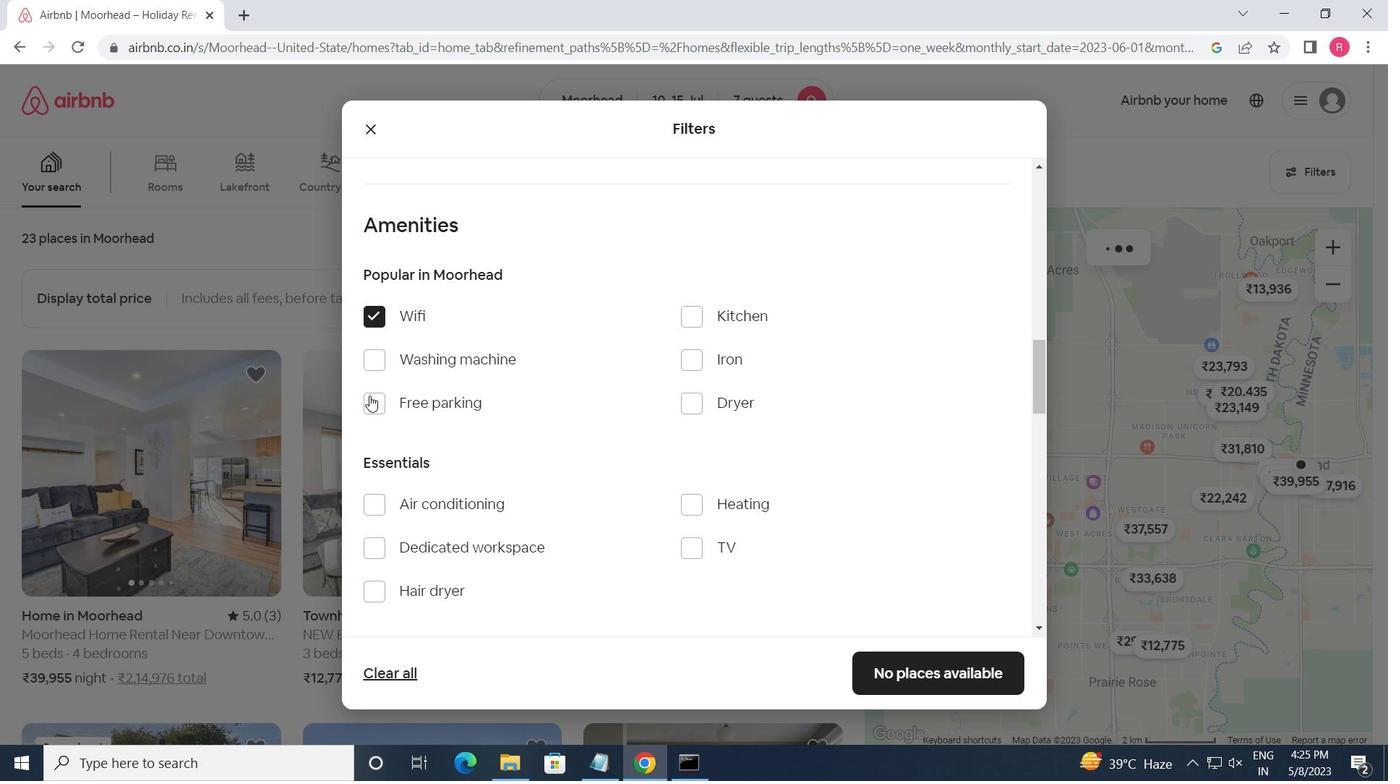 
Action: Mouse pressed left at (371, 398)
Screenshot: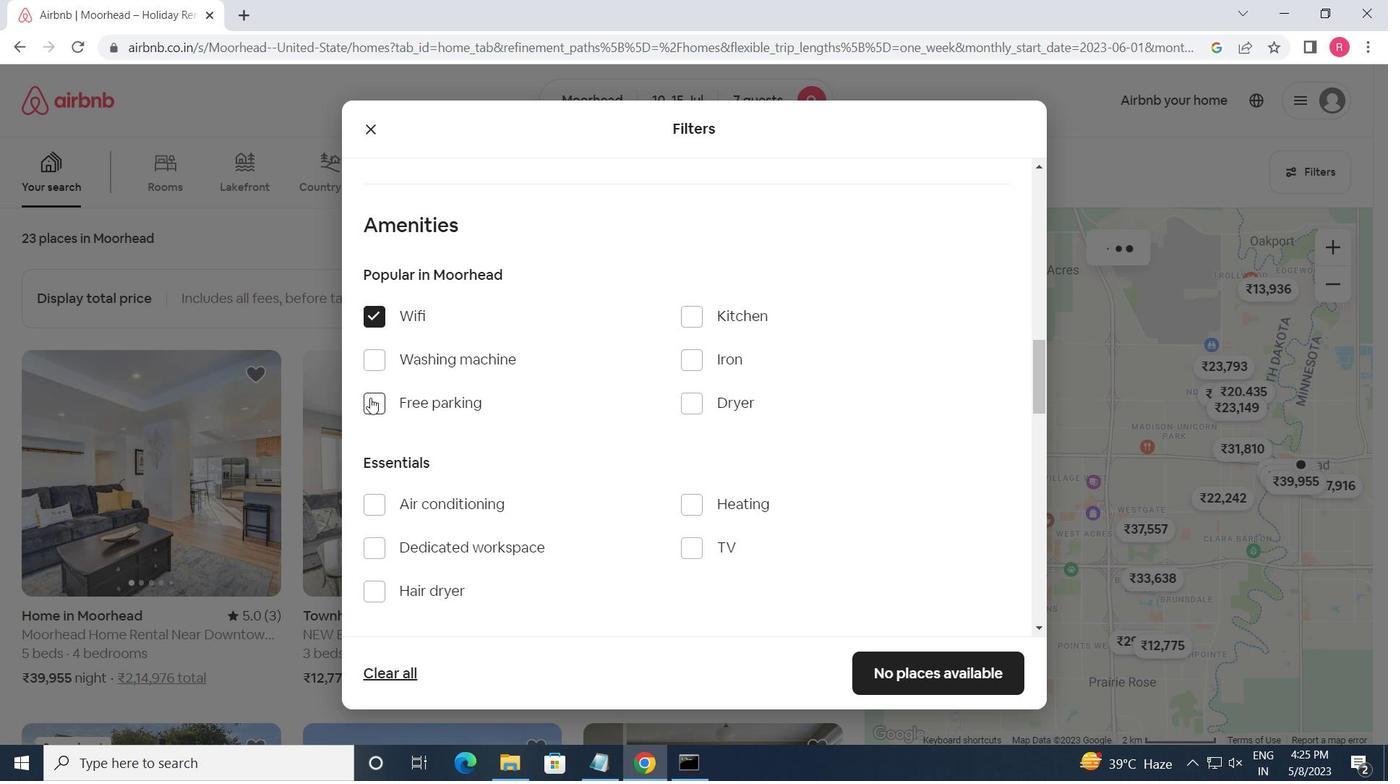 
Action: Mouse moved to (464, 436)
Screenshot: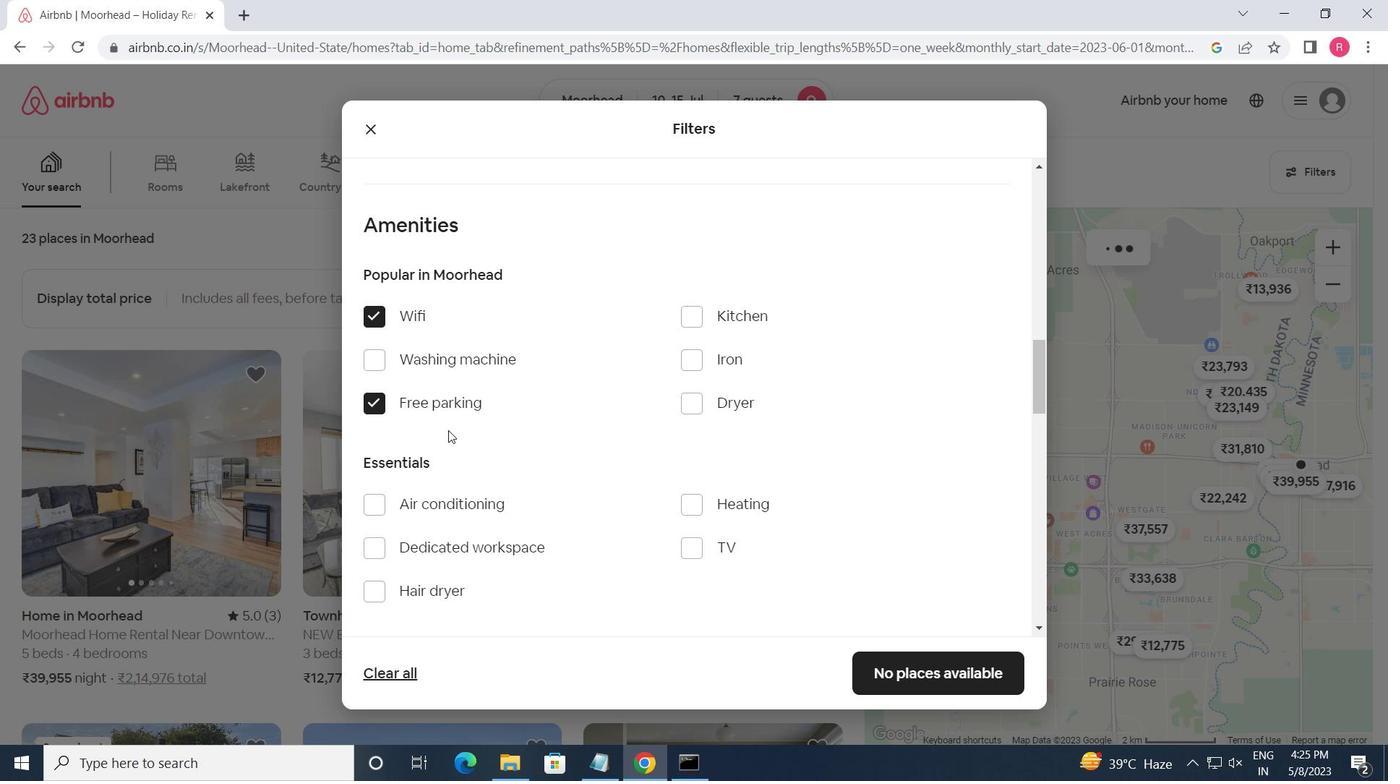 
Action: Mouse scrolled (464, 435) with delta (0, 0)
Screenshot: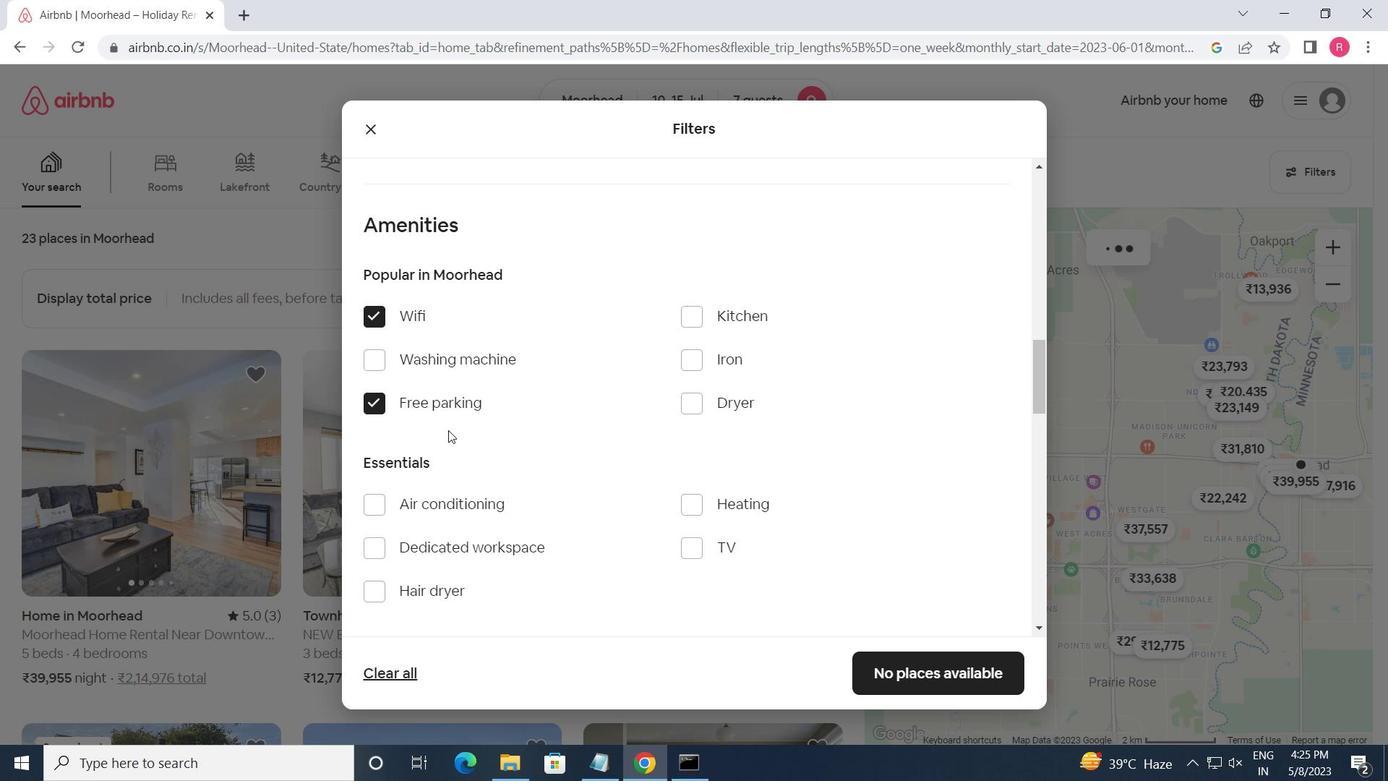 
Action: Mouse scrolled (464, 435) with delta (0, 0)
Screenshot: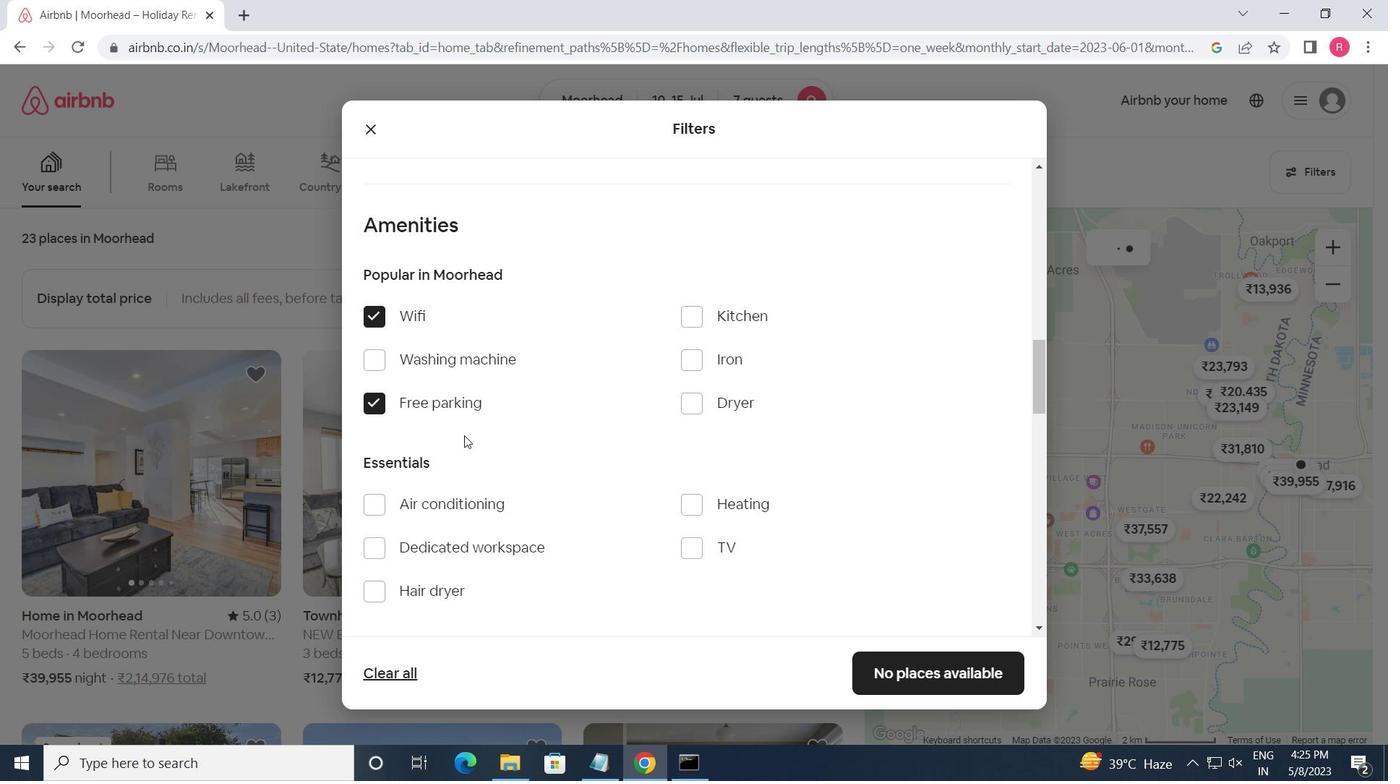 
Action: Mouse moved to (694, 365)
Screenshot: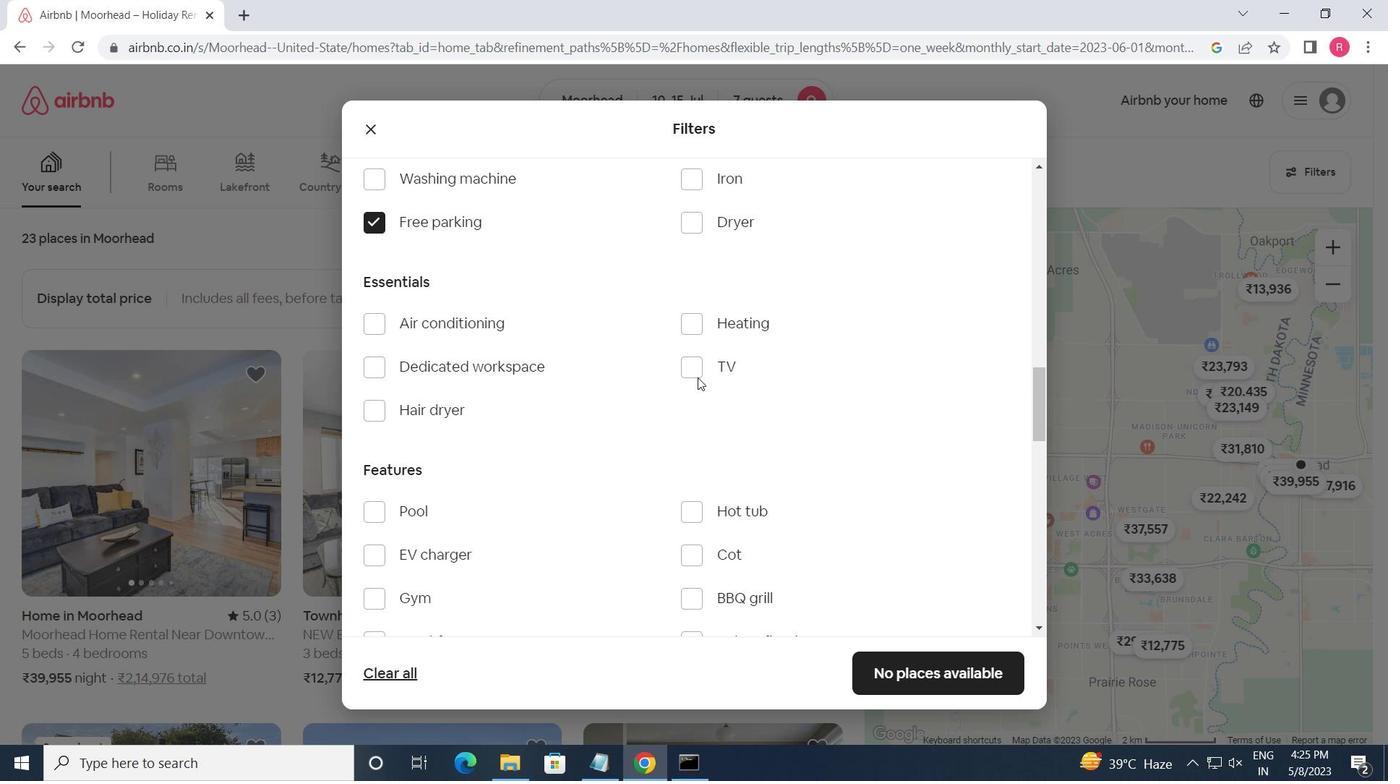 
Action: Mouse pressed left at (694, 365)
Screenshot: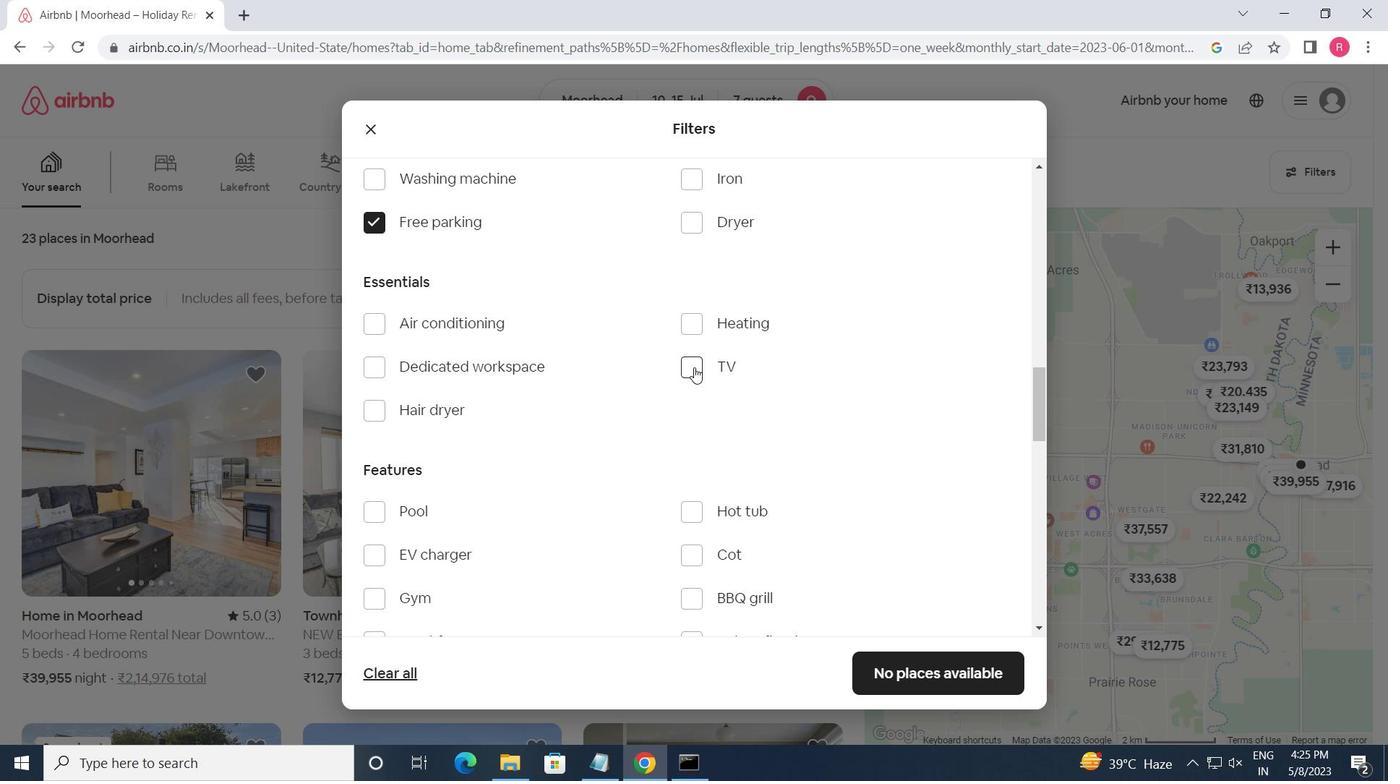 
Action: Mouse moved to (568, 452)
Screenshot: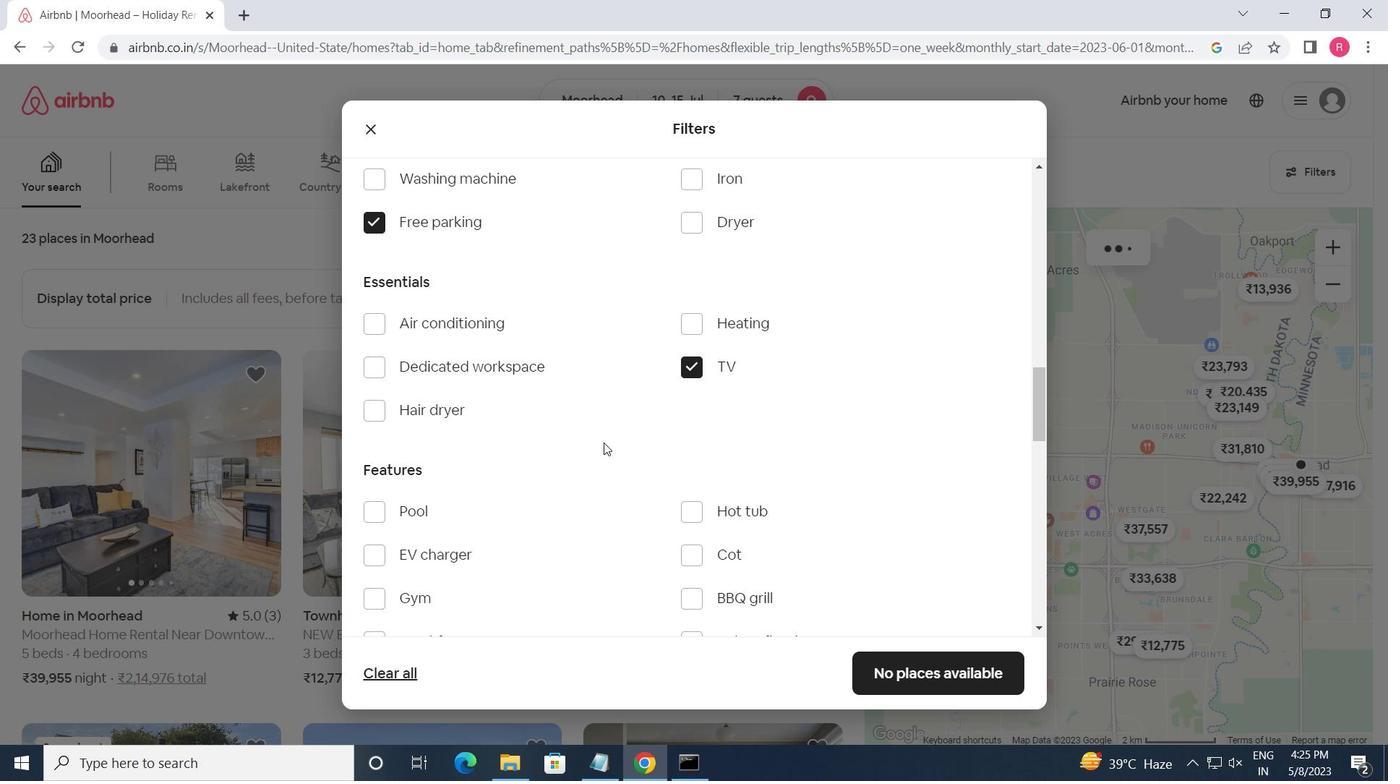 
Action: Mouse scrolled (568, 451) with delta (0, 0)
Screenshot: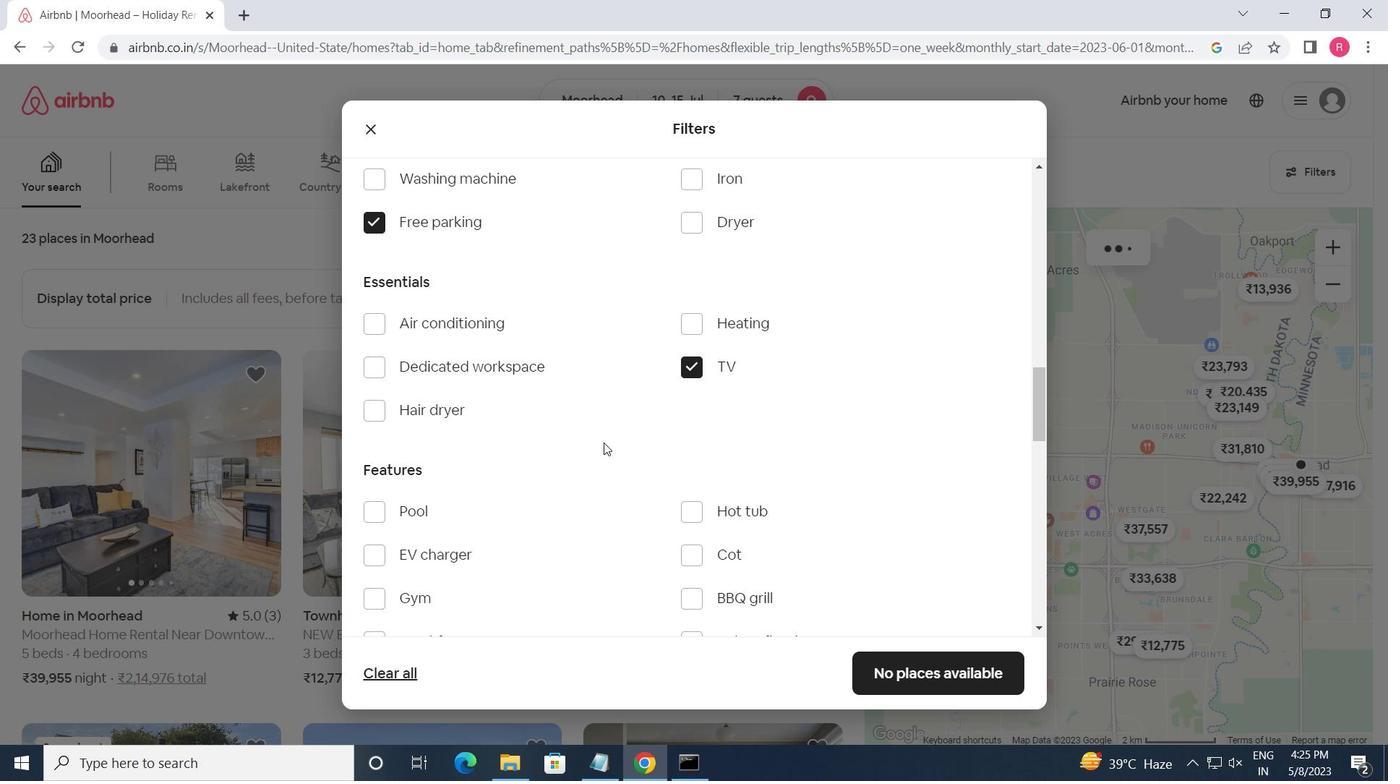 
Action: Mouse moved to (565, 452)
Screenshot: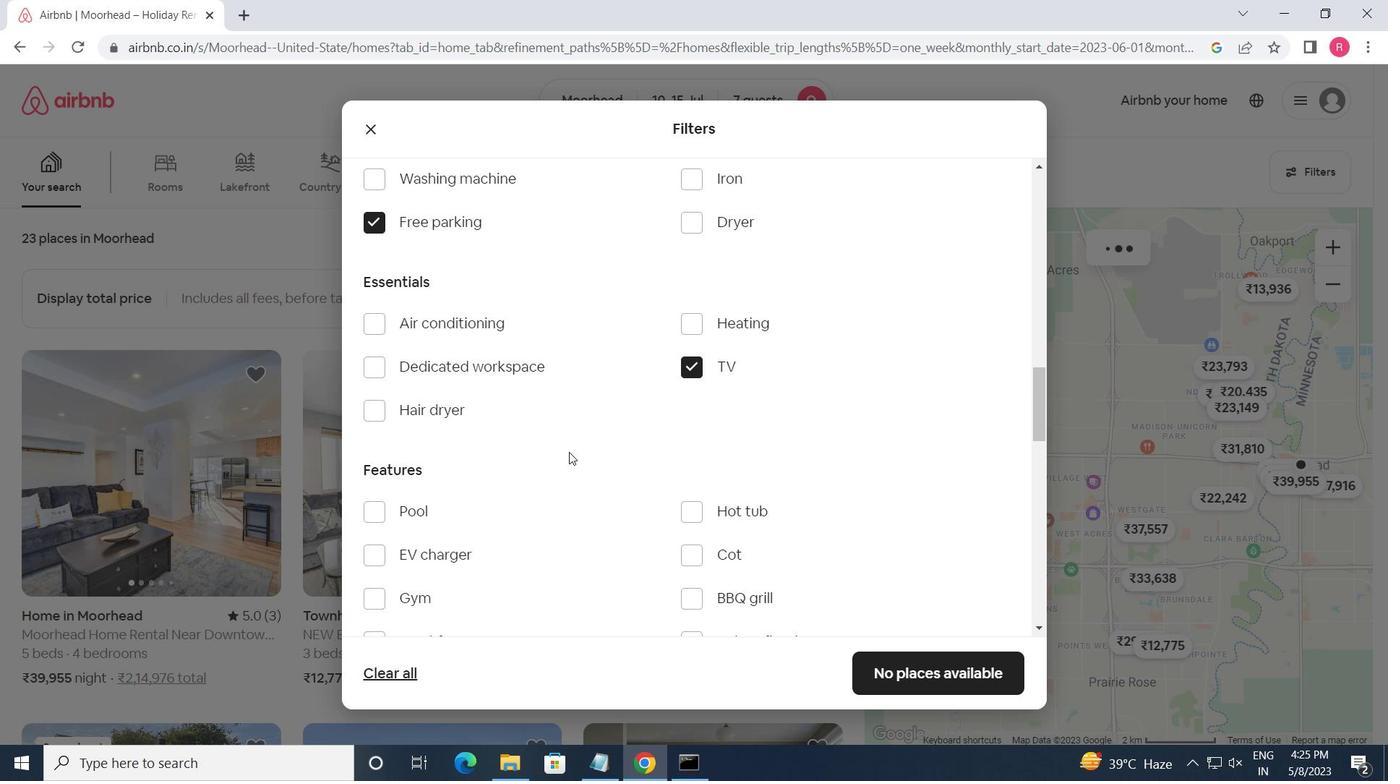 
Action: Mouse scrolled (565, 451) with delta (0, 0)
Screenshot: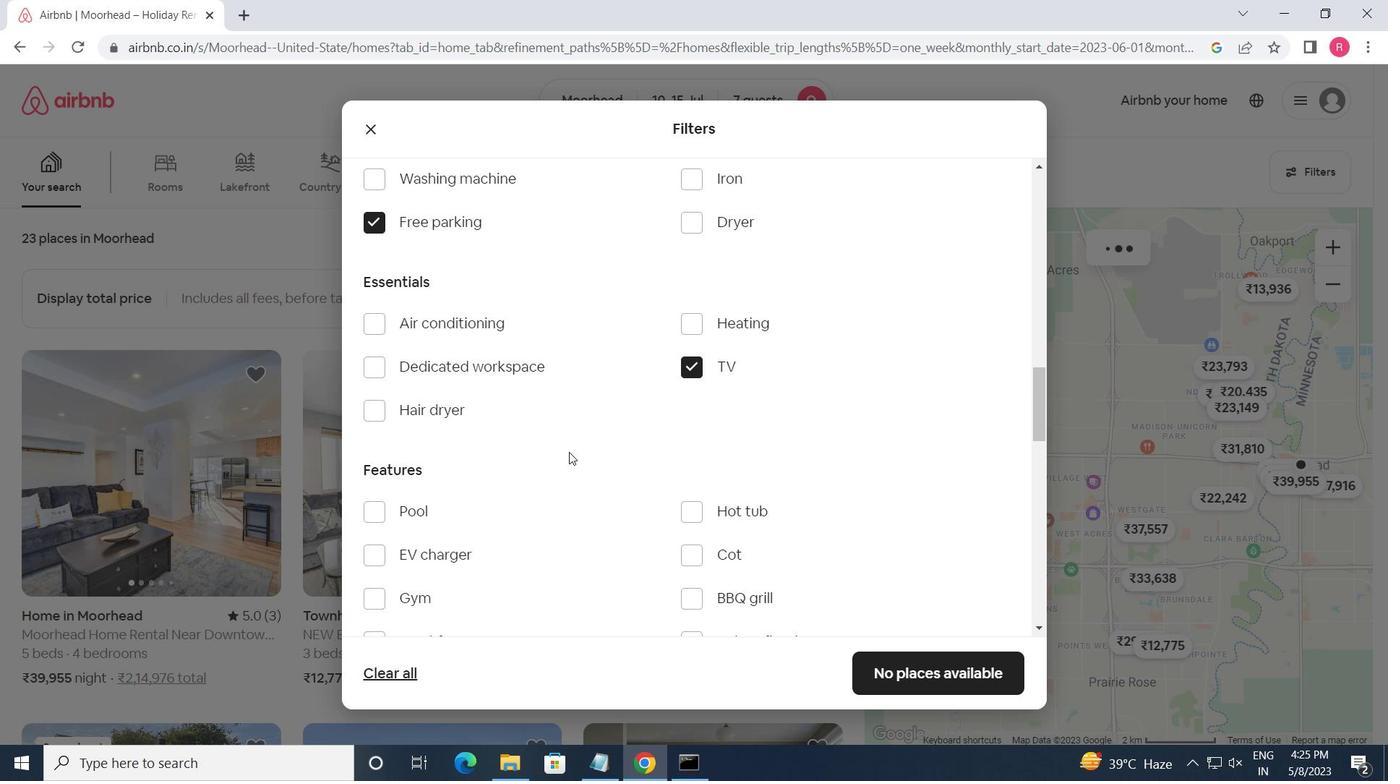 
Action: Mouse moved to (373, 425)
Screenshot: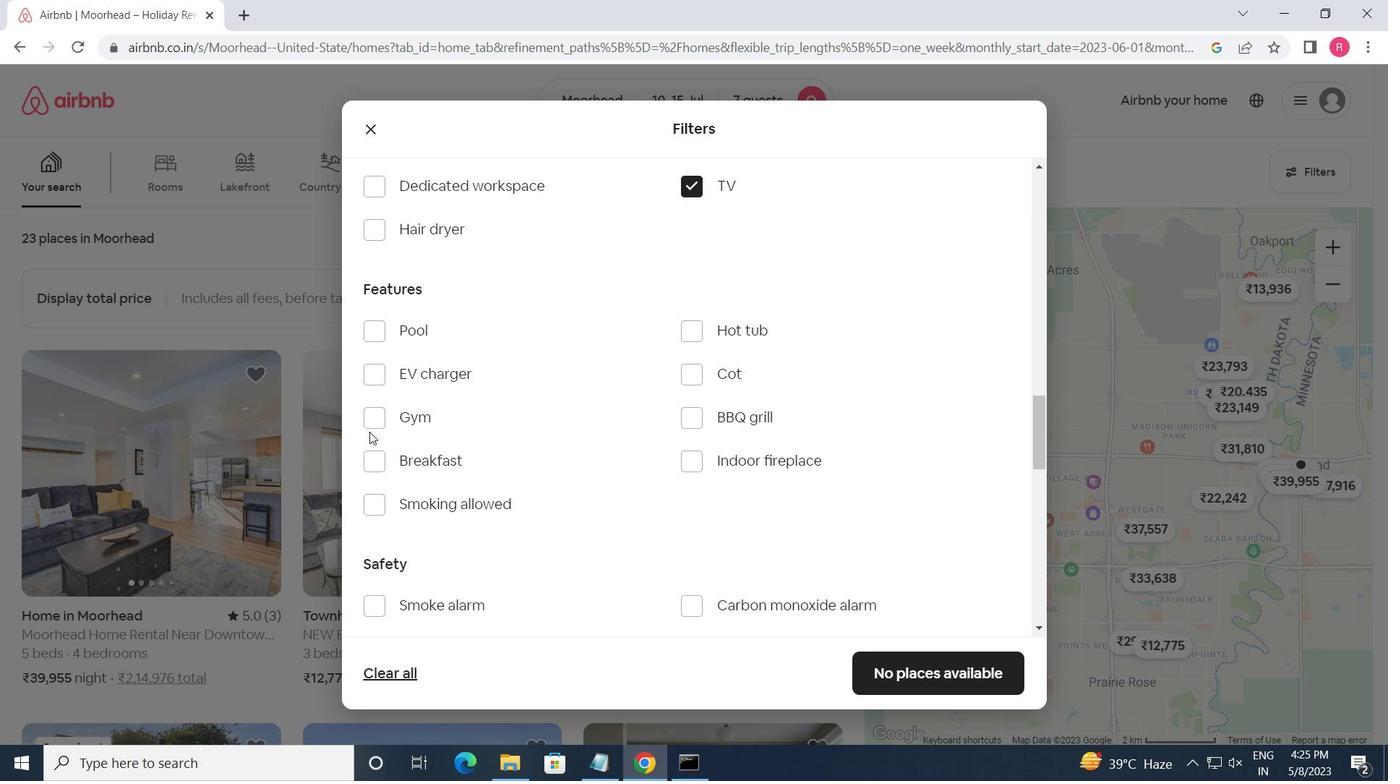 
Action: Mouse pressed left at (373, 425)
Screenshot: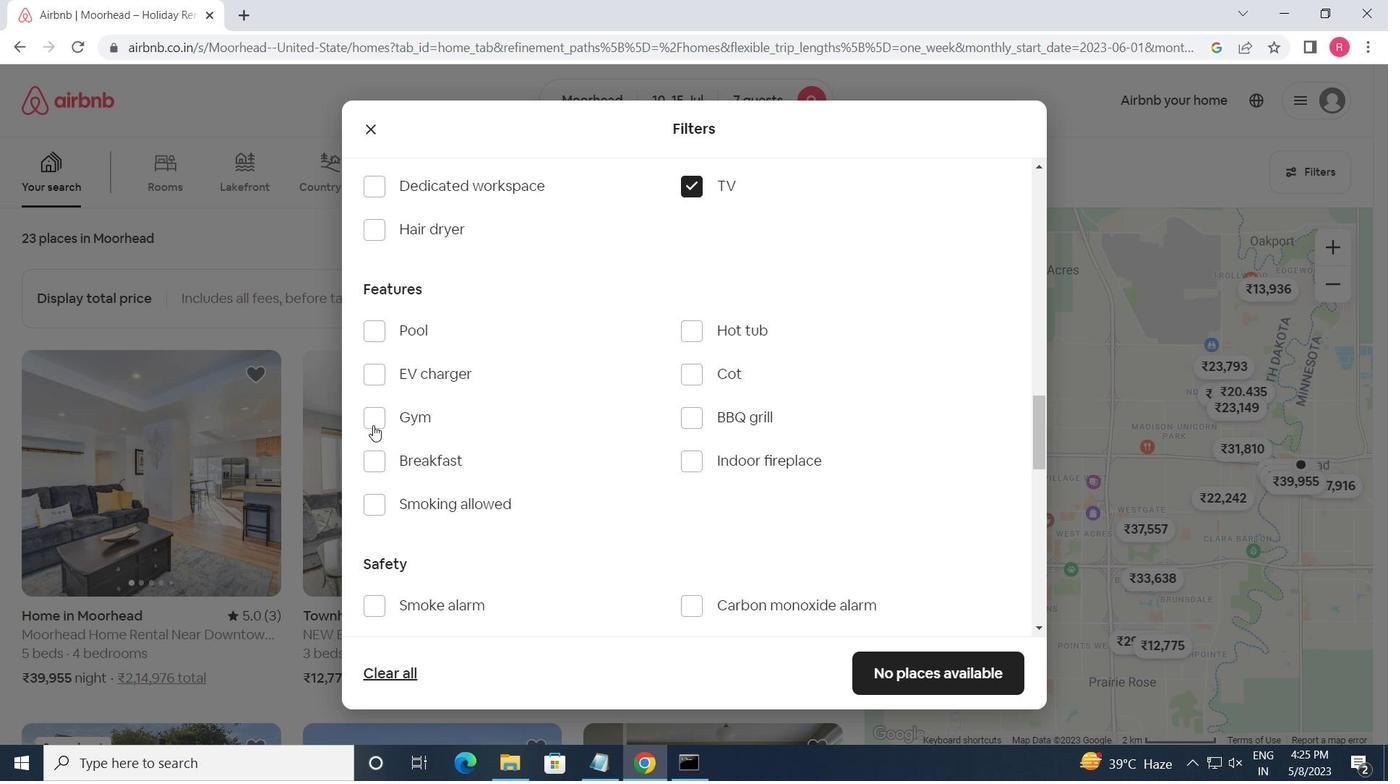 
Action: Mouse moved to (377, 454)
Screenshot: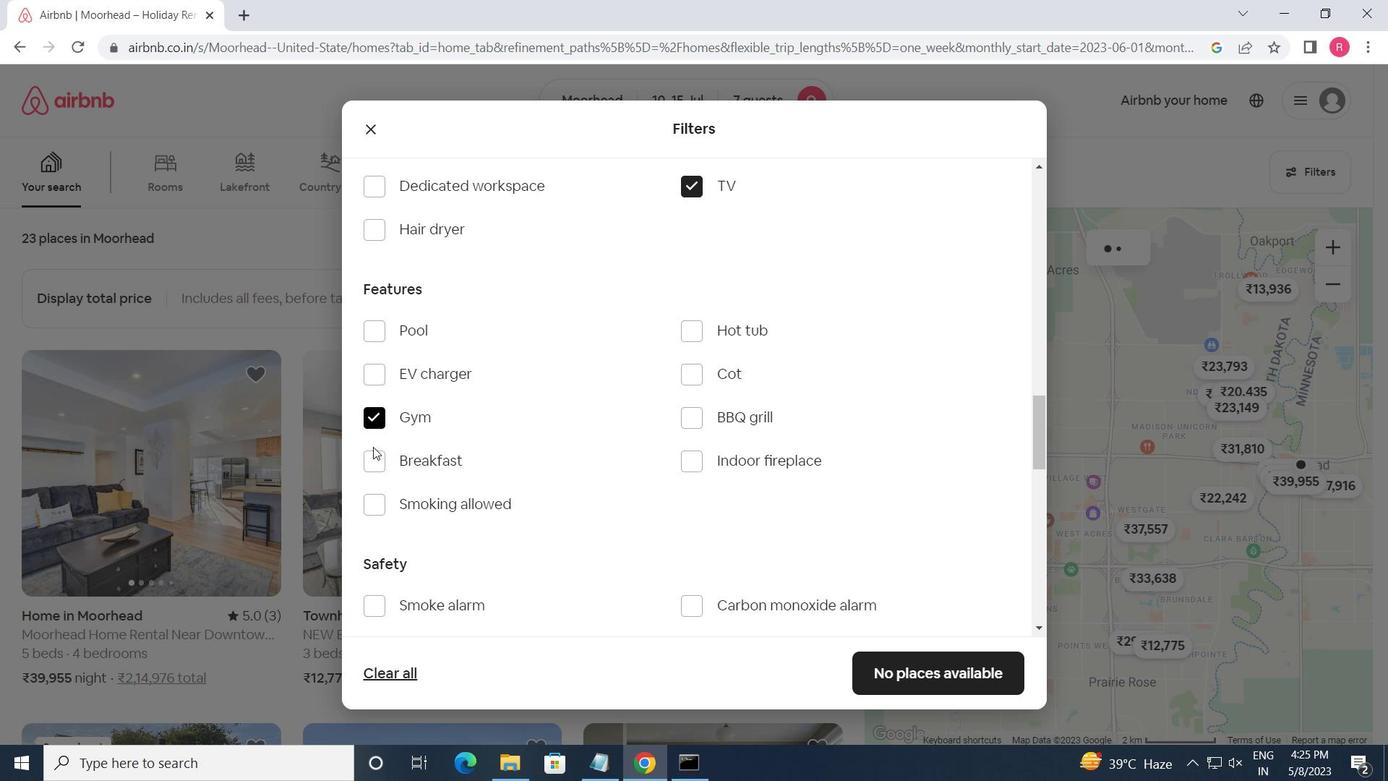 
Action: Mouse pressed left at (377, 454)
Screenshot: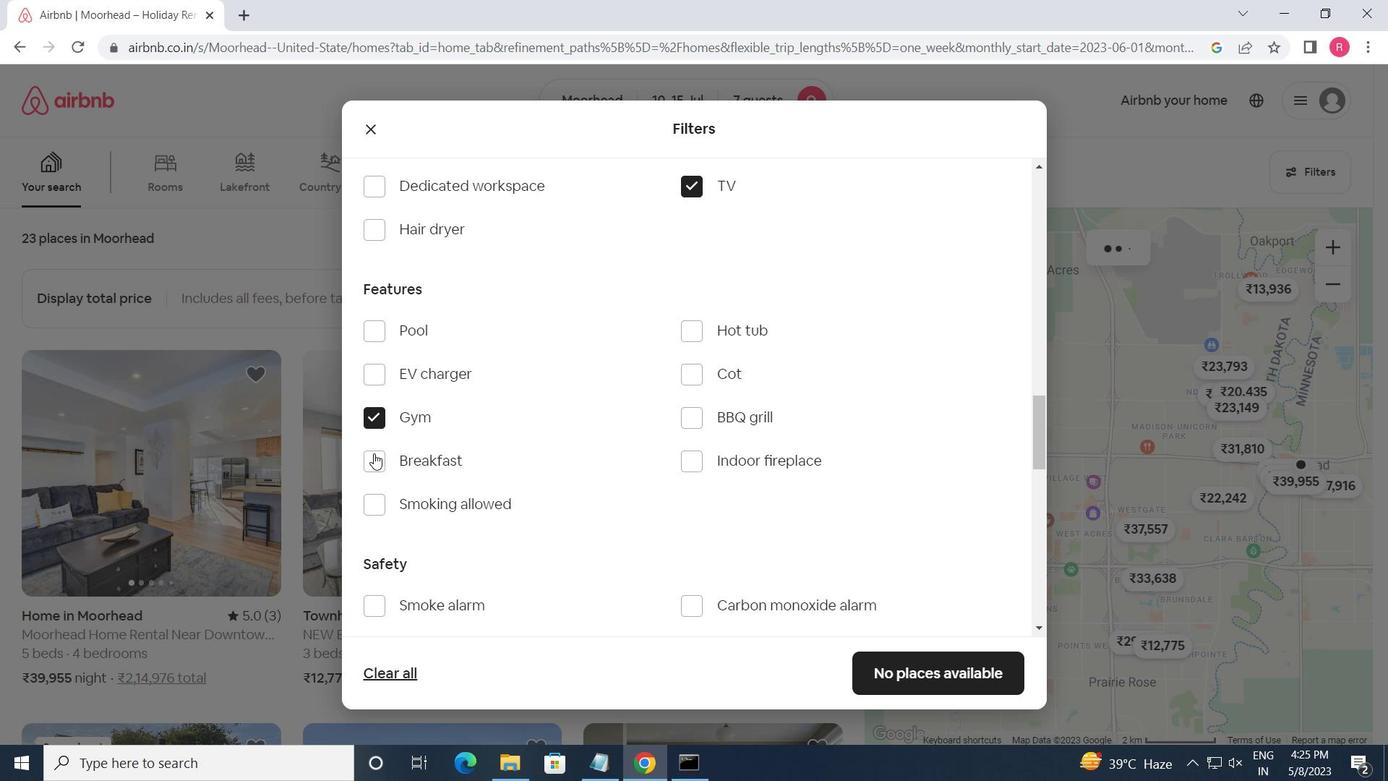 
Action: Mouse moved to (501, 436)
Screenshot: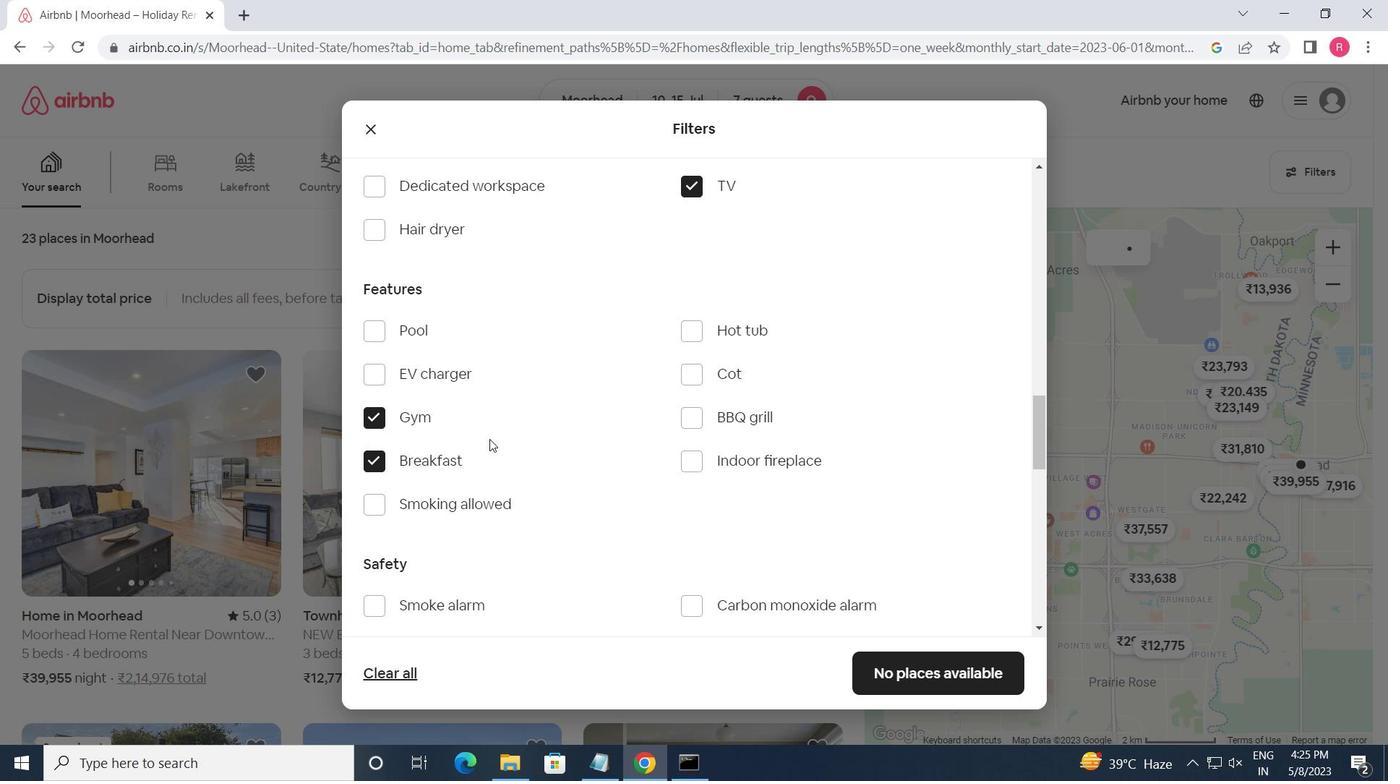 
Action: Mouse scrolled (501, 435) with delta (0, 0)
Screenshot: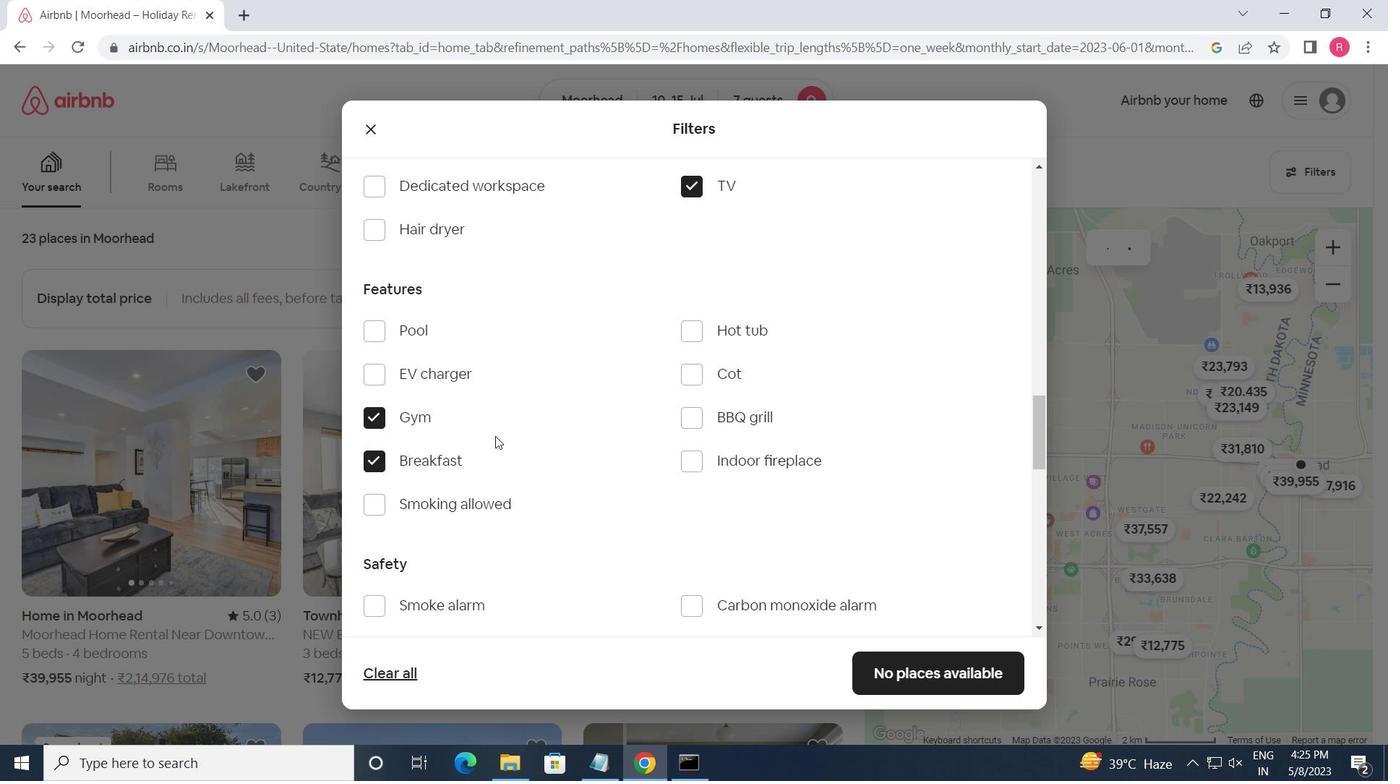 
Action: Mouse moved to (506, 436)
Screenshot: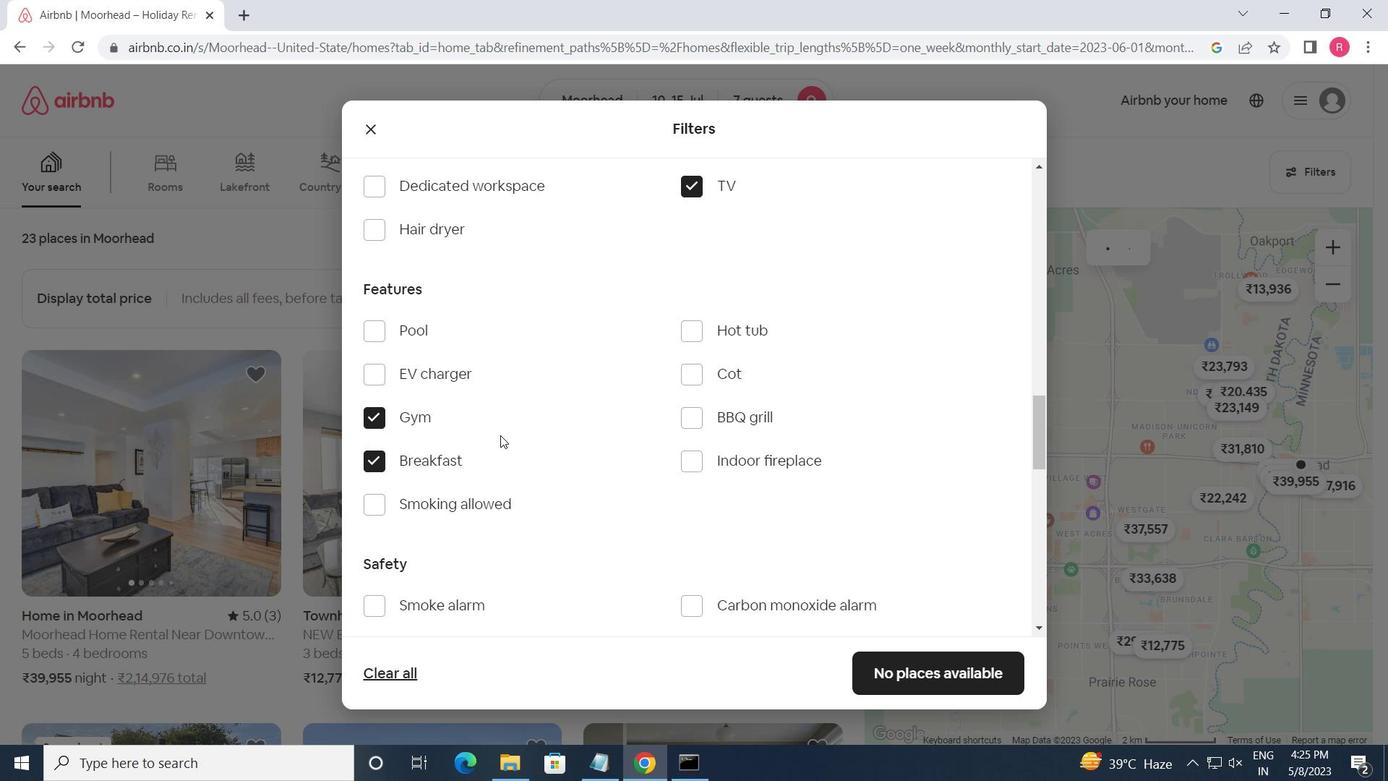 
Action: Mouse scrolled (506, 435) with delta (0, 0)
Screenshot: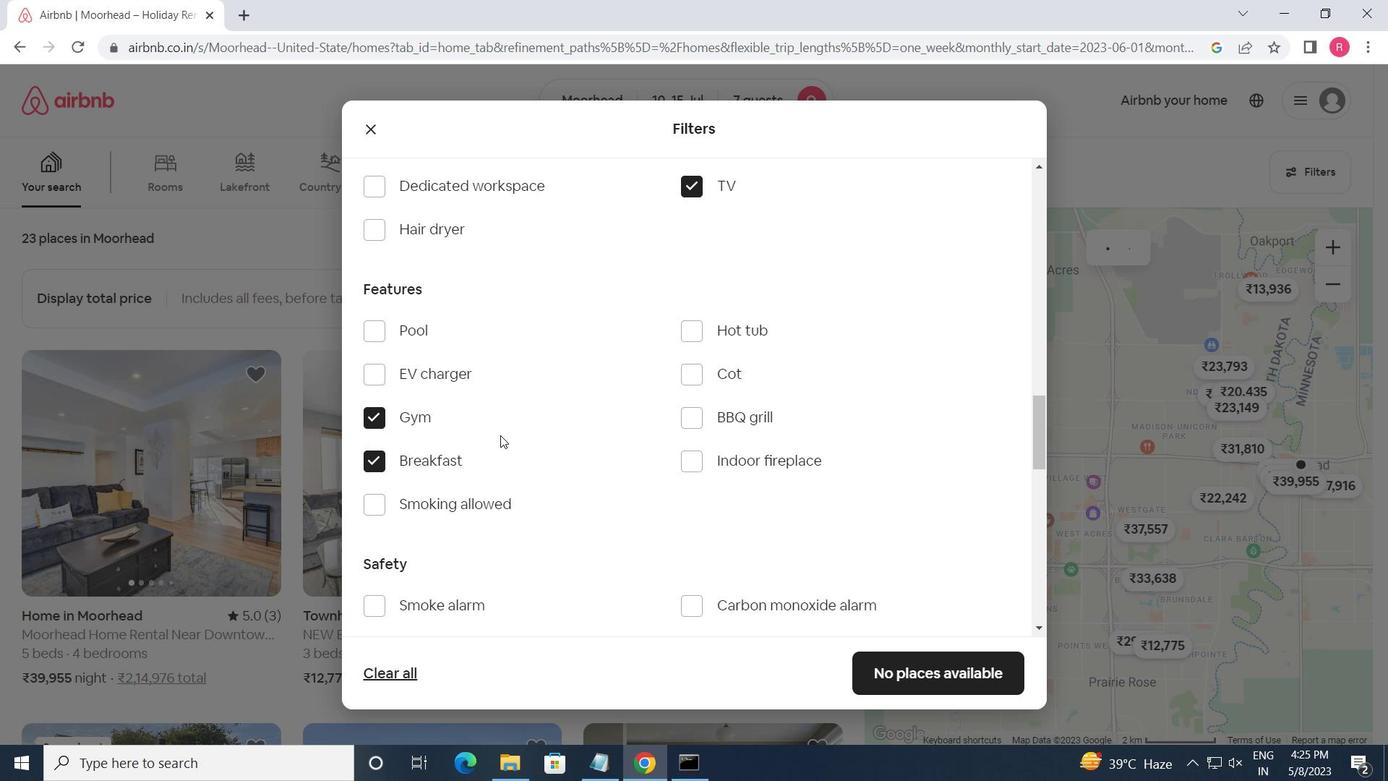 
Action: Mouse moved to (518, 436)
Screenshot: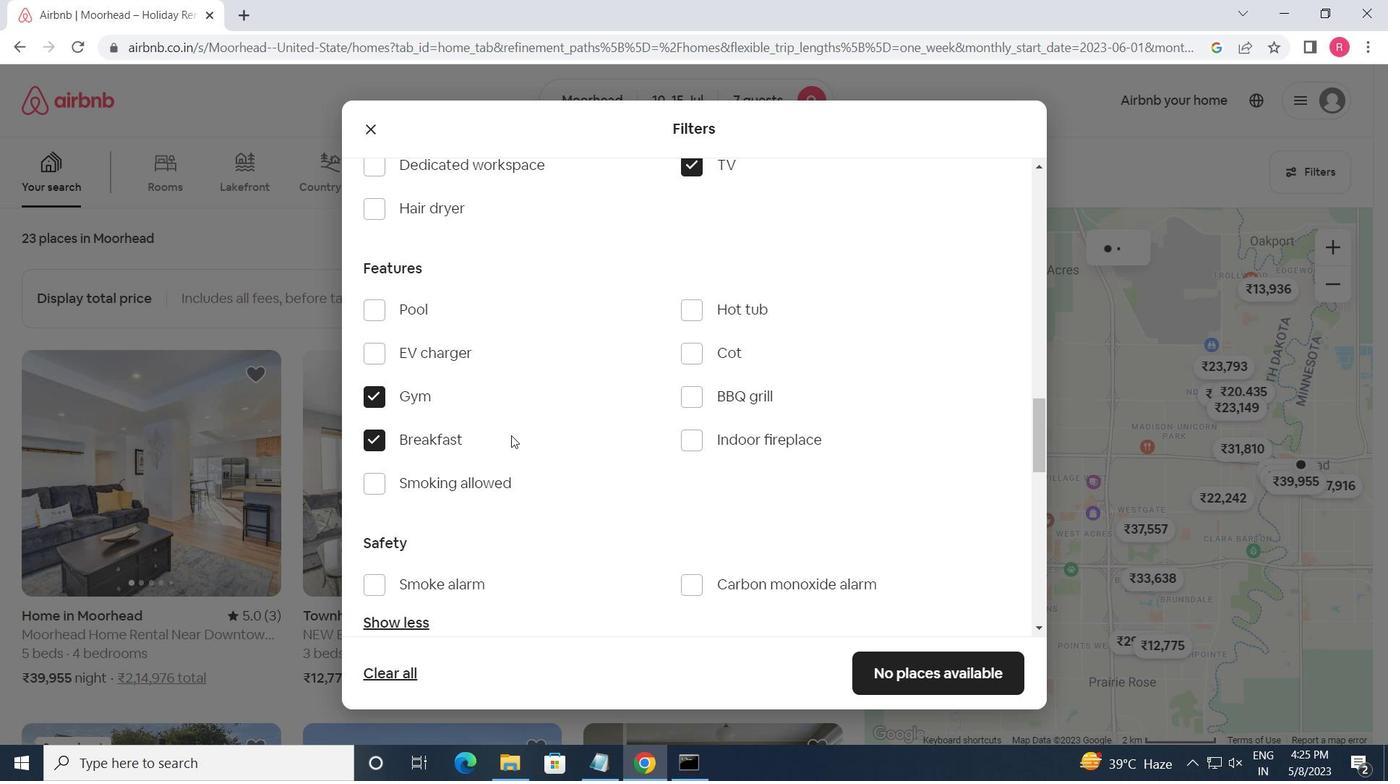 
Action: Mouse scrolled (518, 435) with delta (0, 0)
Screenshot: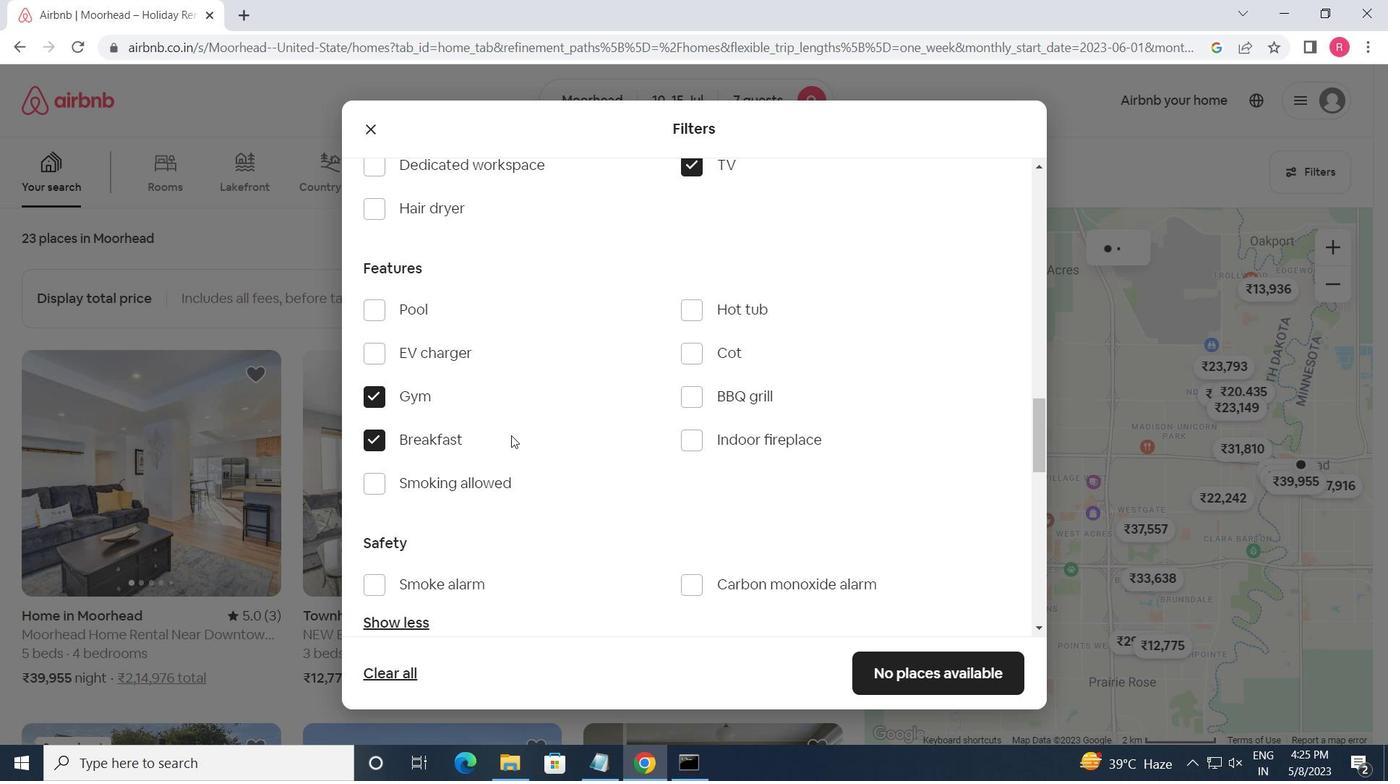 
Action: Mouse moved to (540, 435)
Screenshot: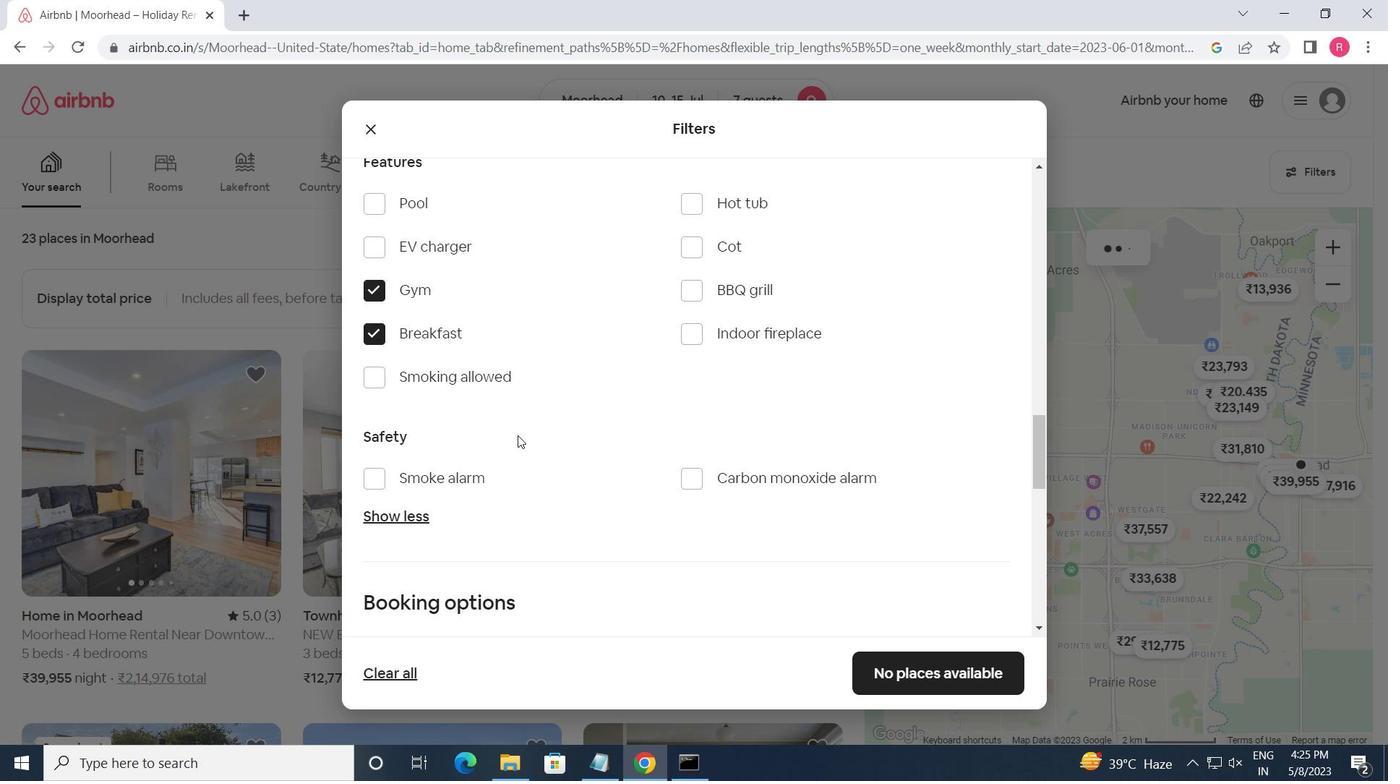 
Action: Mouse scrolled (540, 434) with delta (0, 0)
Screenshot: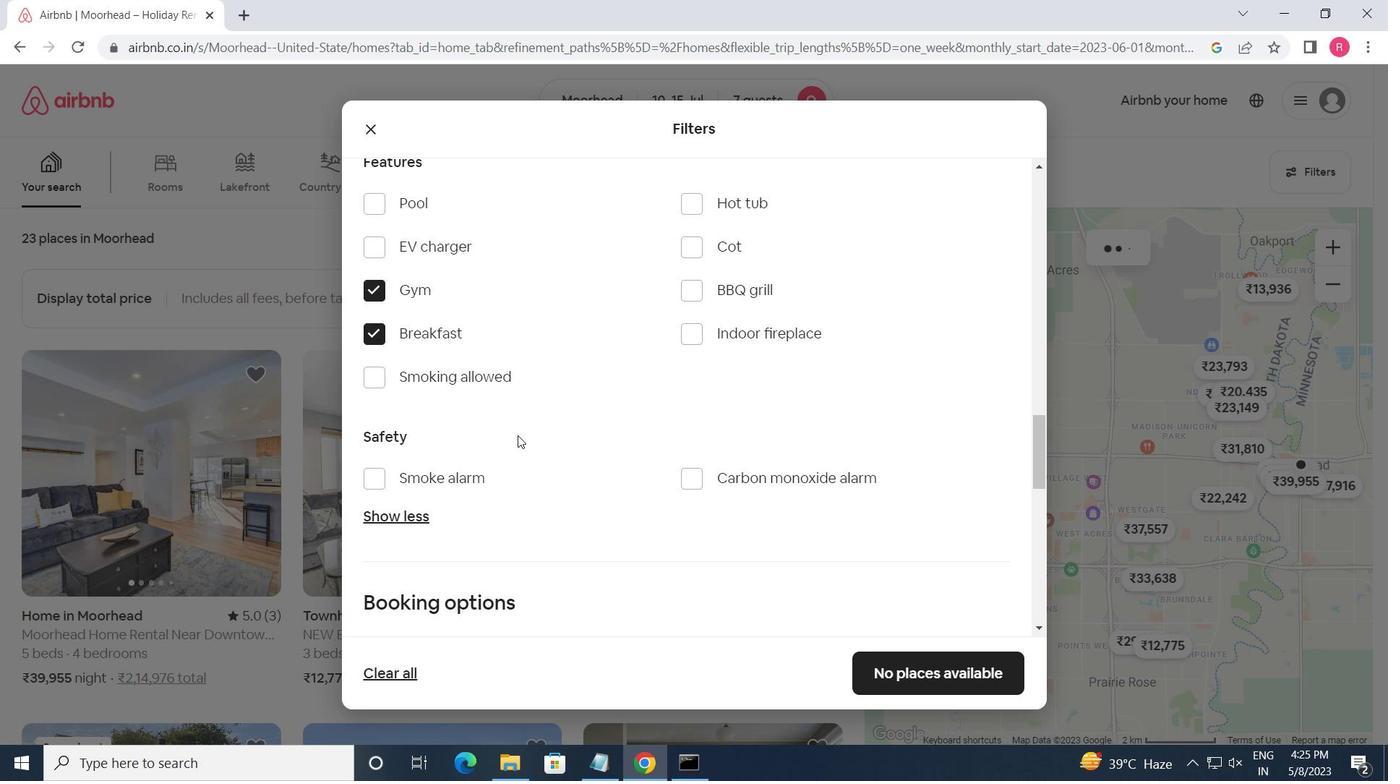 
Action: Mouse moved to (554, 435)
Screenshot: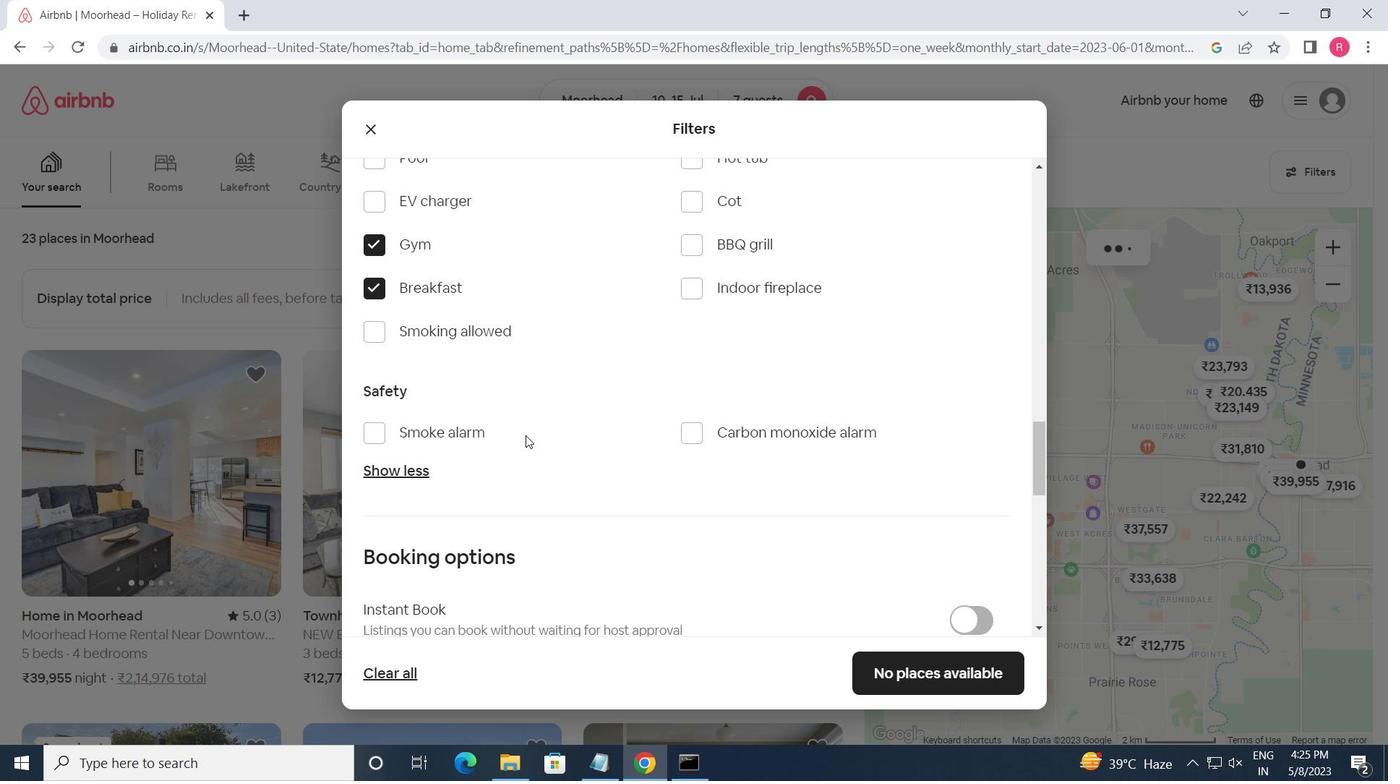 
Action: Mouse scrolled (554, 434) with delta (0, 0)
Screenshot: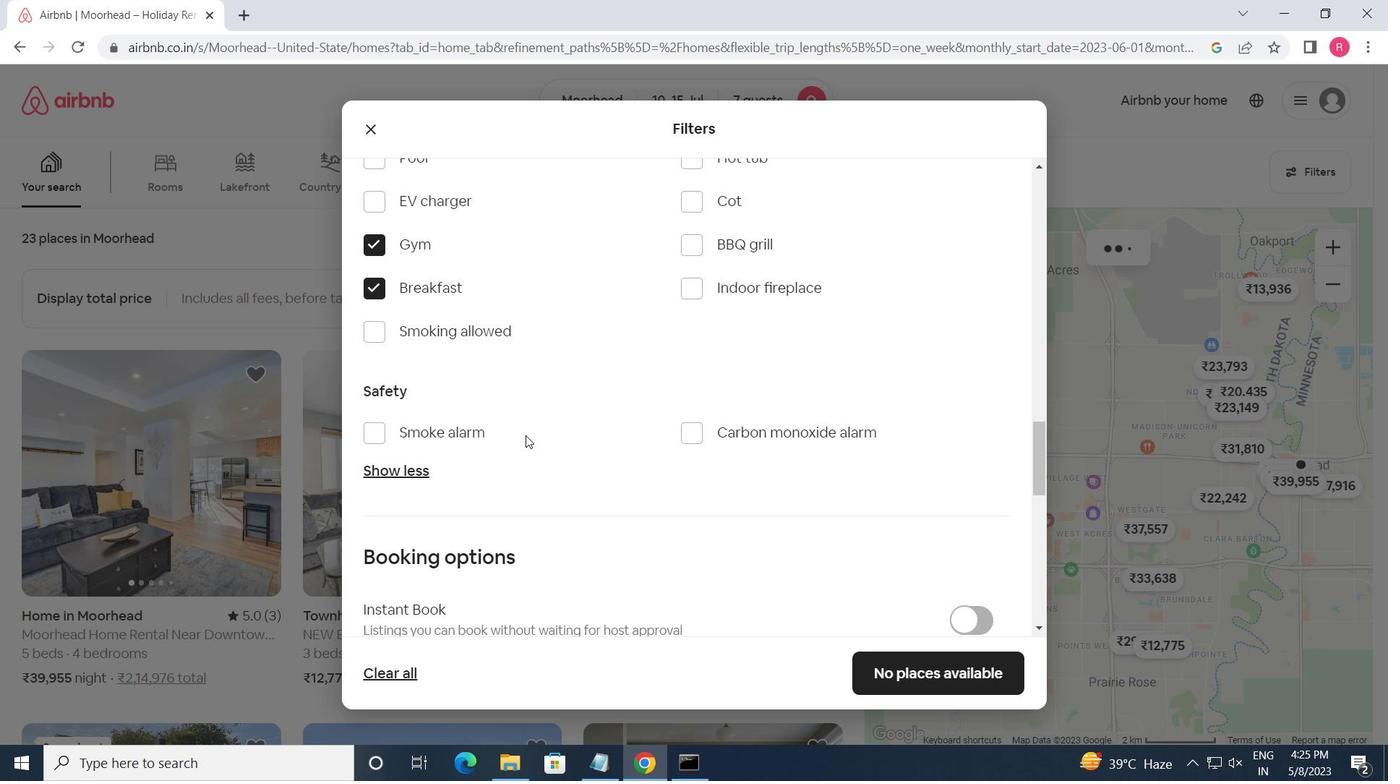 
Action: Mouse moved to (569, 431)
Screenshot: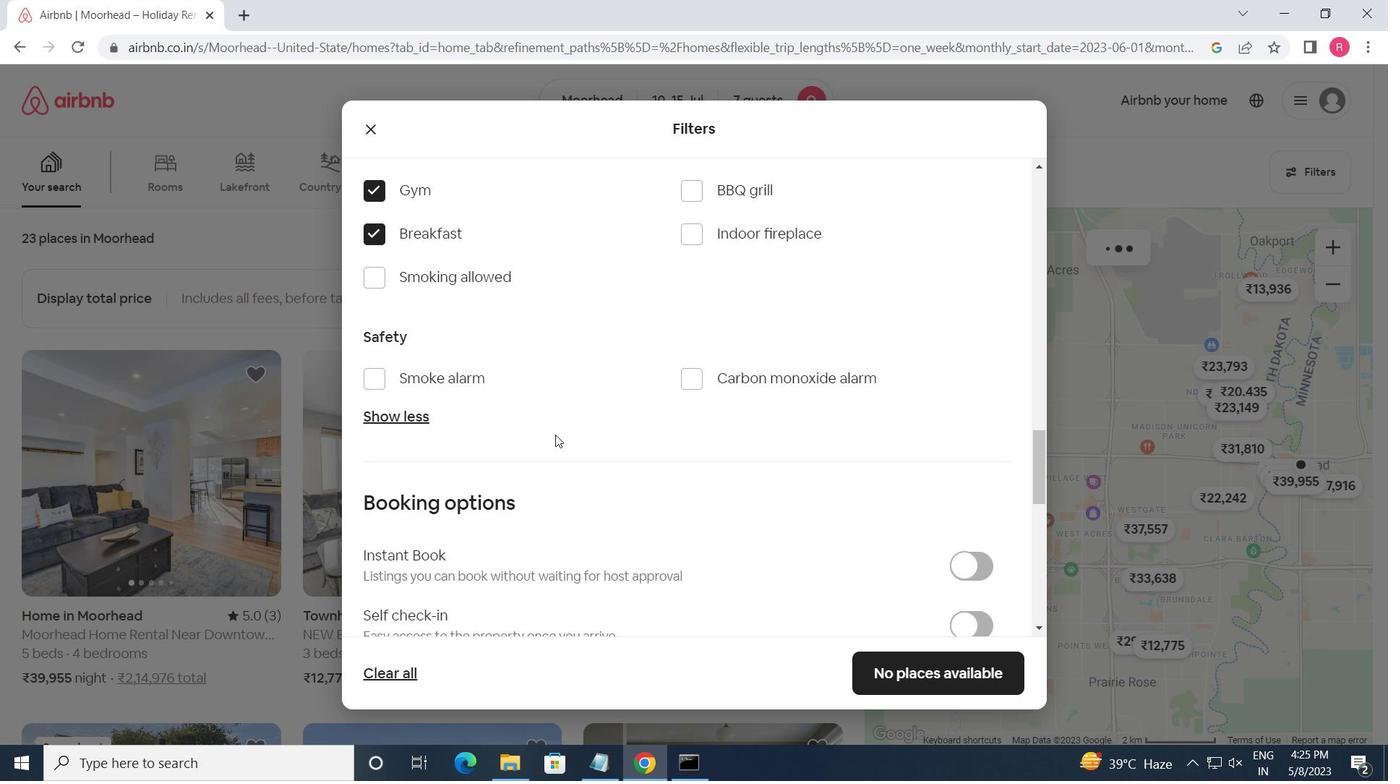 
Action: Mouse scrolled (569, 431) with delta (0, 0)
Screenshot: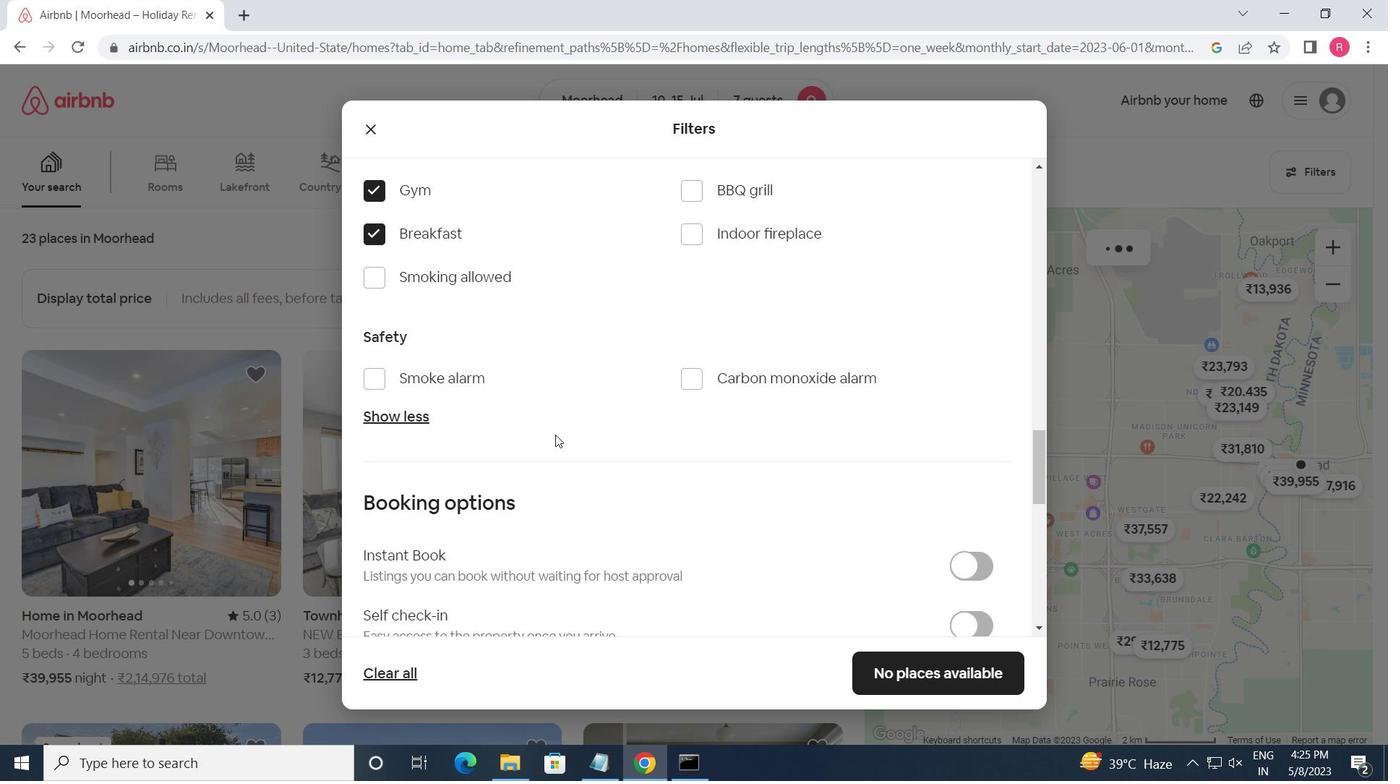 
Action: Mouse moved to (965, 311)
Screenshot: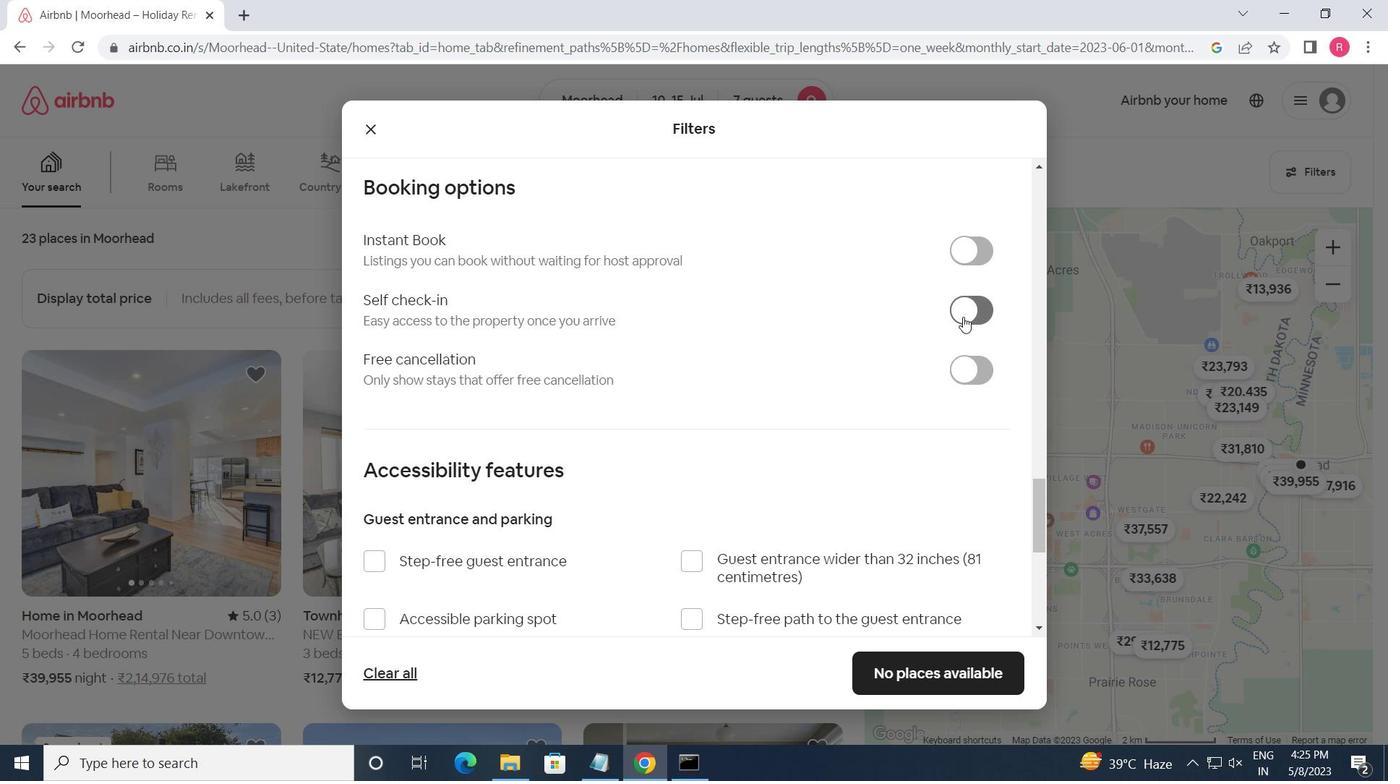 
Action: Mouse pressed left at (965, 311)
Screenshot: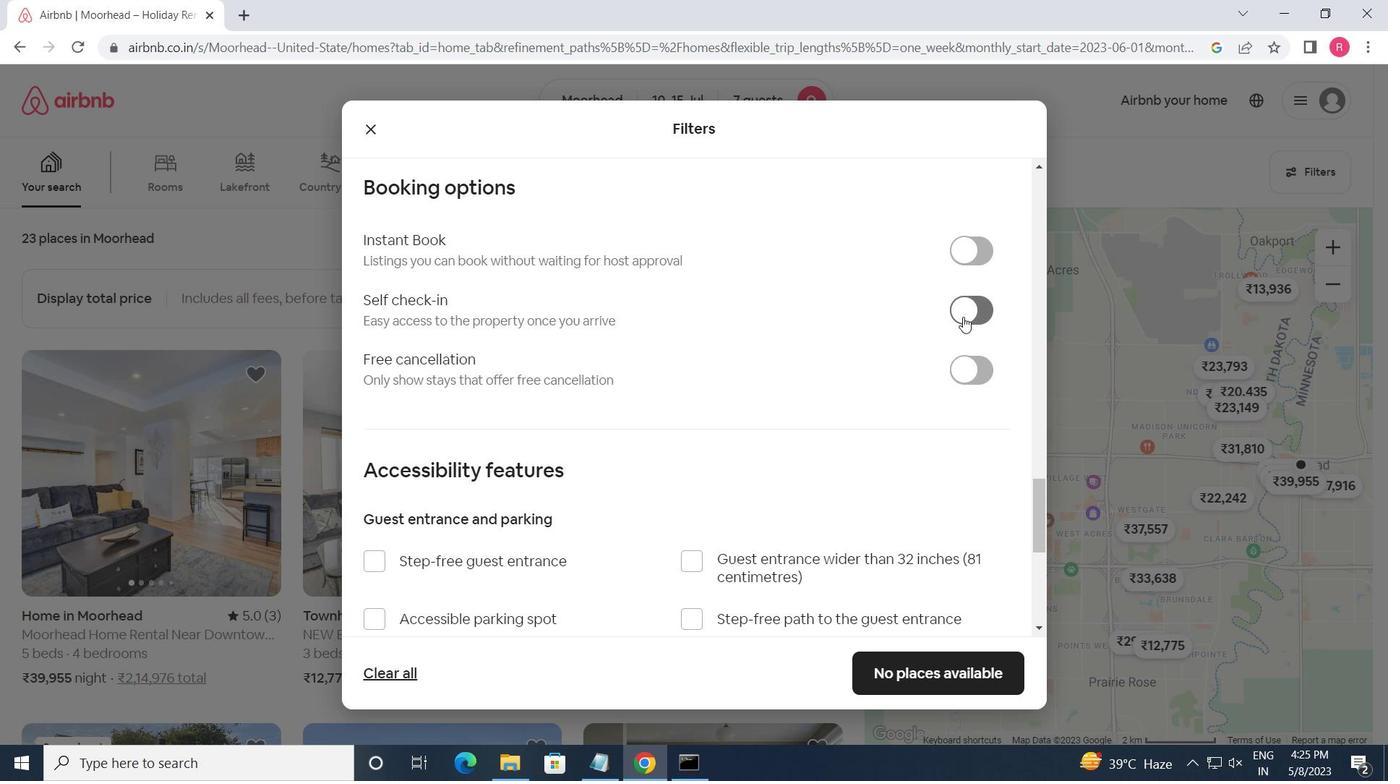 
Action: Mouse moved to (784, 439)
Screenshot: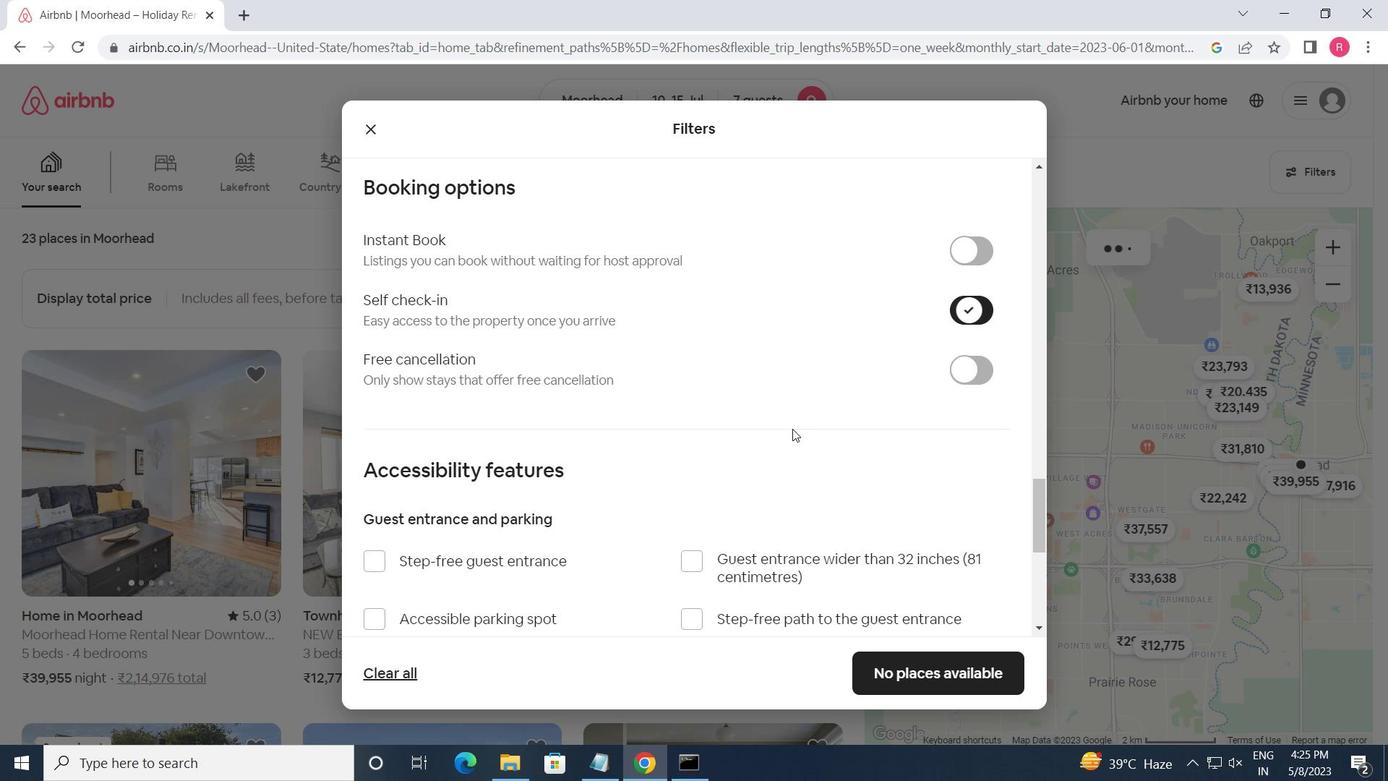 
Action: Mouse scrolled (784, 439) with delta (0, 0)
Screenshot: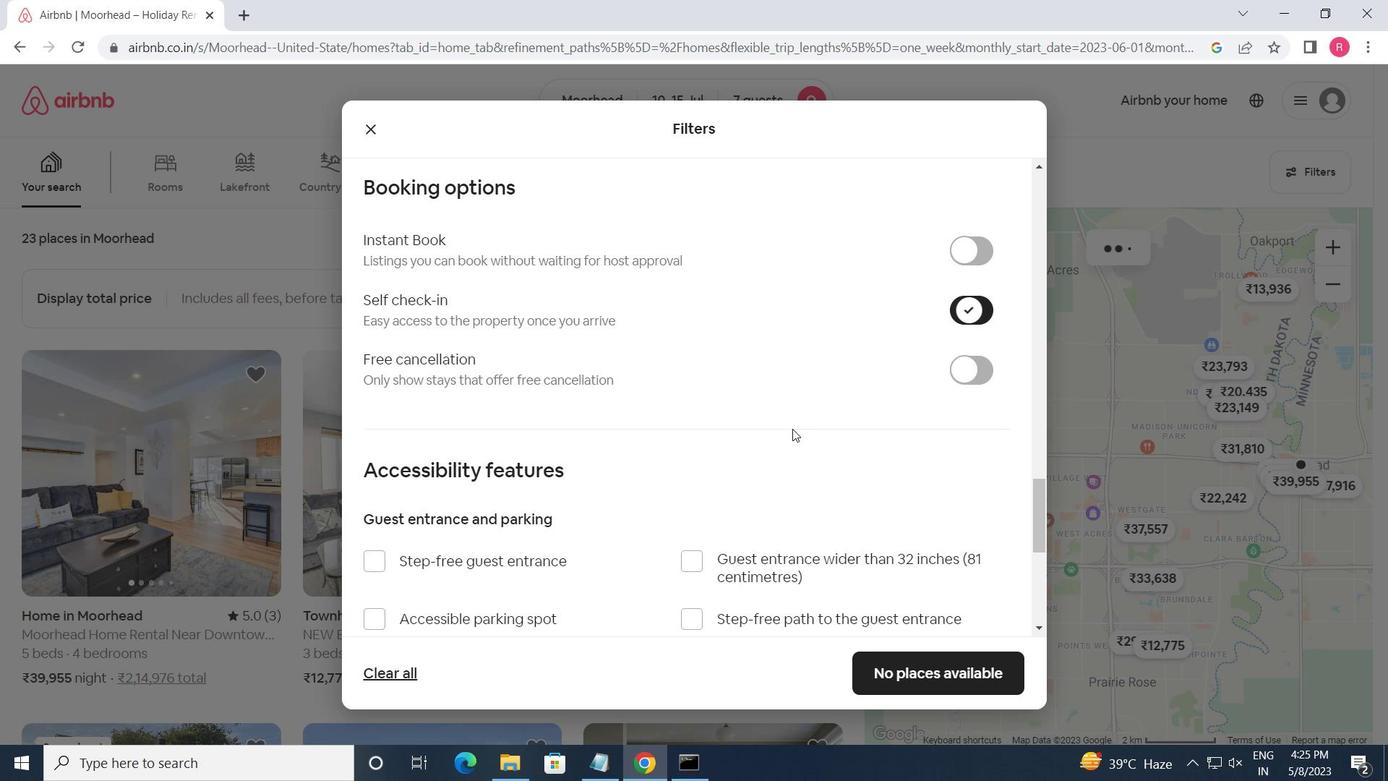 
Action: Mouse moved to (780, 444)
Screenshot: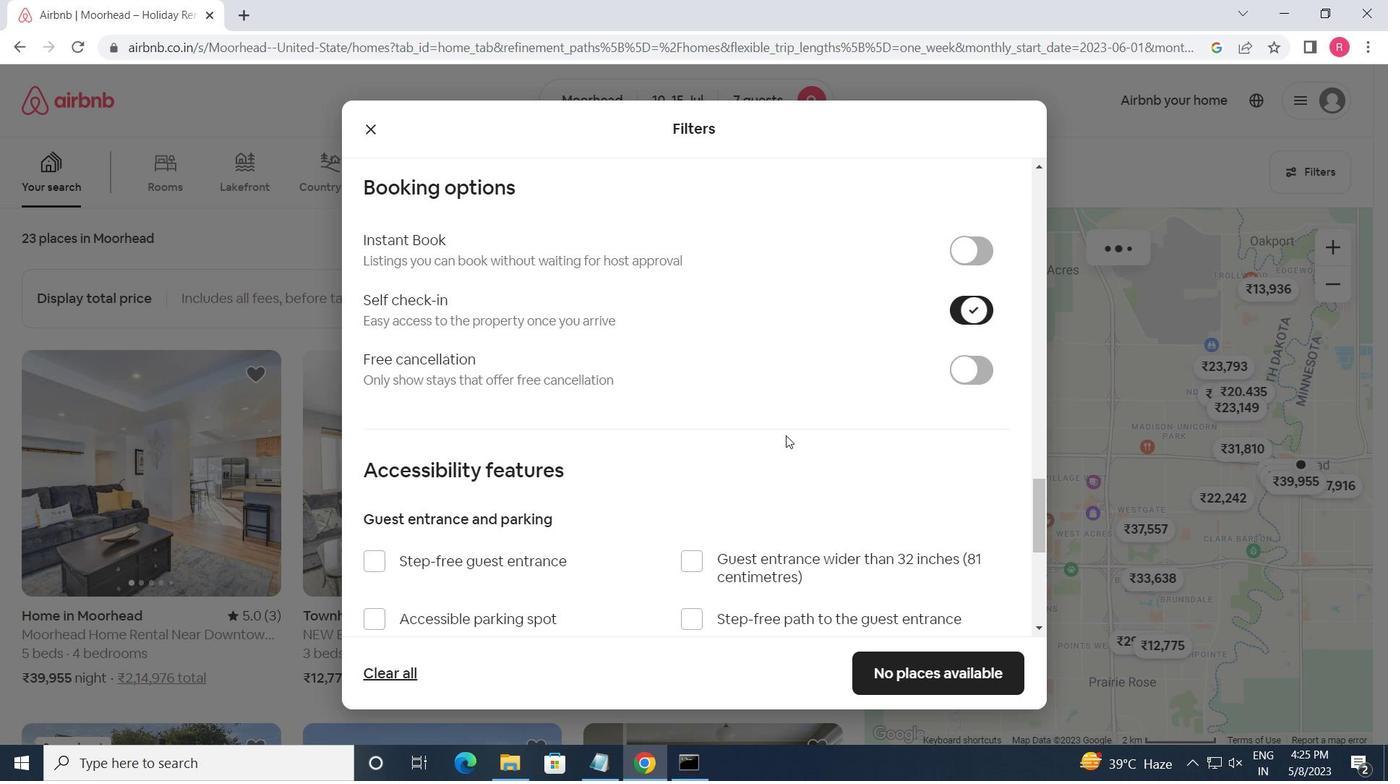 
Action: Mouse scrolled (780, 443) with delta (0, 0)
Screenshot: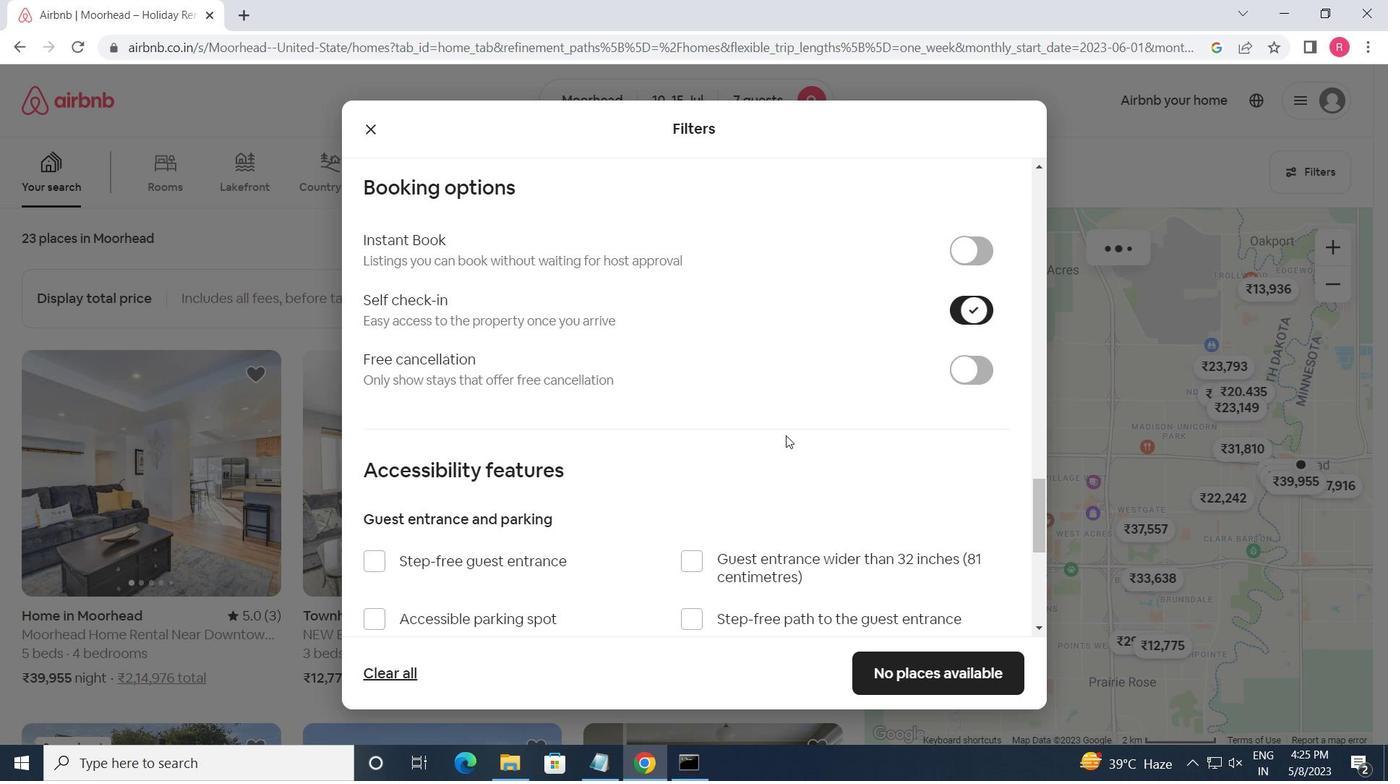 
Action: Mouse moved to (778, 444)
Screenshot: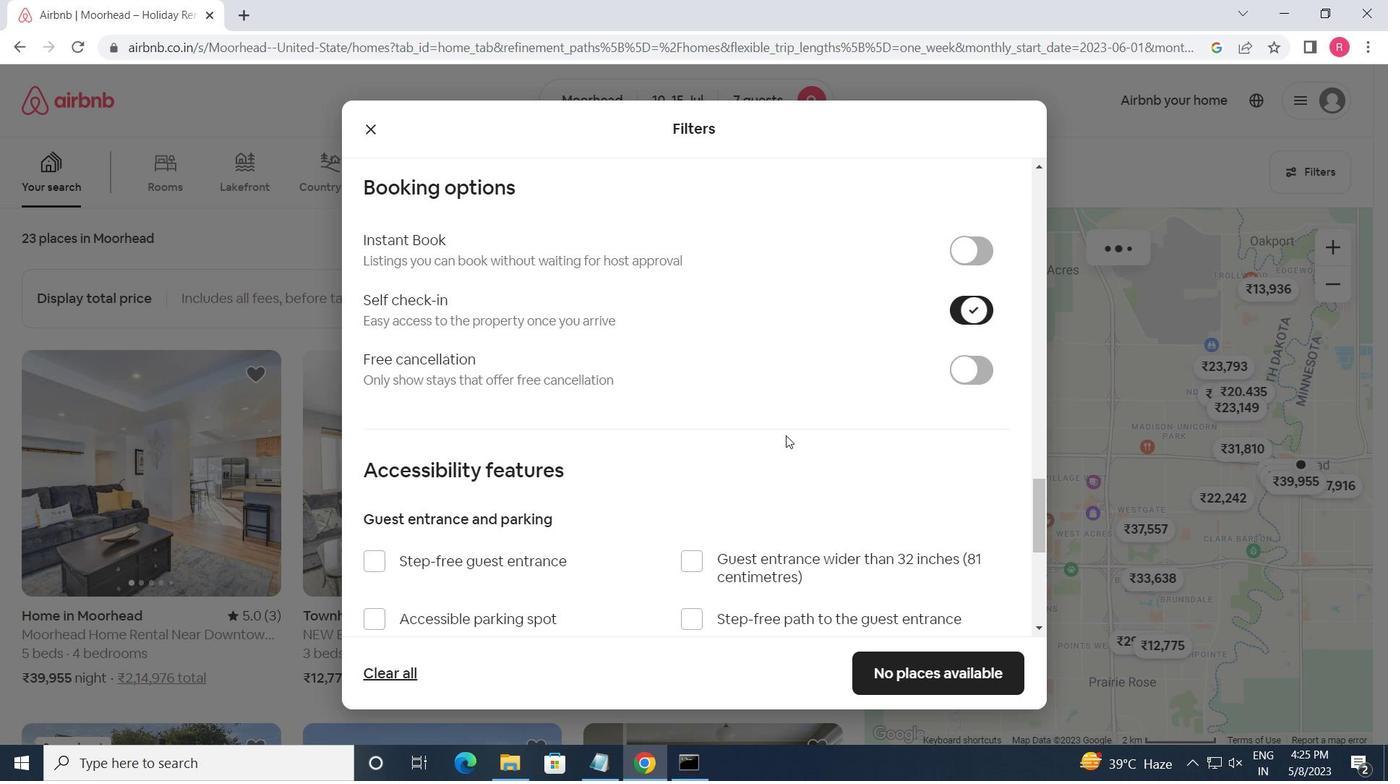 
Action: Mouse scrolled (778, 444) with delta (0, 0)
Screenshot: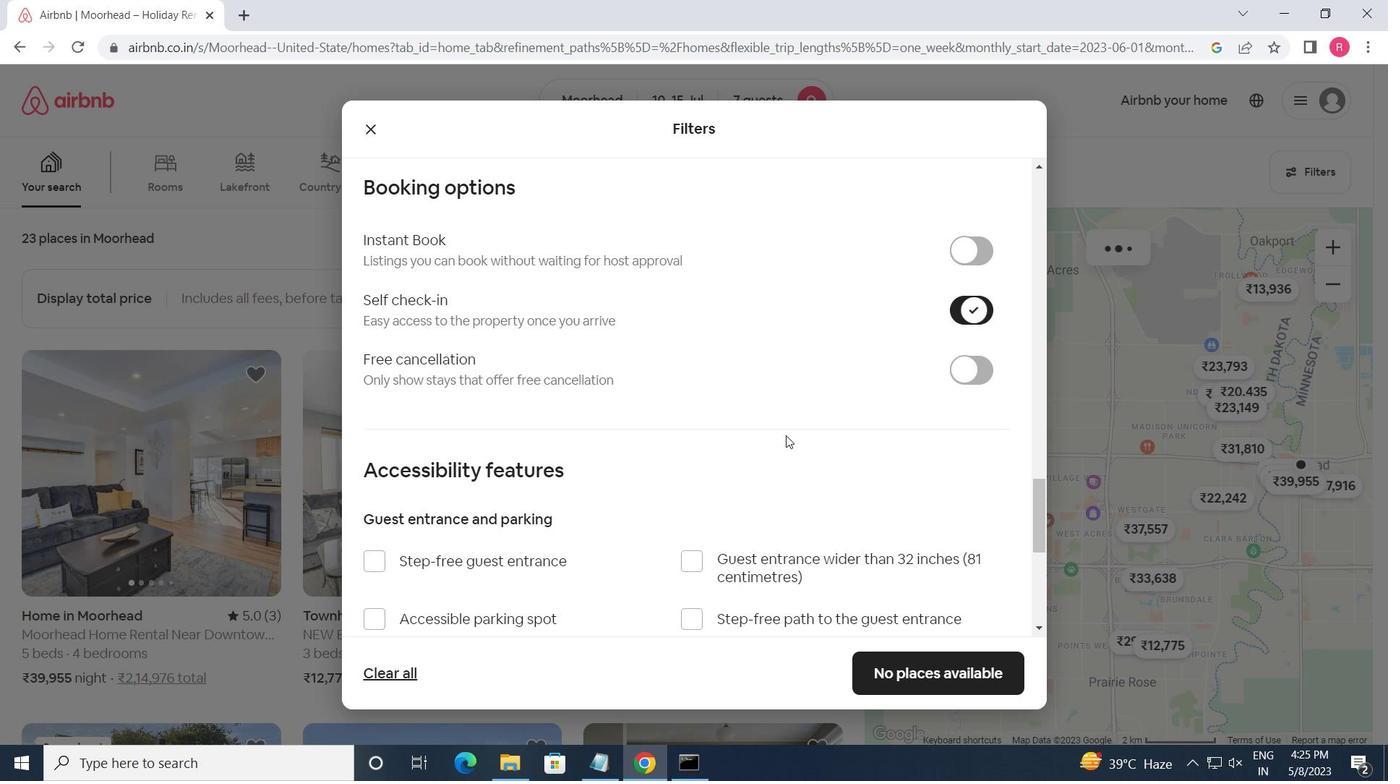 
Action: Mouse moved to (777, 445)
Screenshot: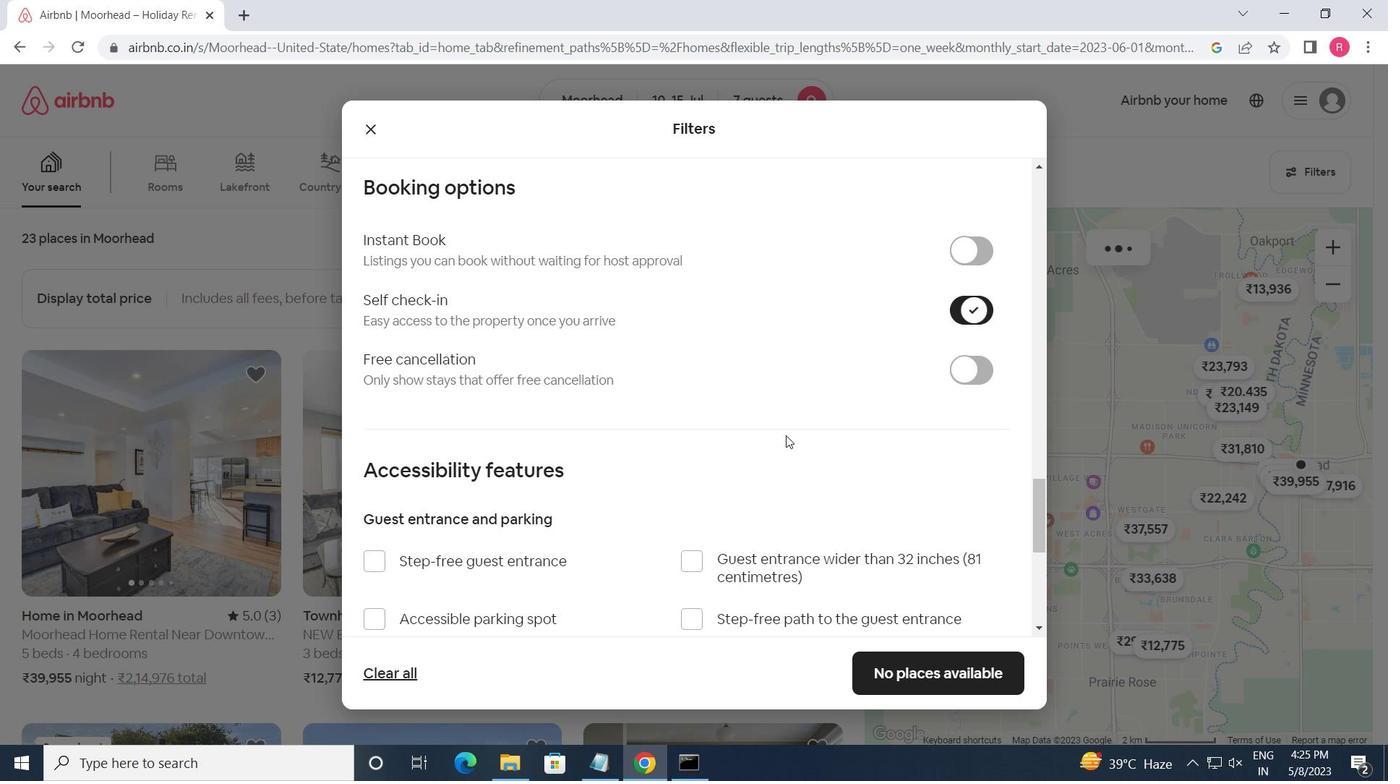 
Action: Mouse scrolled (777, 444) with delta (0, 0)
Screenshot: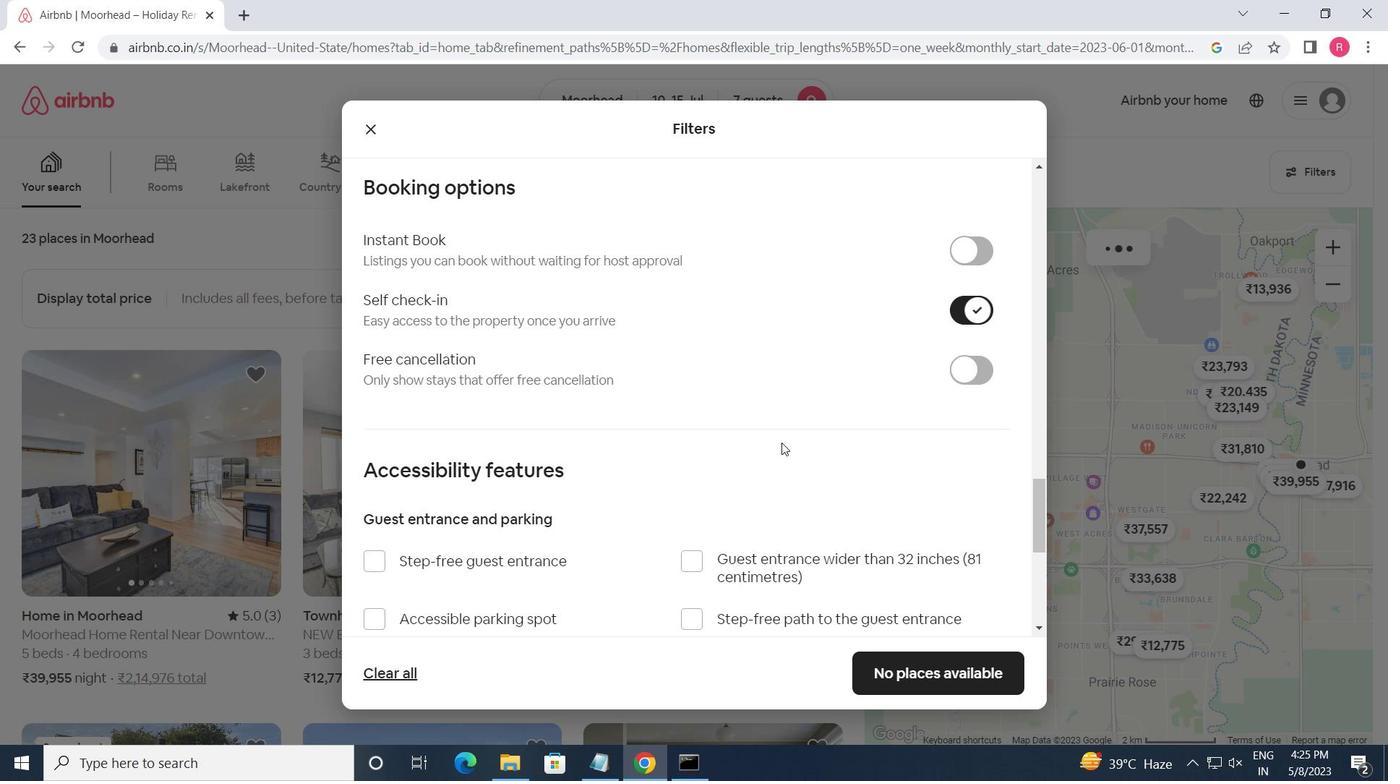 
Action: Mouse moved to (776, 445)
Screenshot: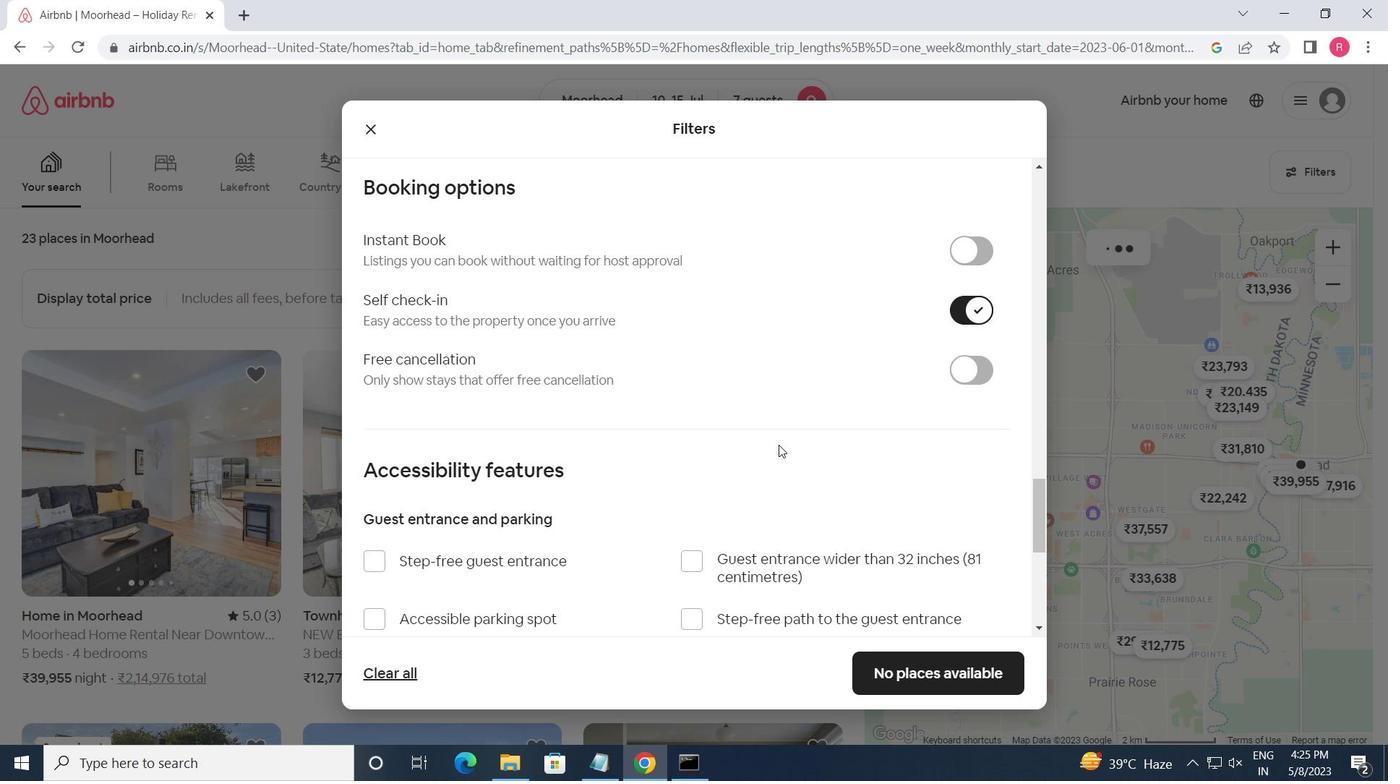
Action: Mouse scrolled (776, 444) with delta (0, 0)
Screenshot: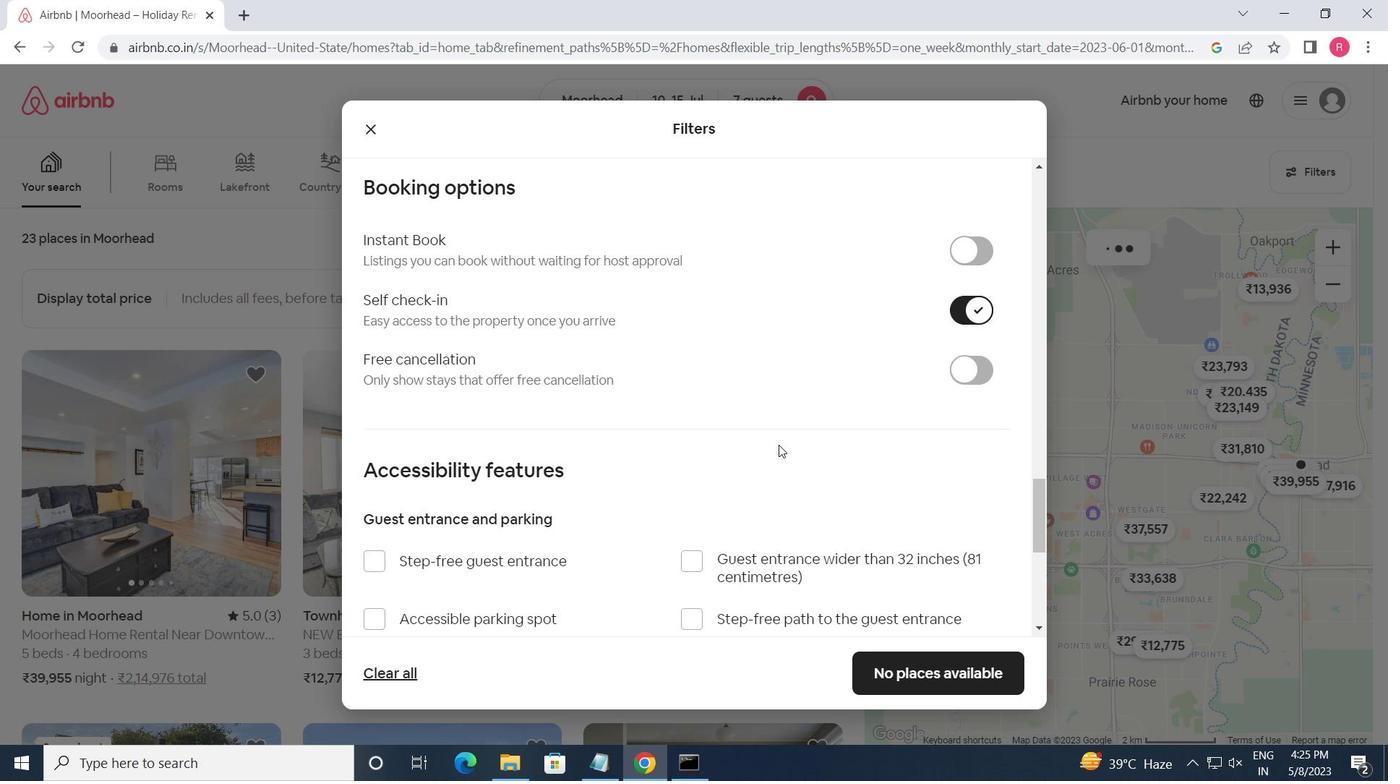 
Action: Mouse moved to (831, 421)
Screenshot: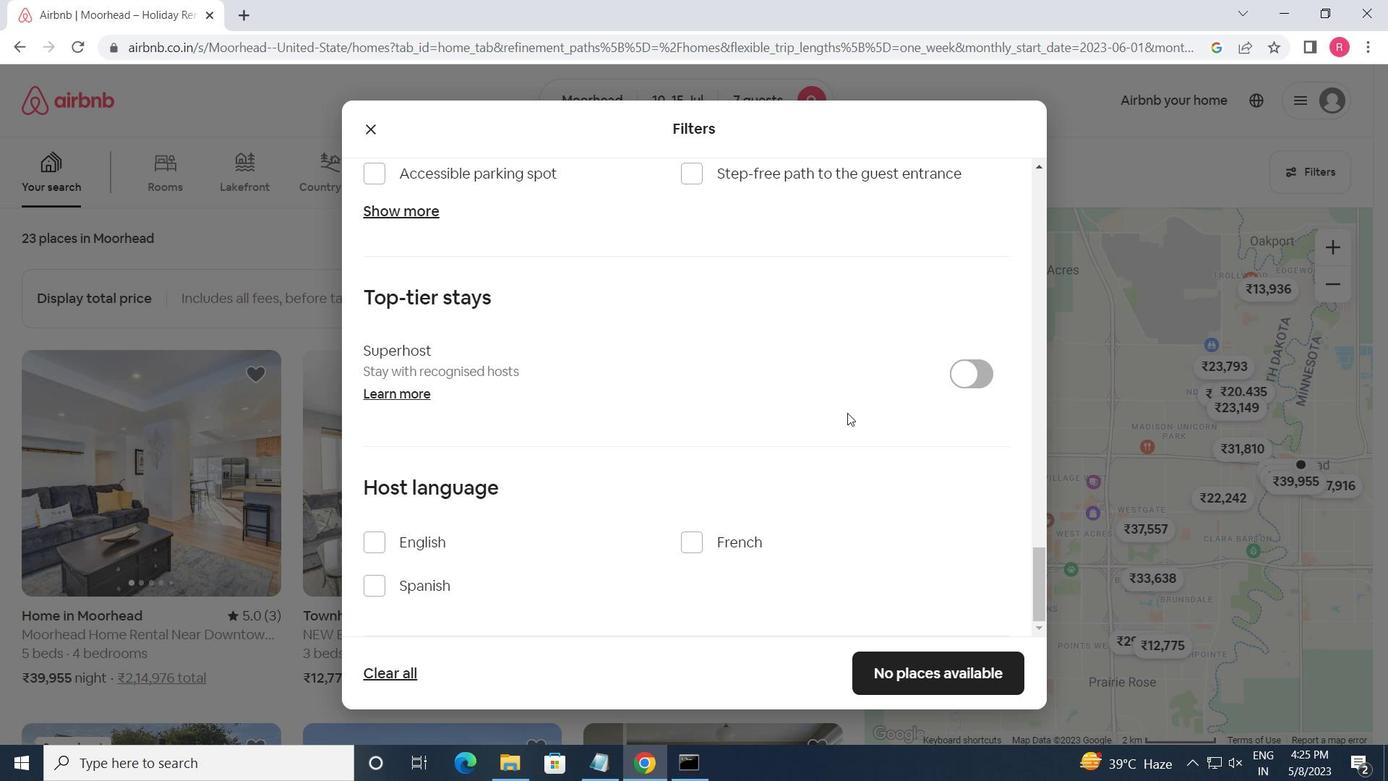 
Action: Mouse scrolled (831, 420) with delta (0, 0)
Screenshot: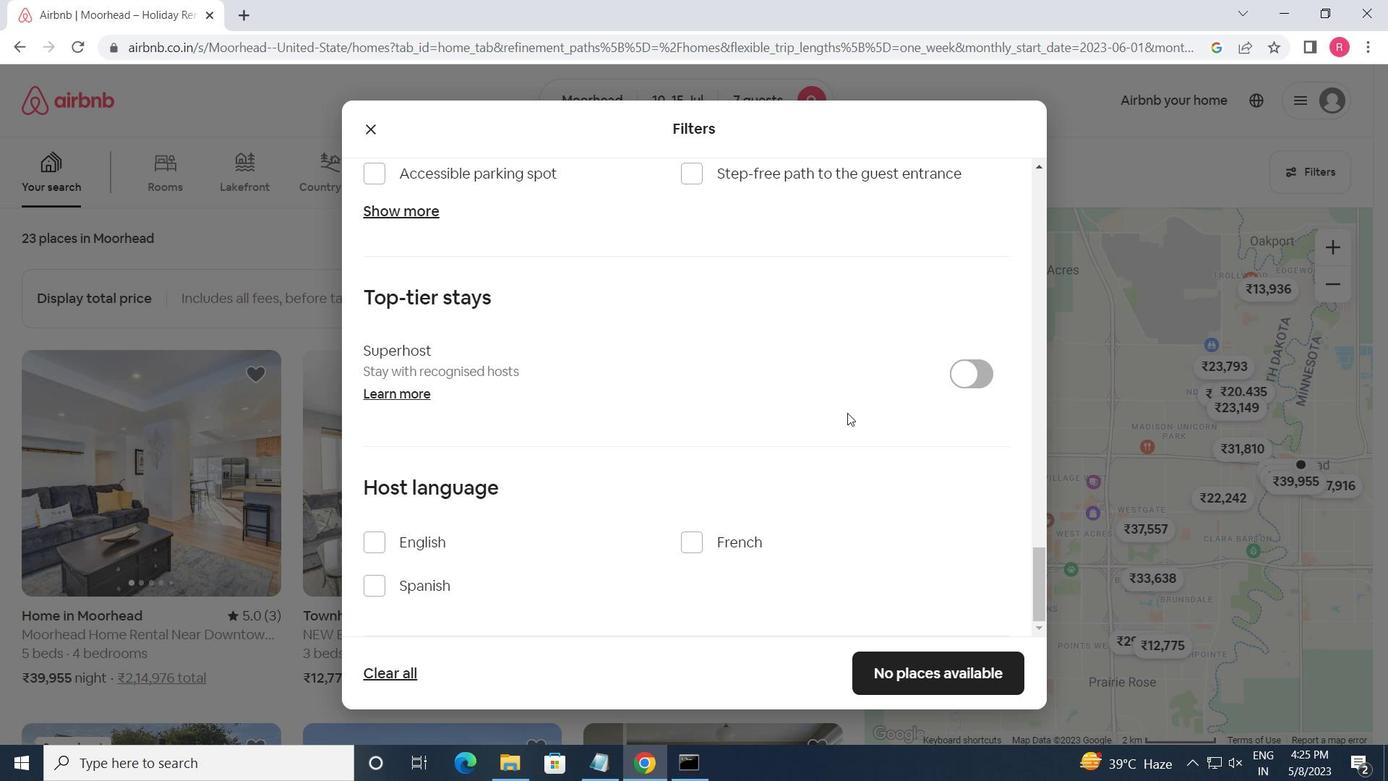 
Action: Mouse moved to (794, 424)
Screenshot: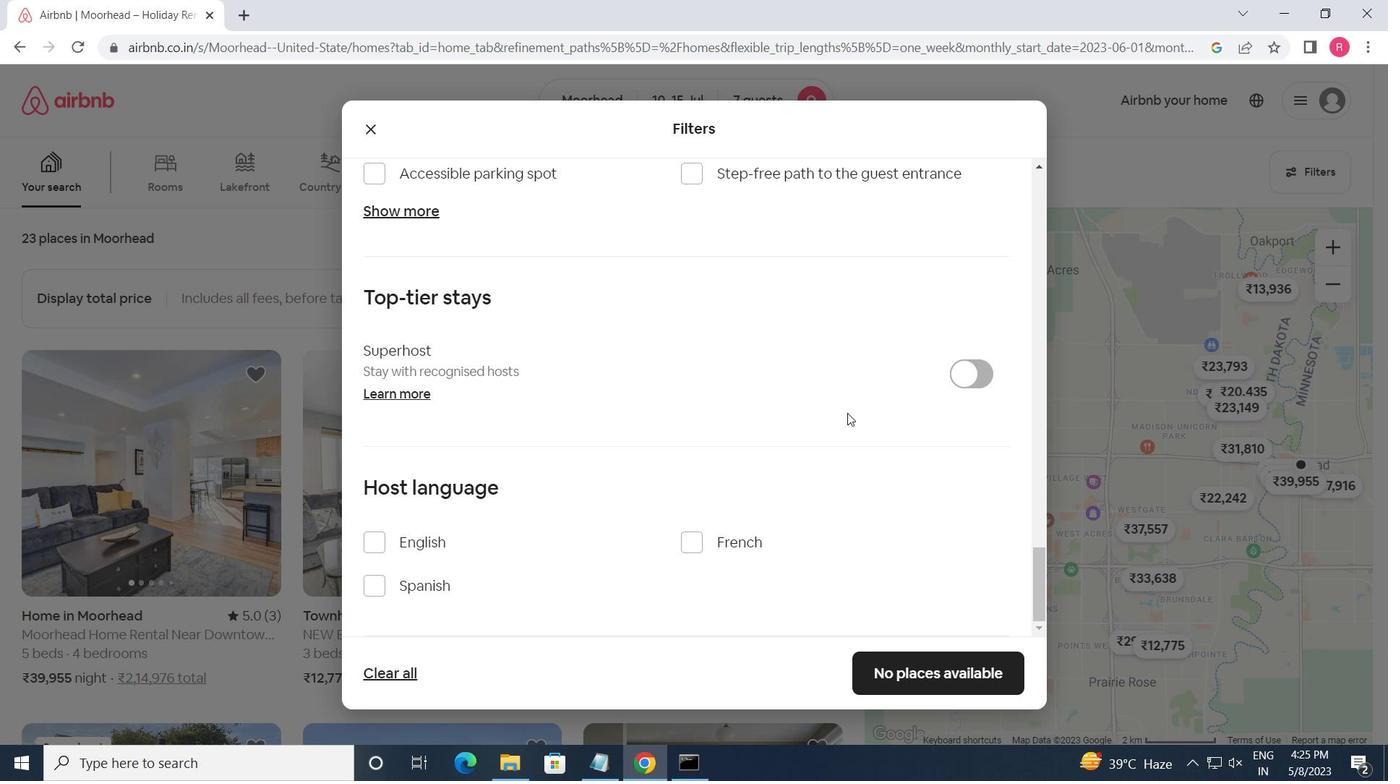 
Action: Mouse scrolled (794, 423) with delta (0, 0)
Screenshot: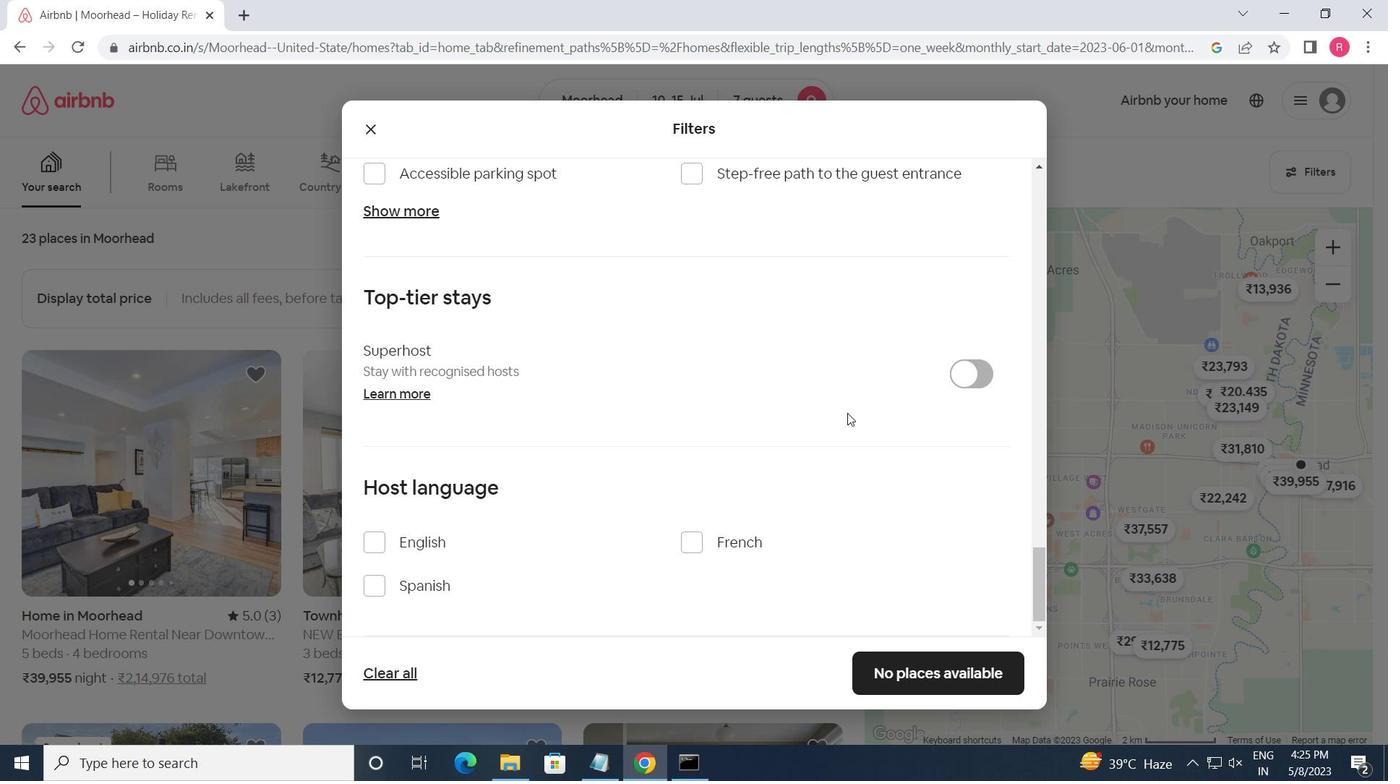 
Action: Mouse moved to (755, 426)
Screenshot: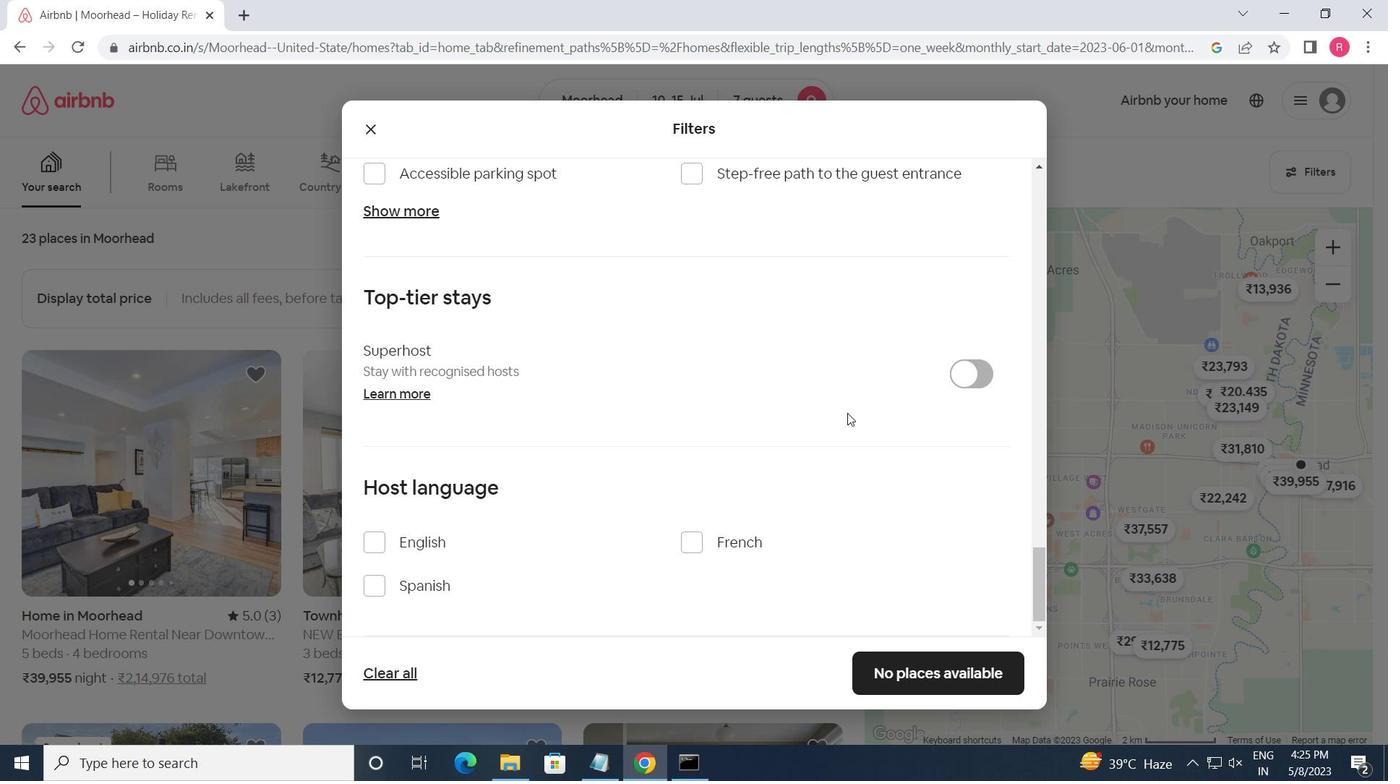 
Action: Mouse scrolled (755, 425) with delta (0, 0)
Screenshot: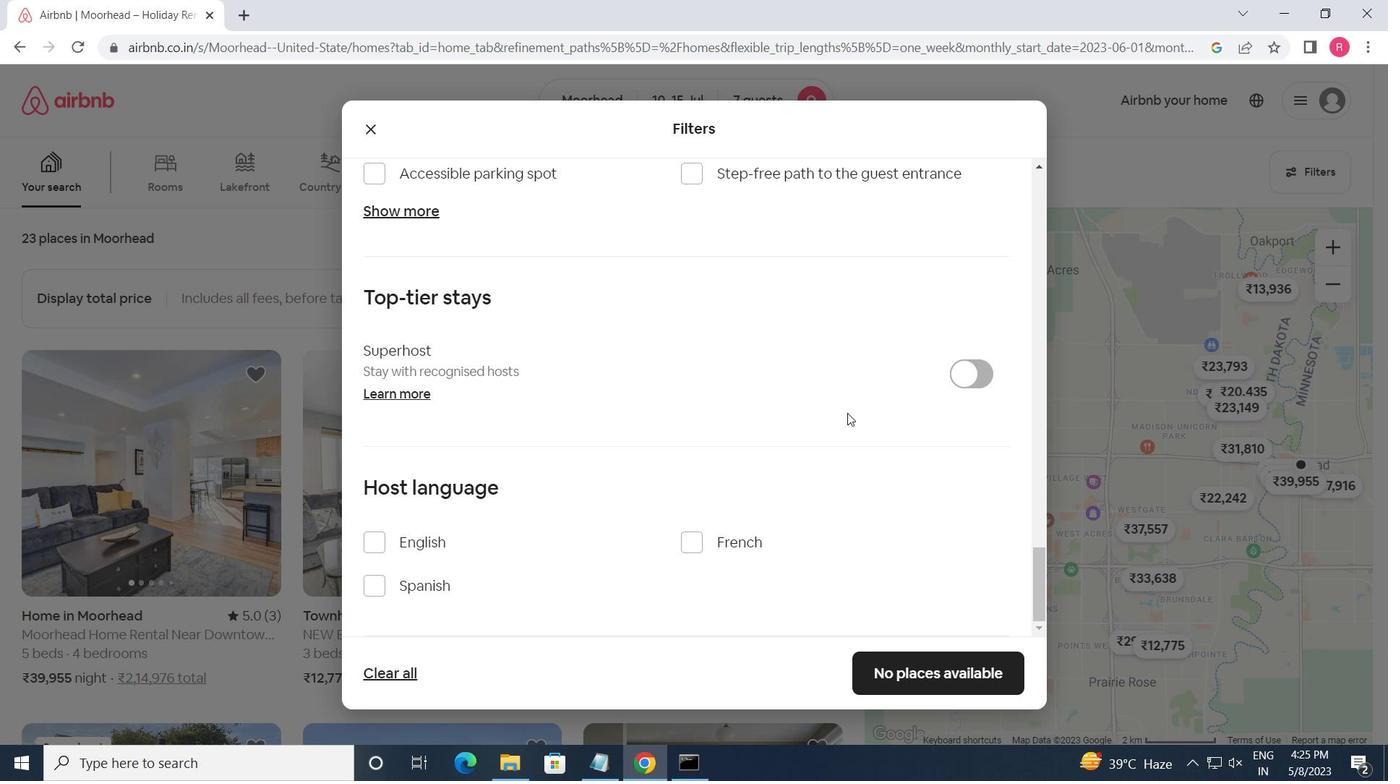 
Action: Mouse moved to (732, 426)
Screenshot: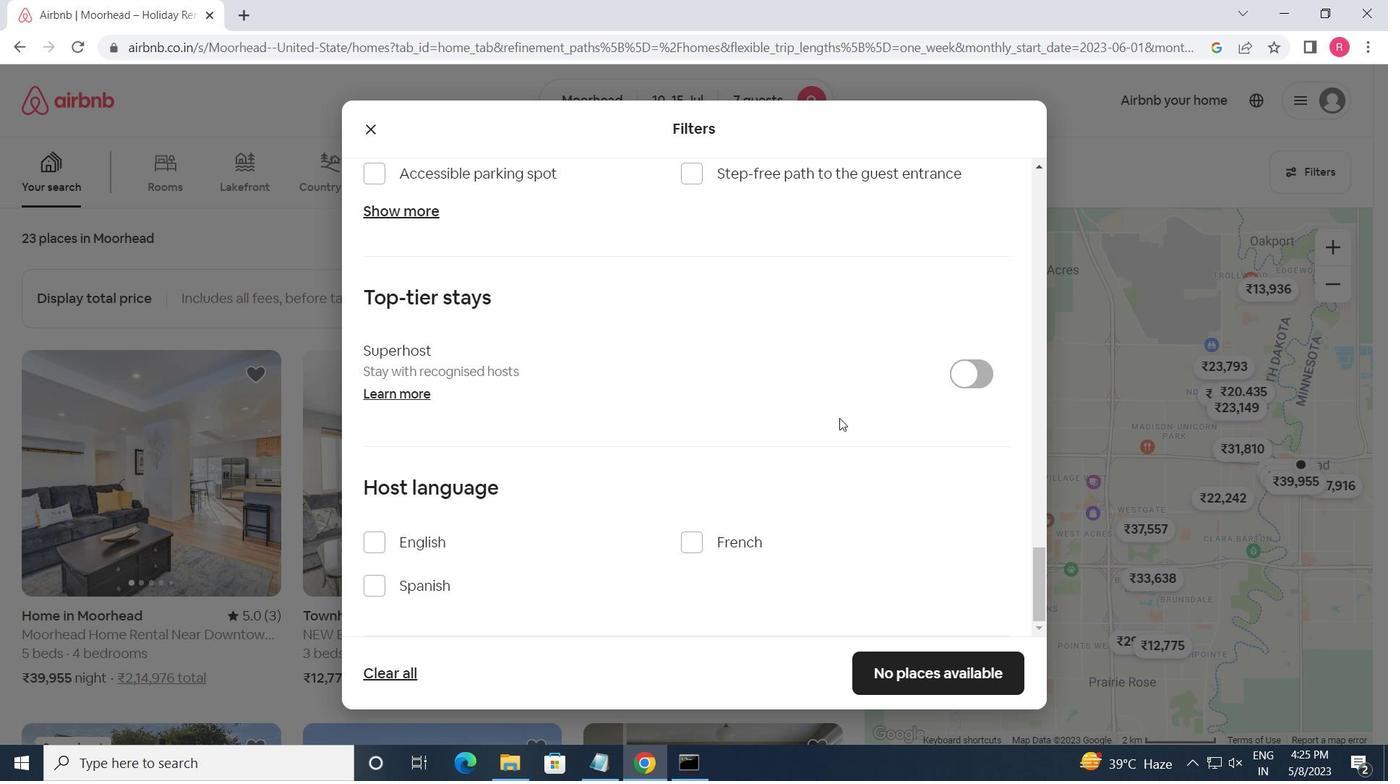 
Action: Mouse scrolled (732, 425) with delta (0, 0)
Screenshot: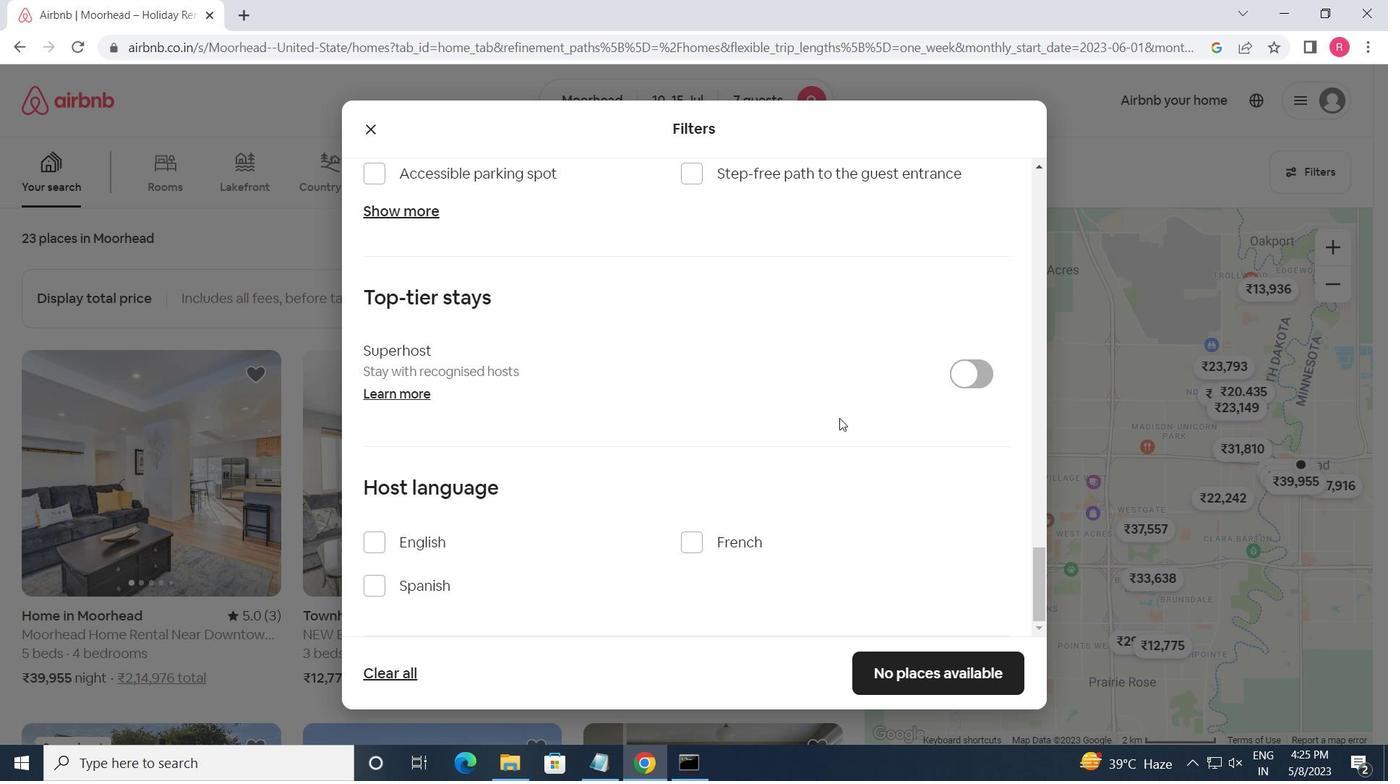 
Action: Mouse moved to (378, 540)
Screenshot: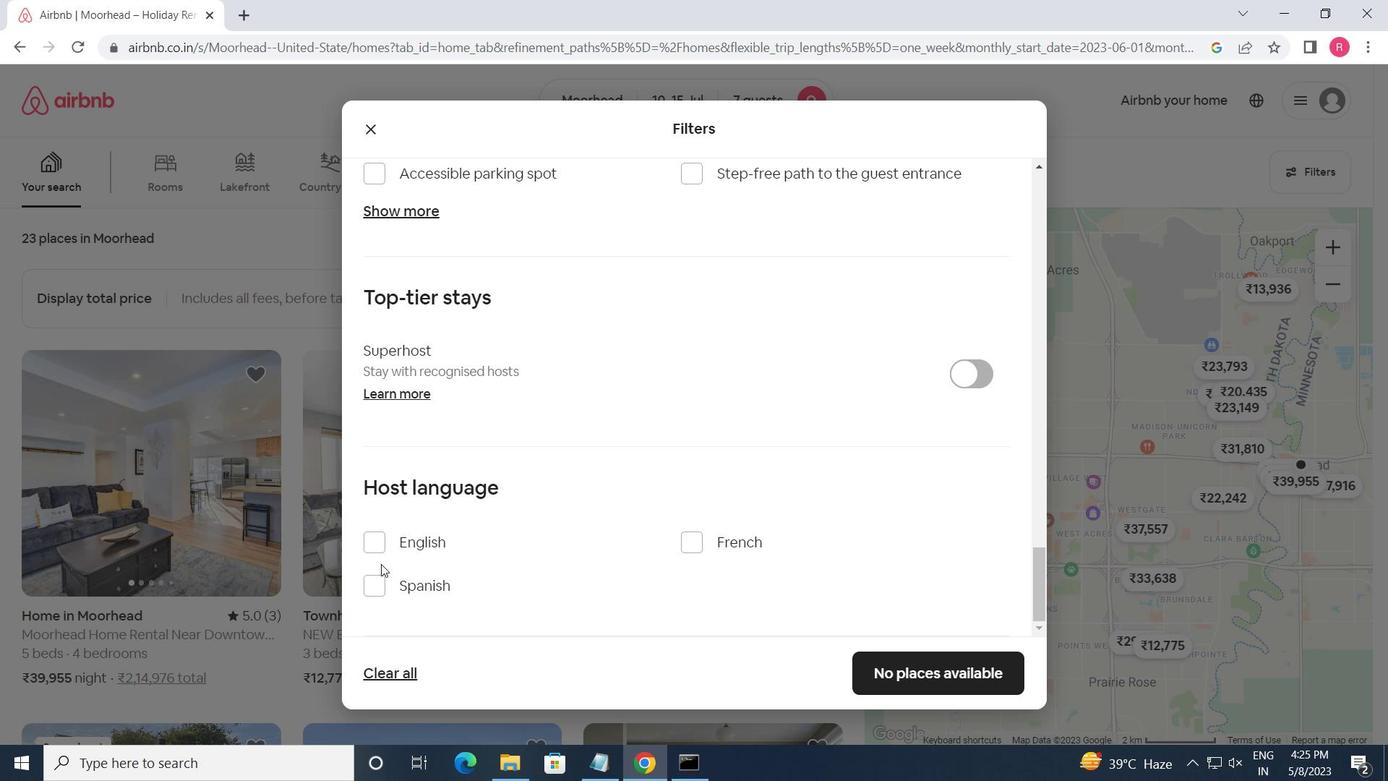 
Action: Mouse pressed left at (378, 540)
Screenshot: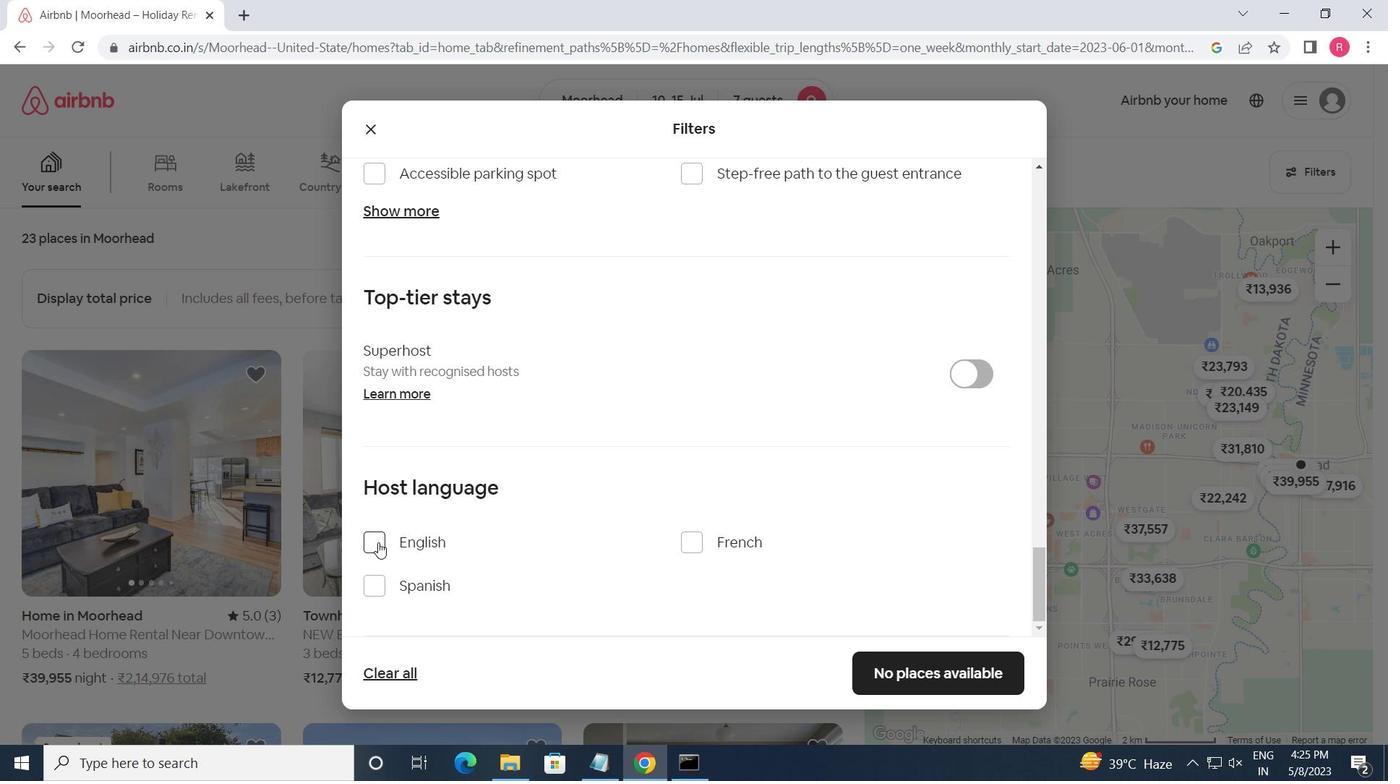 
Action: Mouse moved to (862, 666)
Screenshot: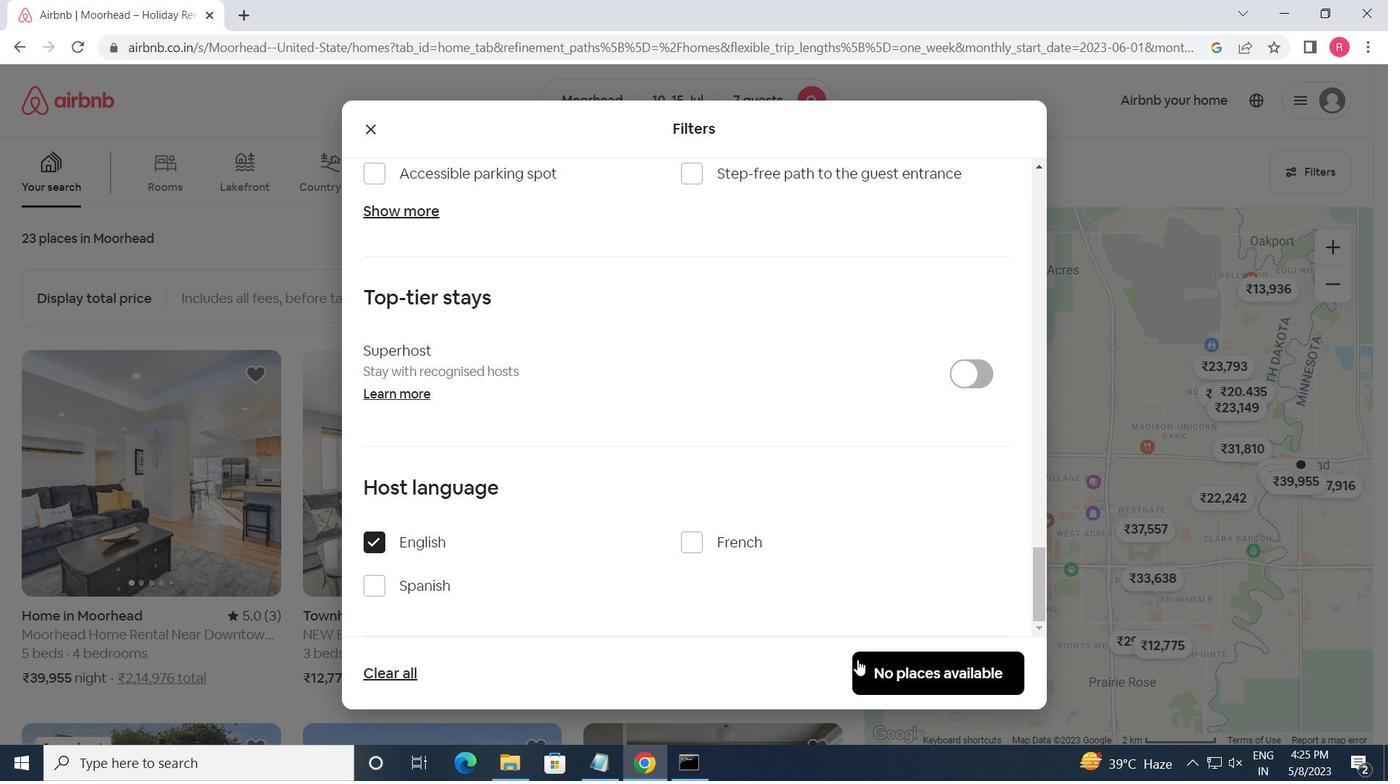 
Action: Mouse pressed left at (862, 666)
Screenshot: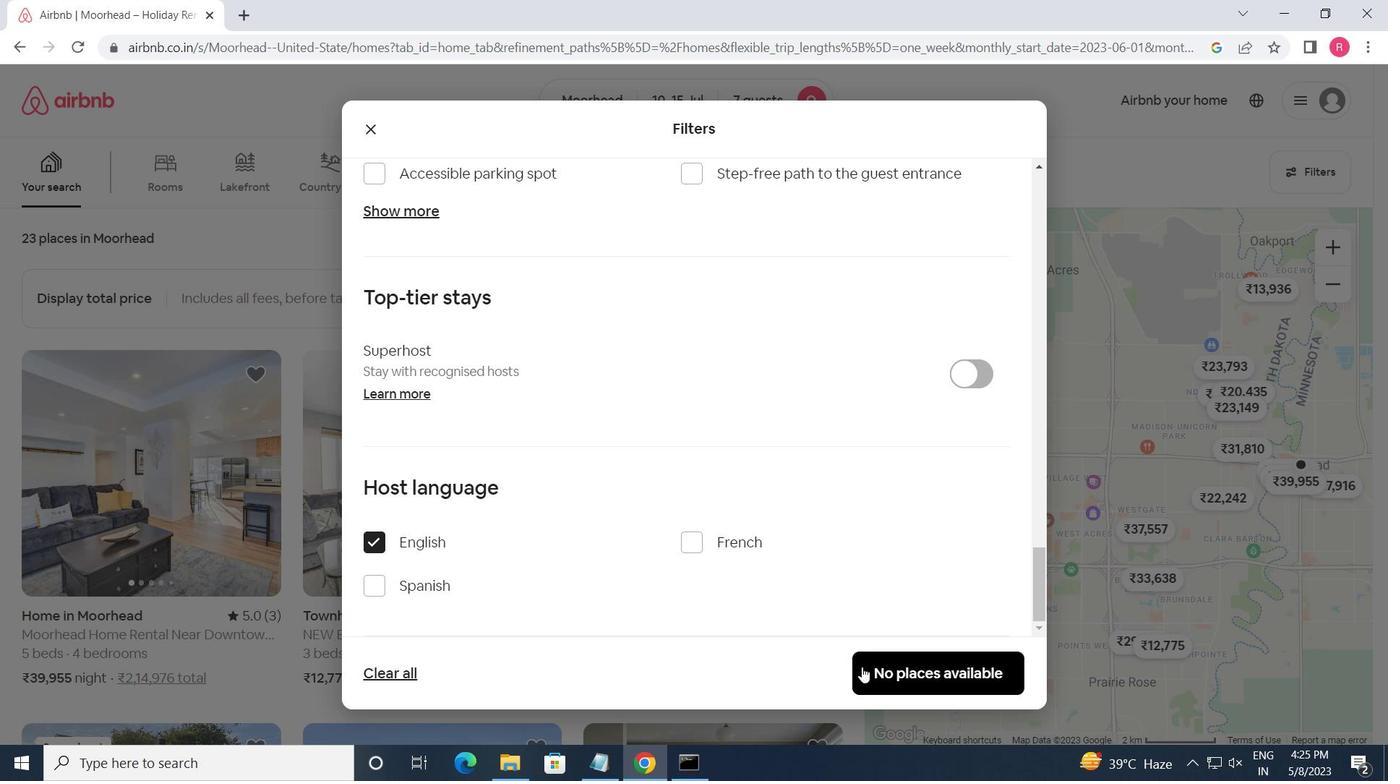 
Action: Mouse moved to (867, 661)
Screenshot: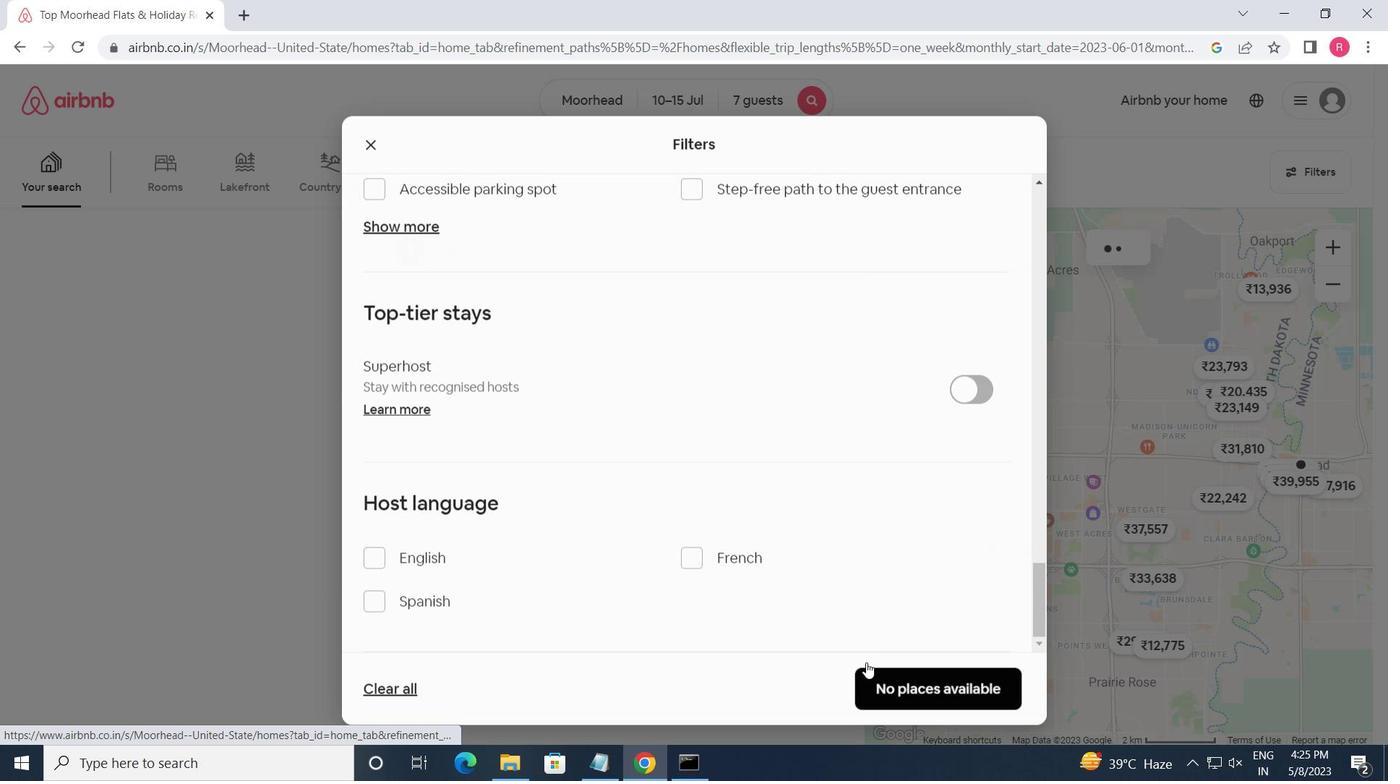 
